 Task: Look for space in Karlsruhe, Germany from 9th June, 2023 to 16th June, 2023 for 2 adults in price range Rs.8000 to Rs.16000. Place can be entire place with 2 bedrooms having 2 beds and 1 bathroom. Property type can be house, flat, guest house. Booking option can be shelf check-in. Required host language is English.
Action: Mouse moved to (534, 130)
Screenshot: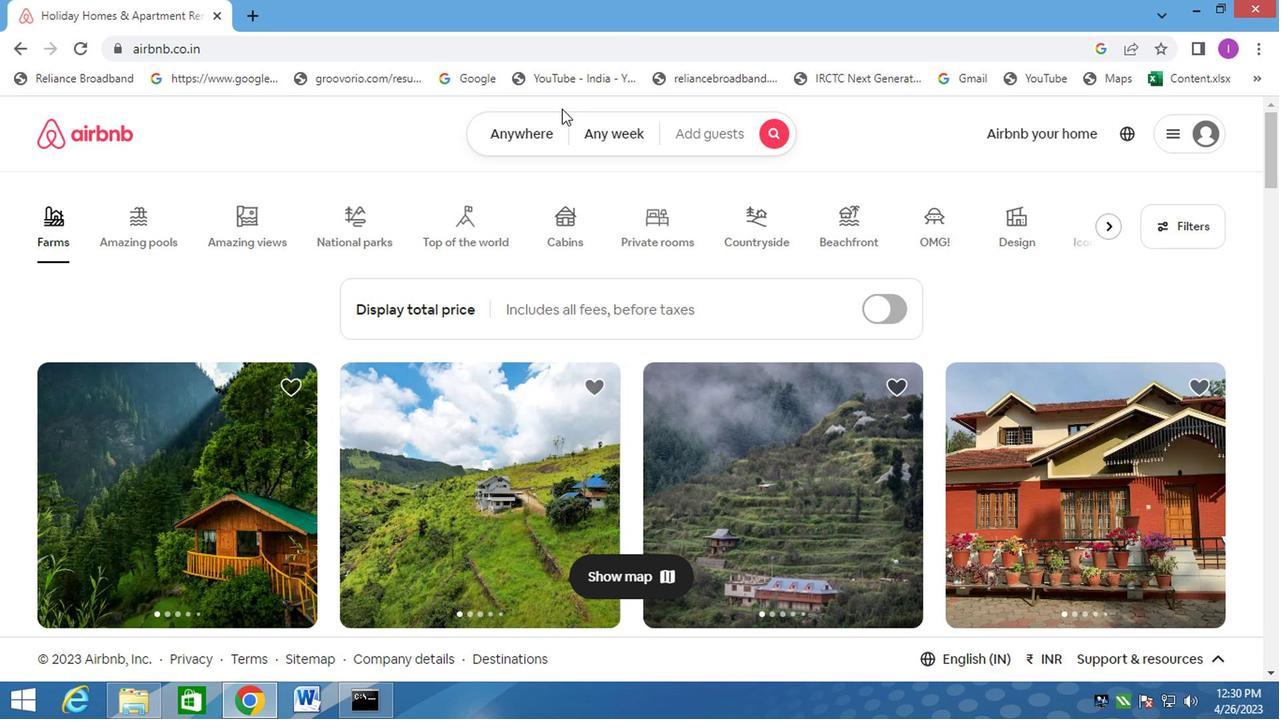 
Action: Mouse pressed left at (534, 130)
Screenshot: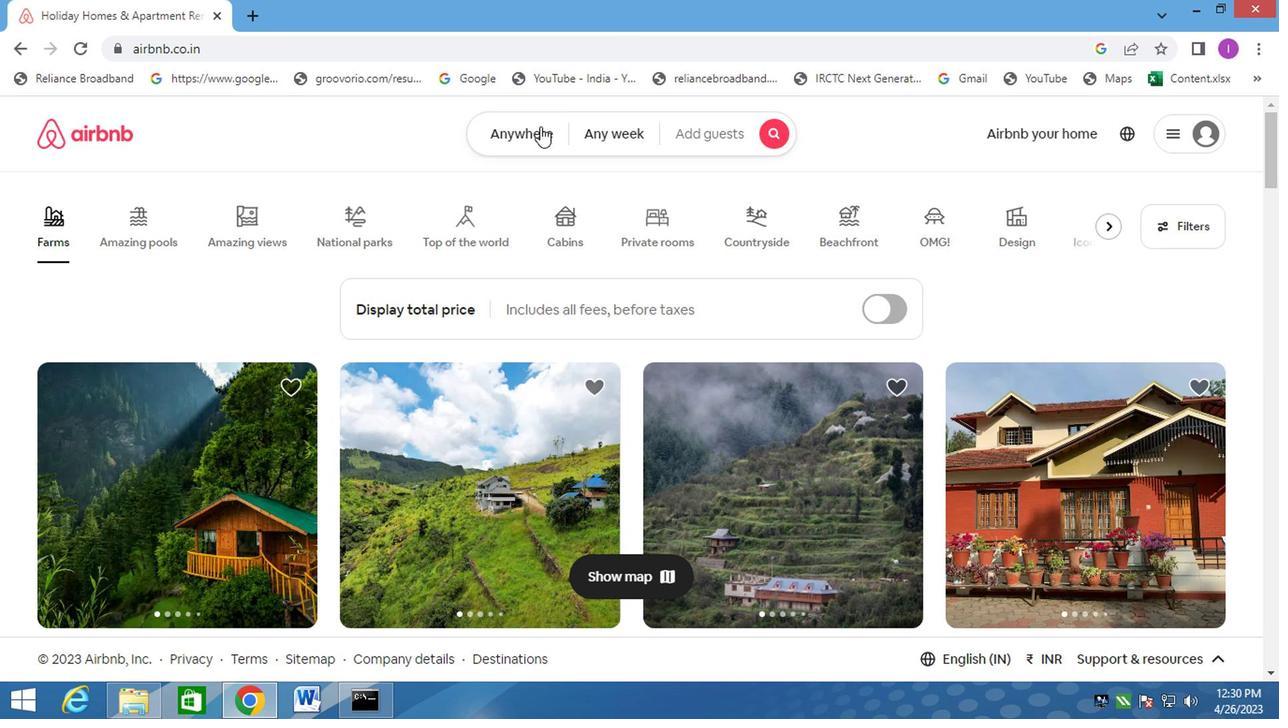 
Action: Mouse moved to (355, 207)
Screenshot: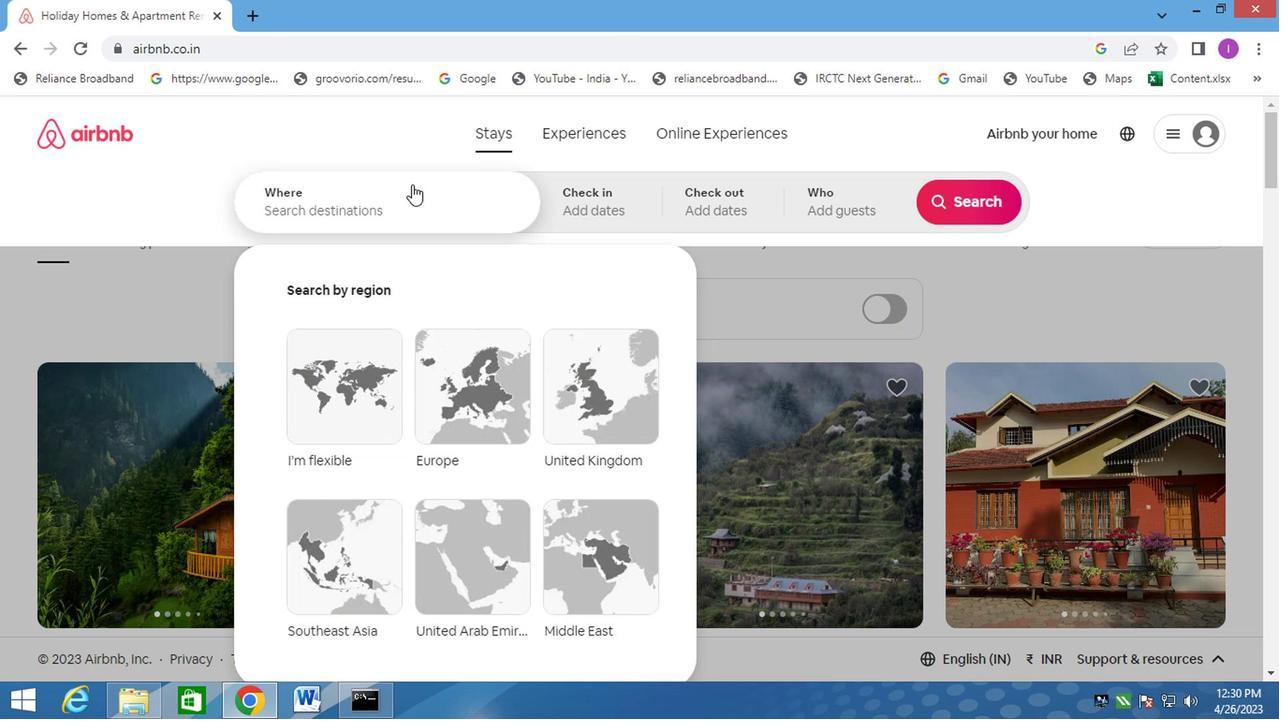 
Action: Mouse pressed left at (355, 207)
Screenshot: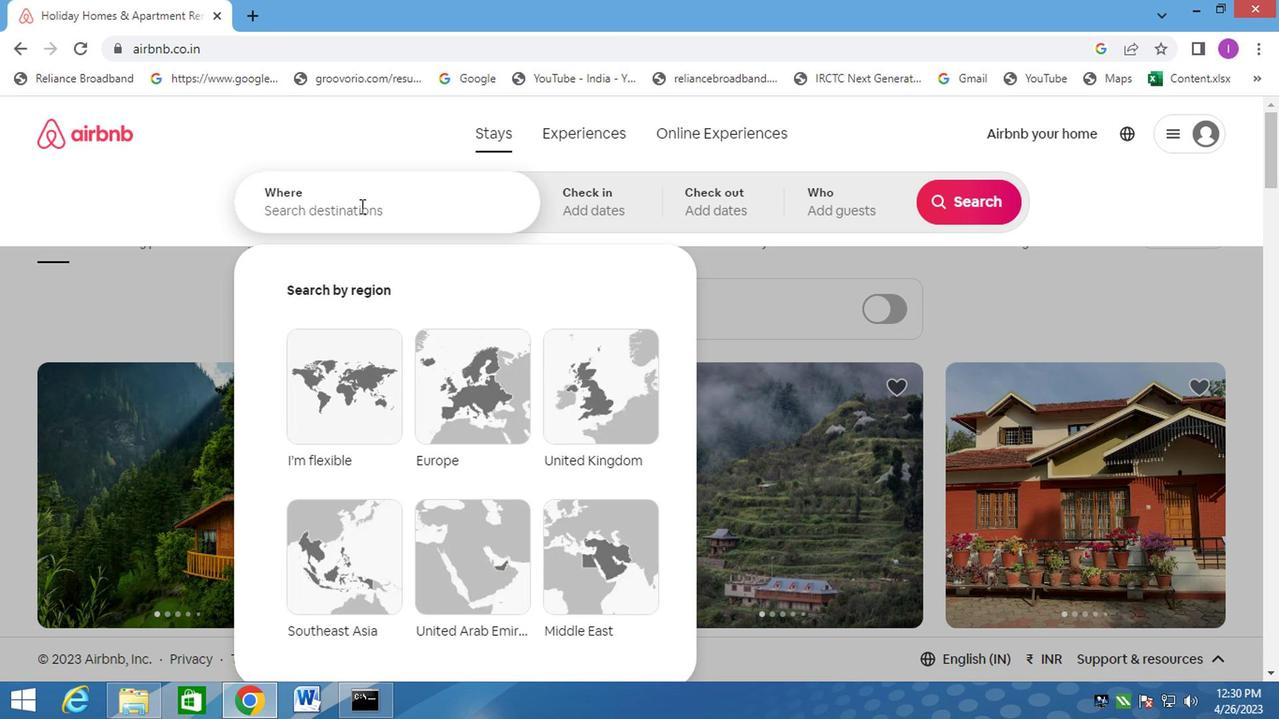 
Action: Mouse moved to (380, 189)
Screenshot: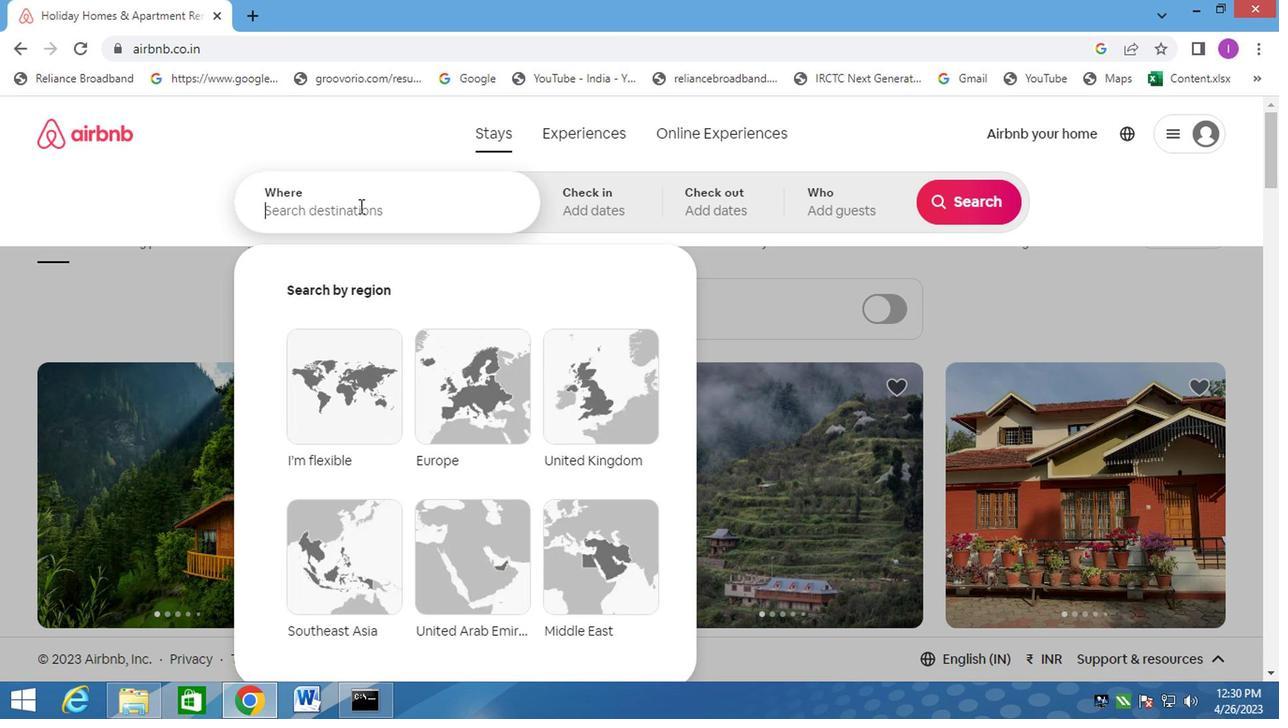 
Action: Key pressed karlshruhe,germany
Screenshot: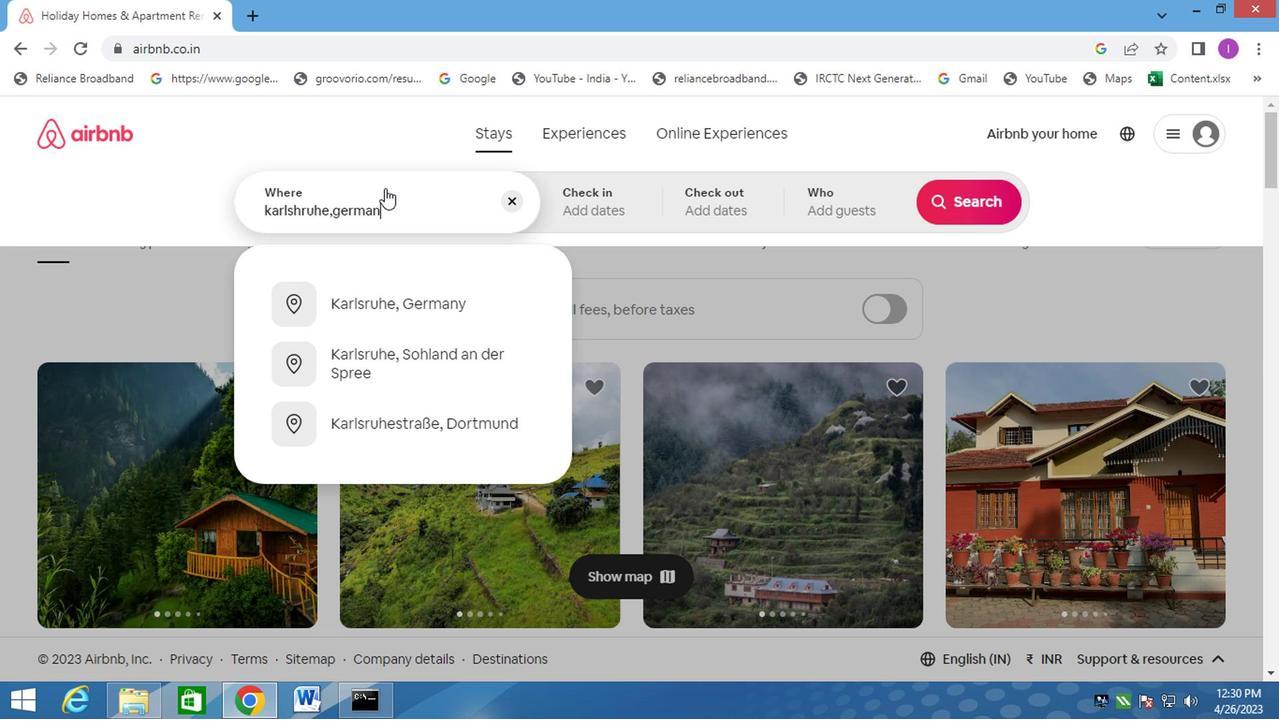 
Action: Mouse moved to (455, 305)
Screenshot: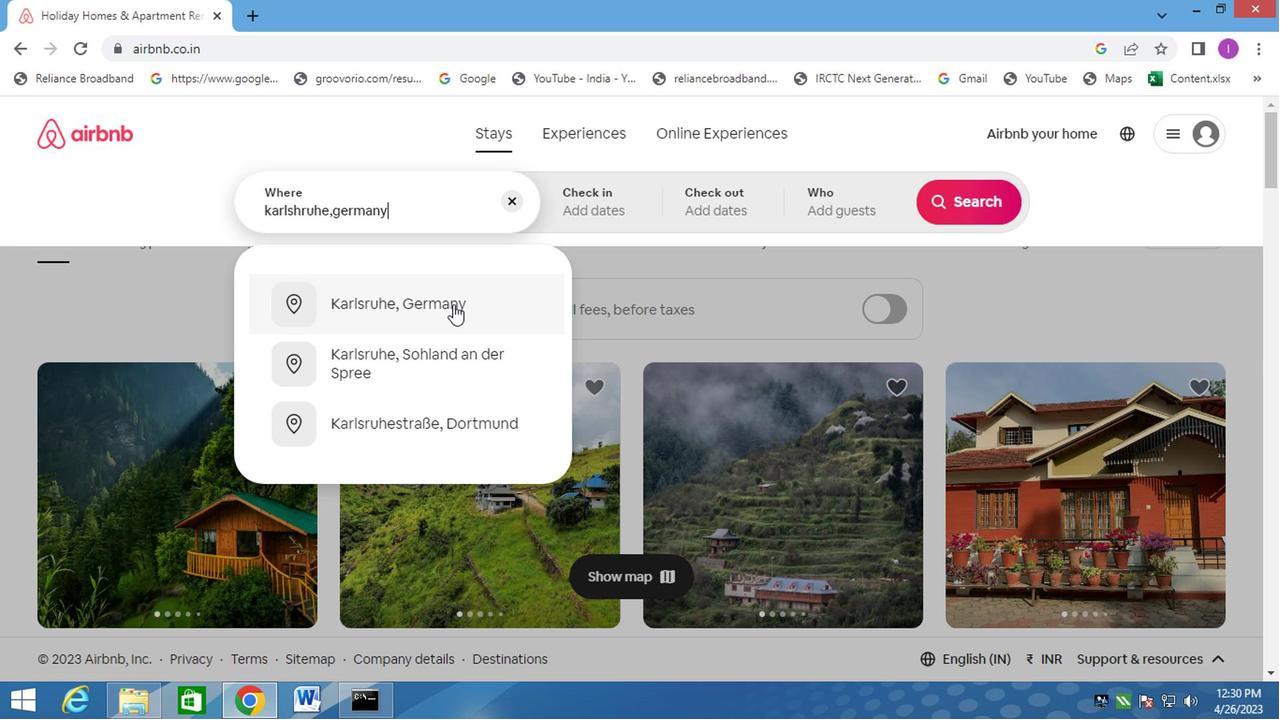 
Action: Mouse pressed left at (455, 305)
Screenshot: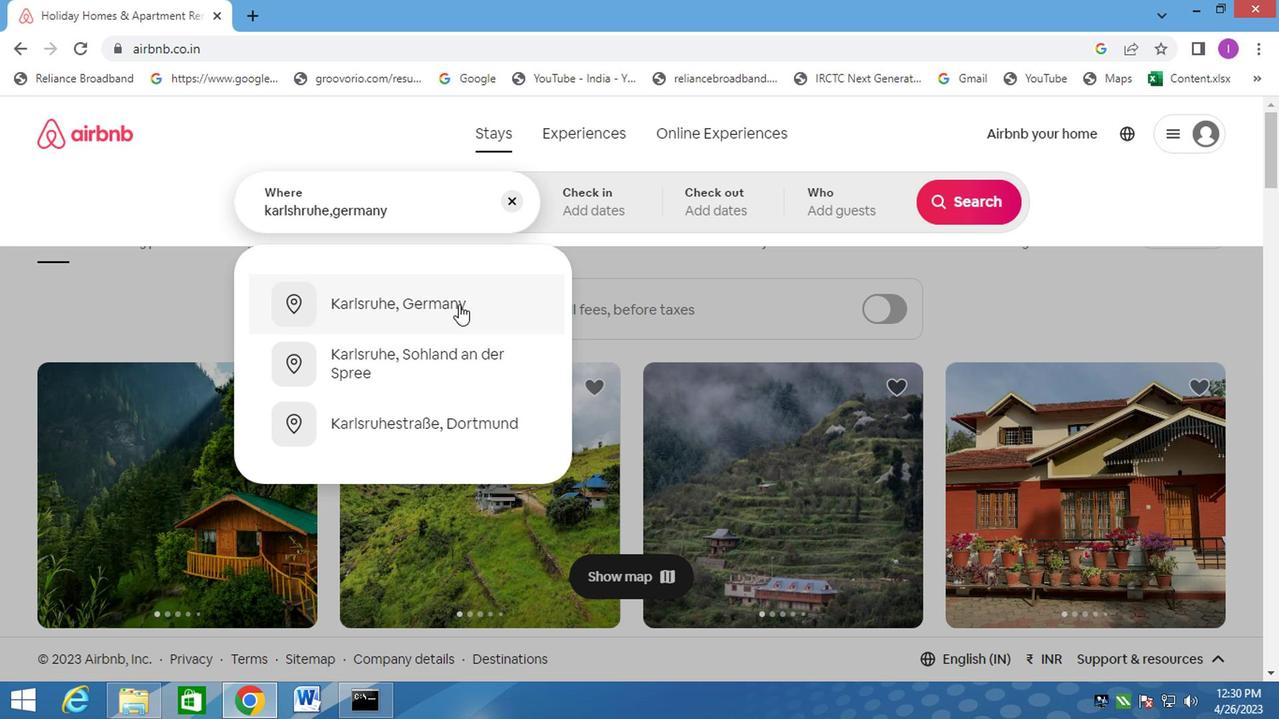 
Action: Mouse moved to (957, 359)
Screenshot: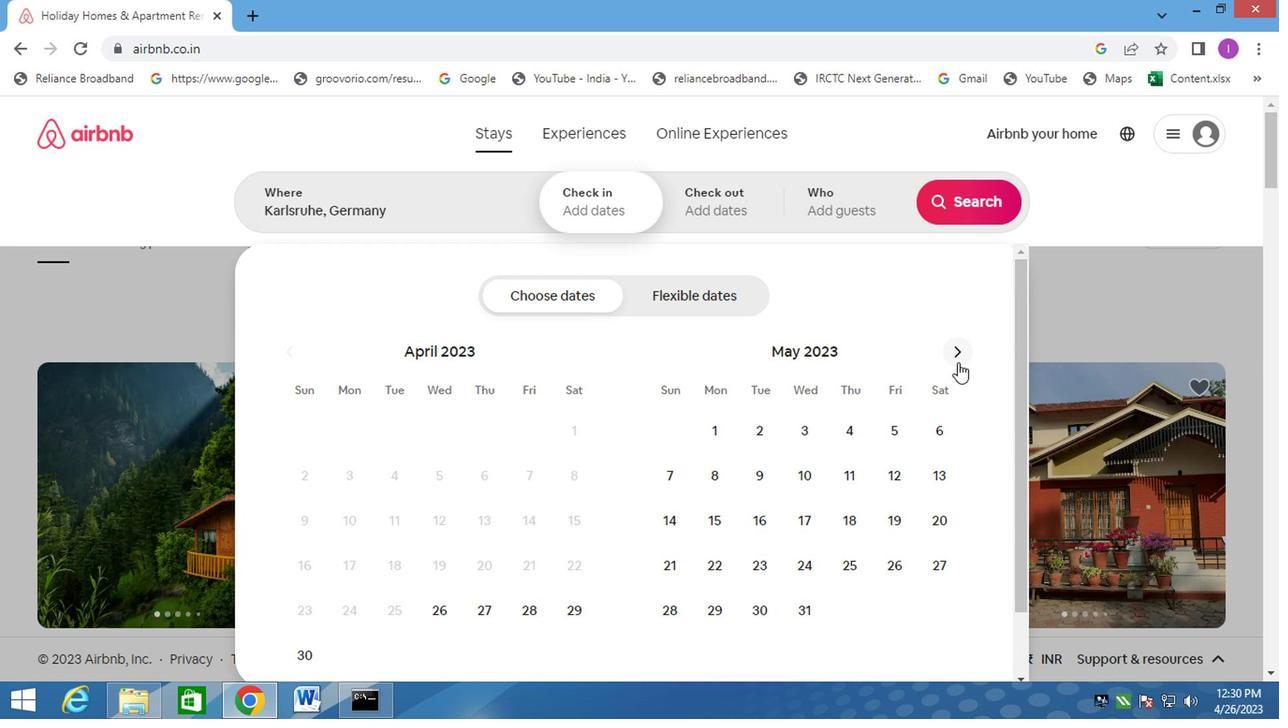 
Action: Mouse pressed left at (957, 359)
Screenshot: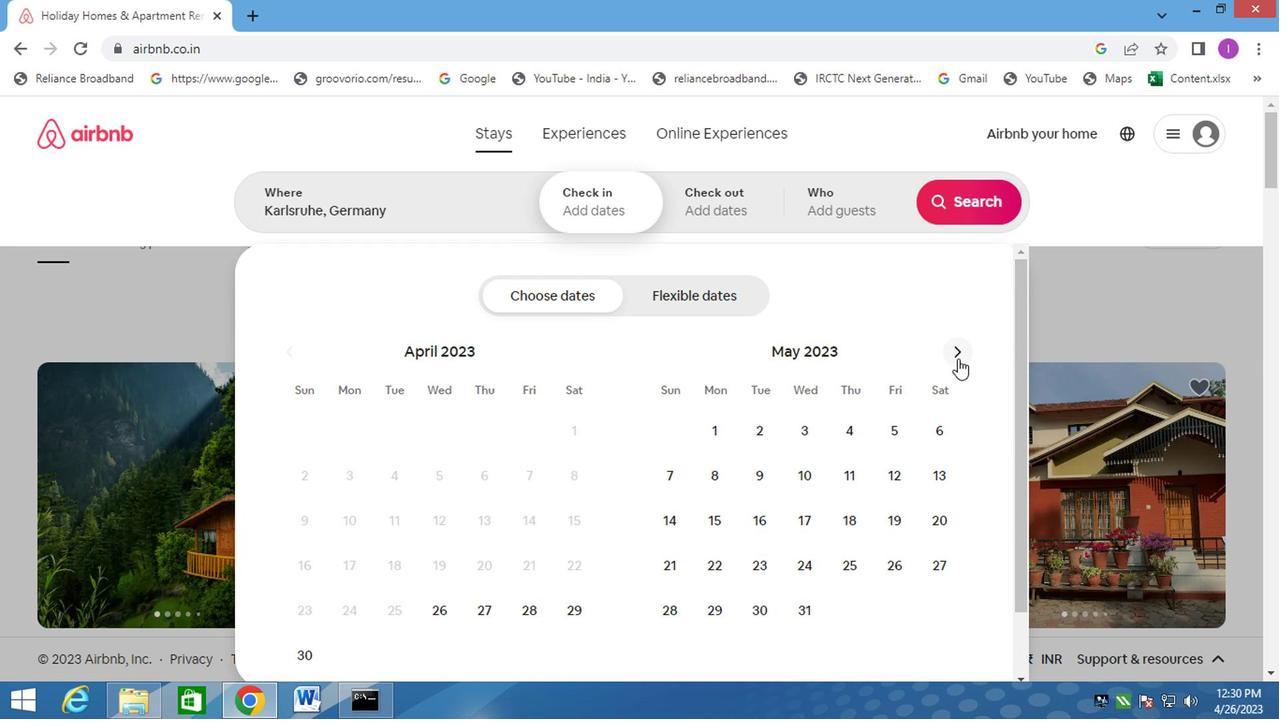 
Action: Mouse moved to (957, 357)
Screenshot: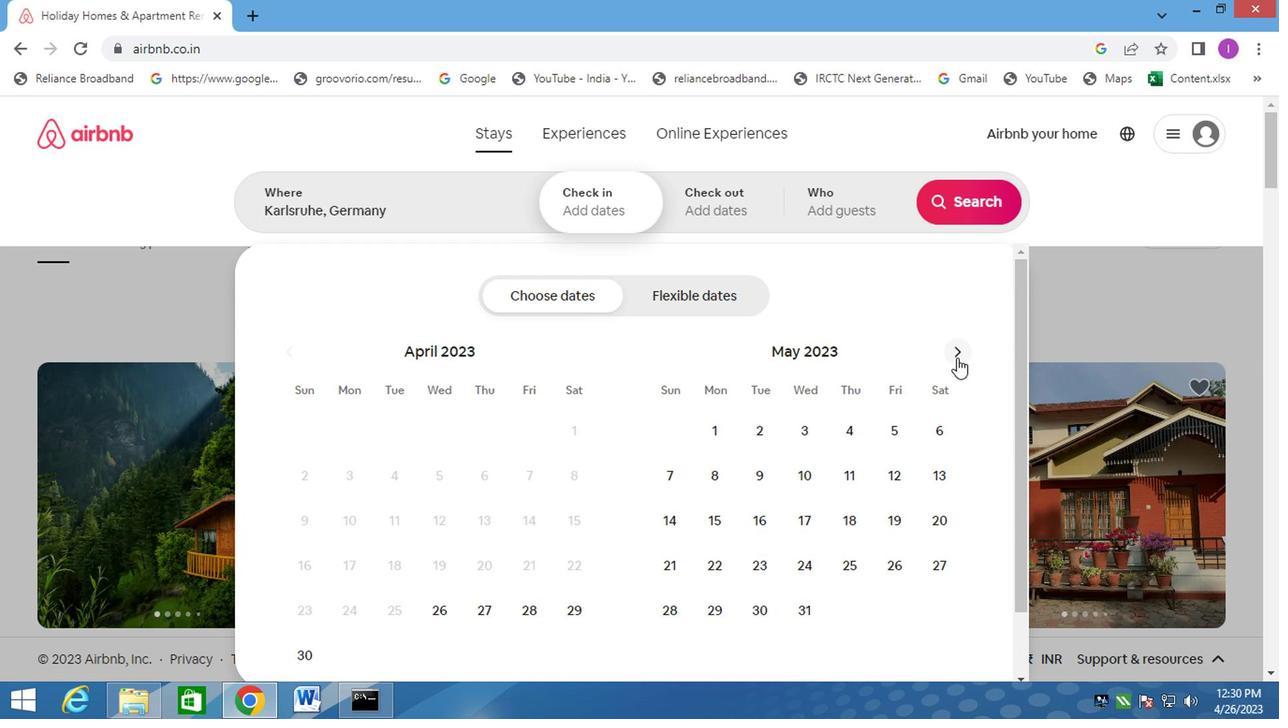 
Action: Mouse pressed left at (957, 357)
Screenshot: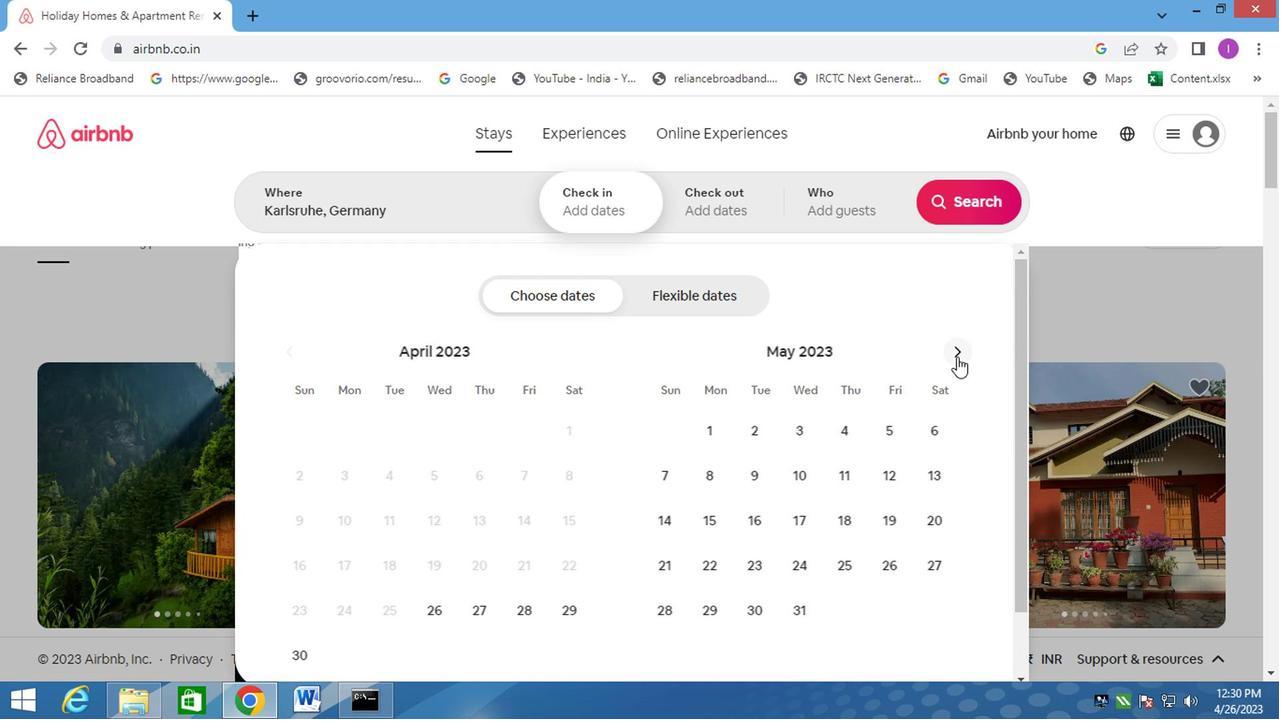 
Action: Mouse moved to (527, 480)
Screenshot: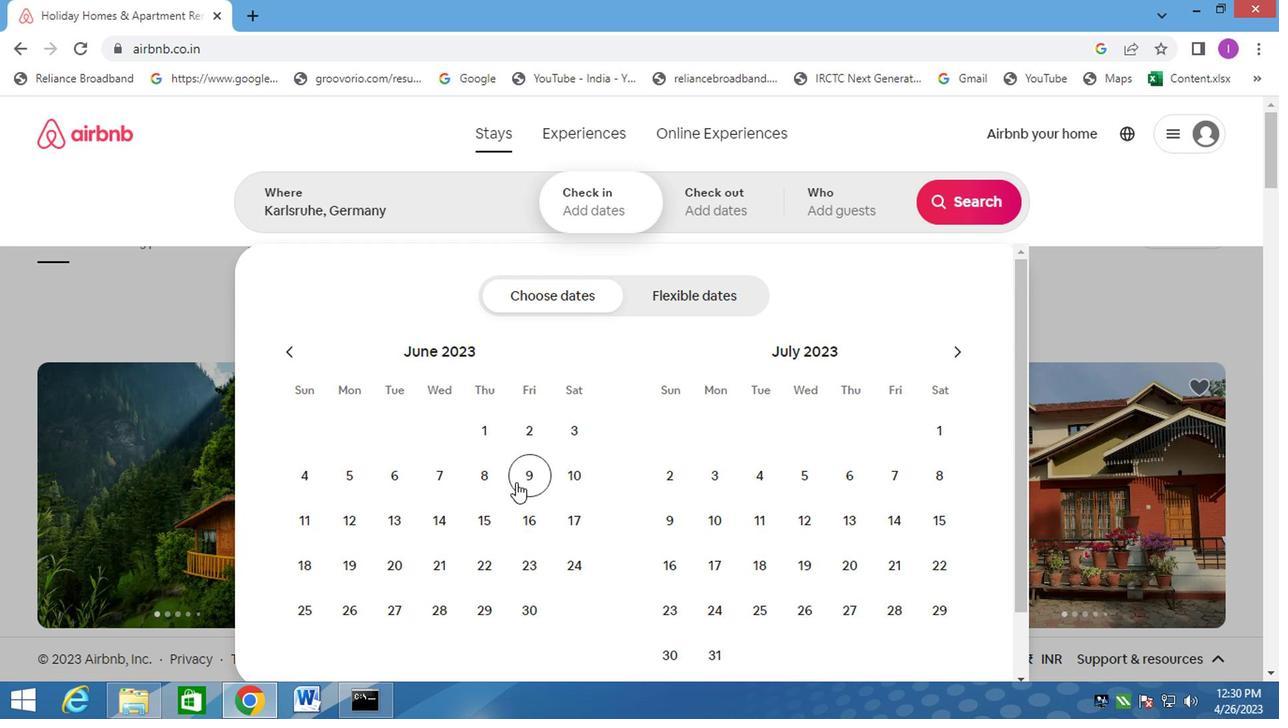 
Action: Mouse pressed left at (527, 480)
Screenshot: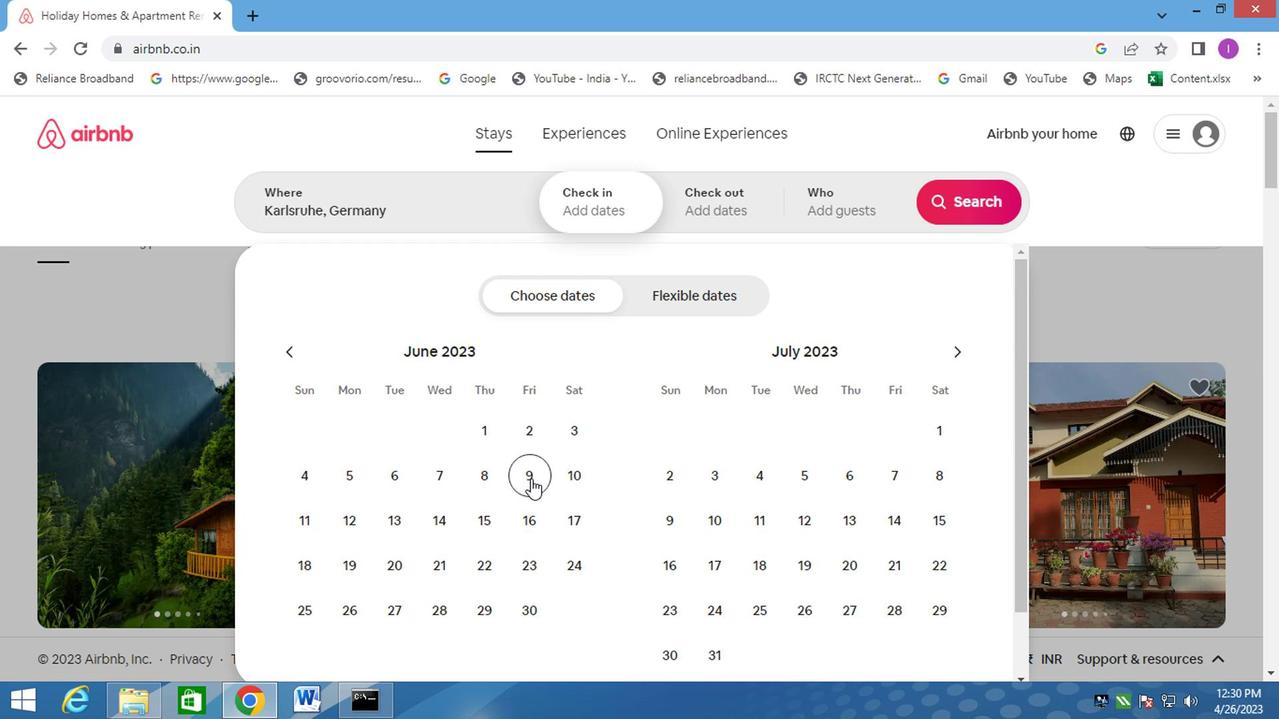 
Action: Mouse moved to (522, 524)
Screenshot: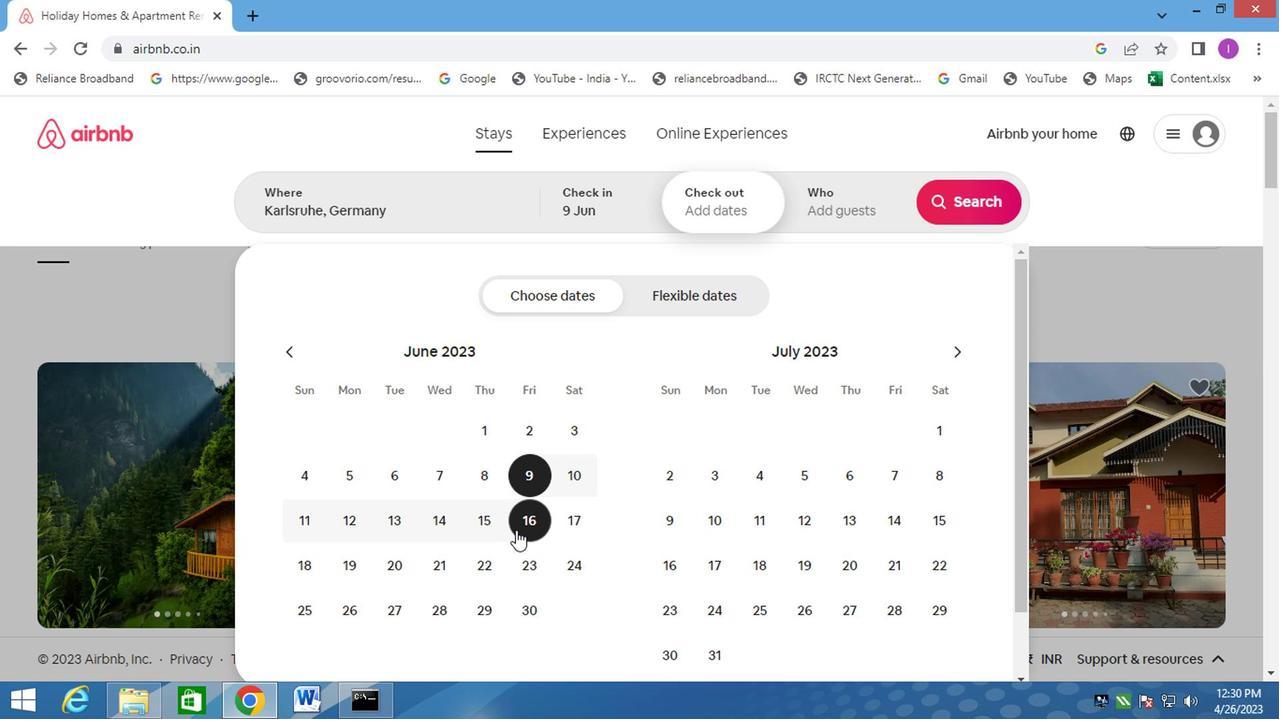 
Action: Mouse pressed left at (522, 524)
Screenshot: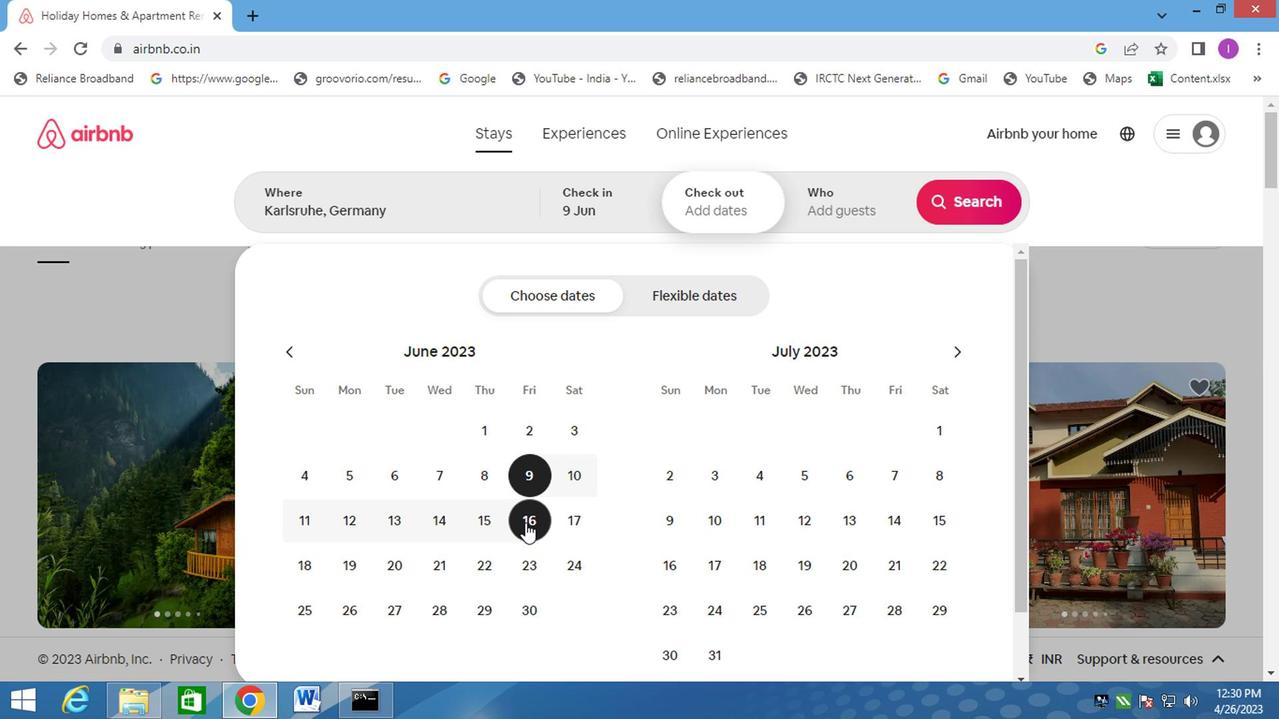
Action: Mouse moved to (856, 207)
Screenshot: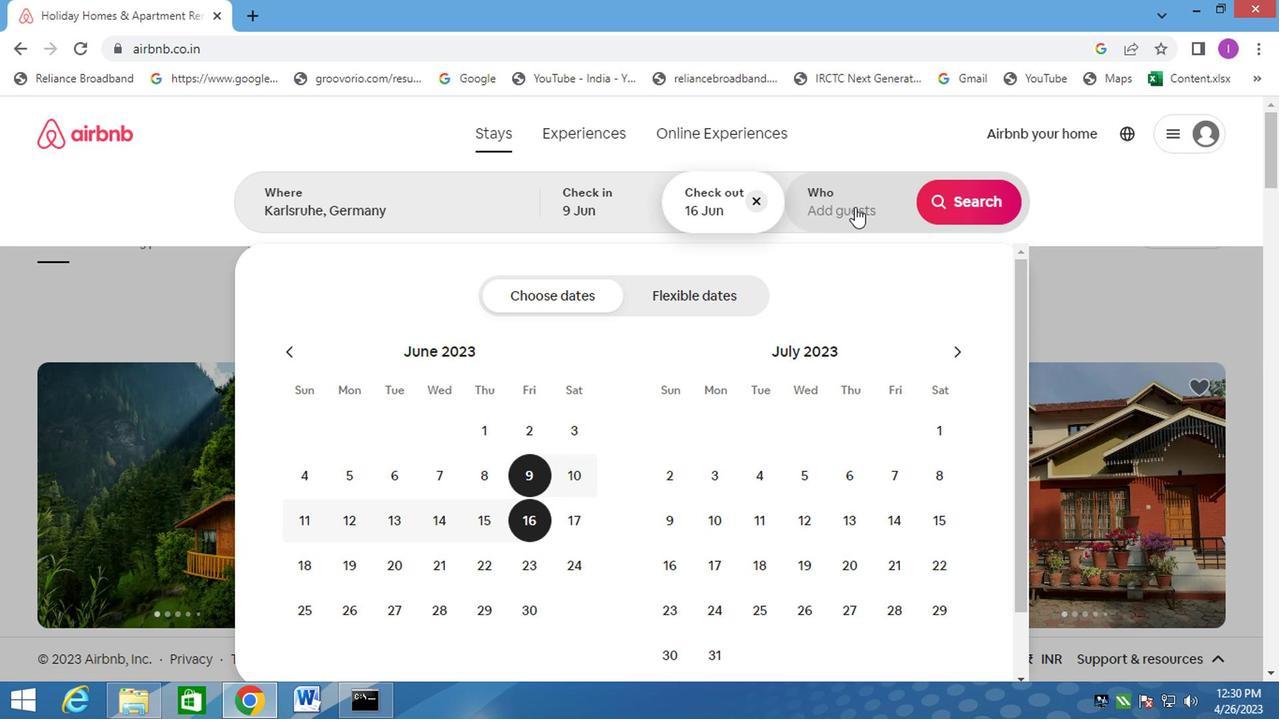 
Action: Mouse pressed left at (856, 207)
Screenshot: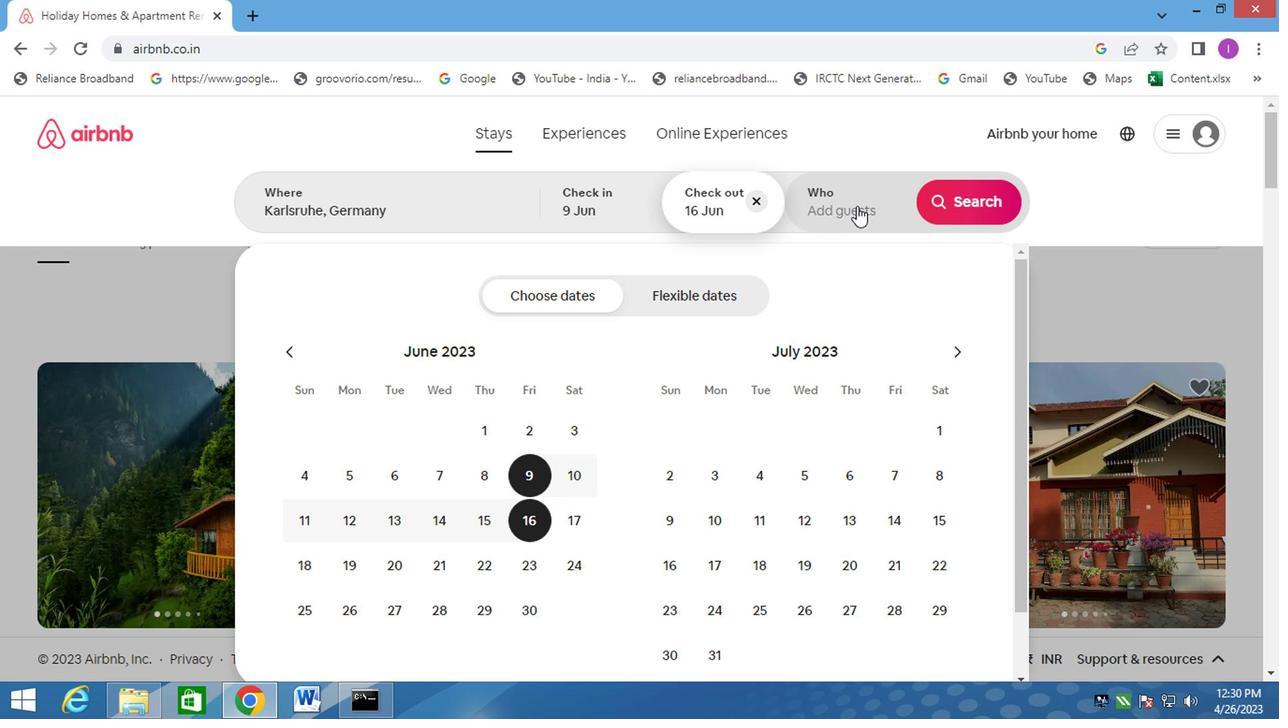 
Action: Mouse moved to (976, 313)
Screenshot: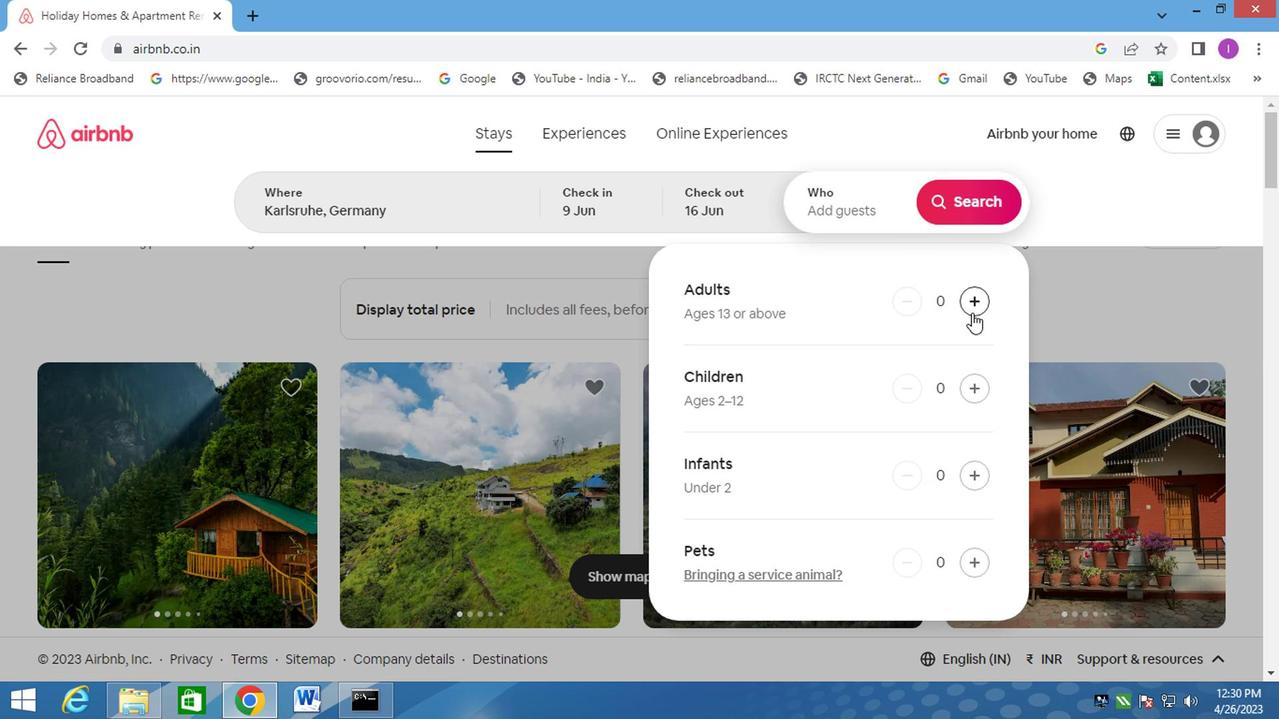 
Action: Mouse pressed left at (976, 313)
Screenshot: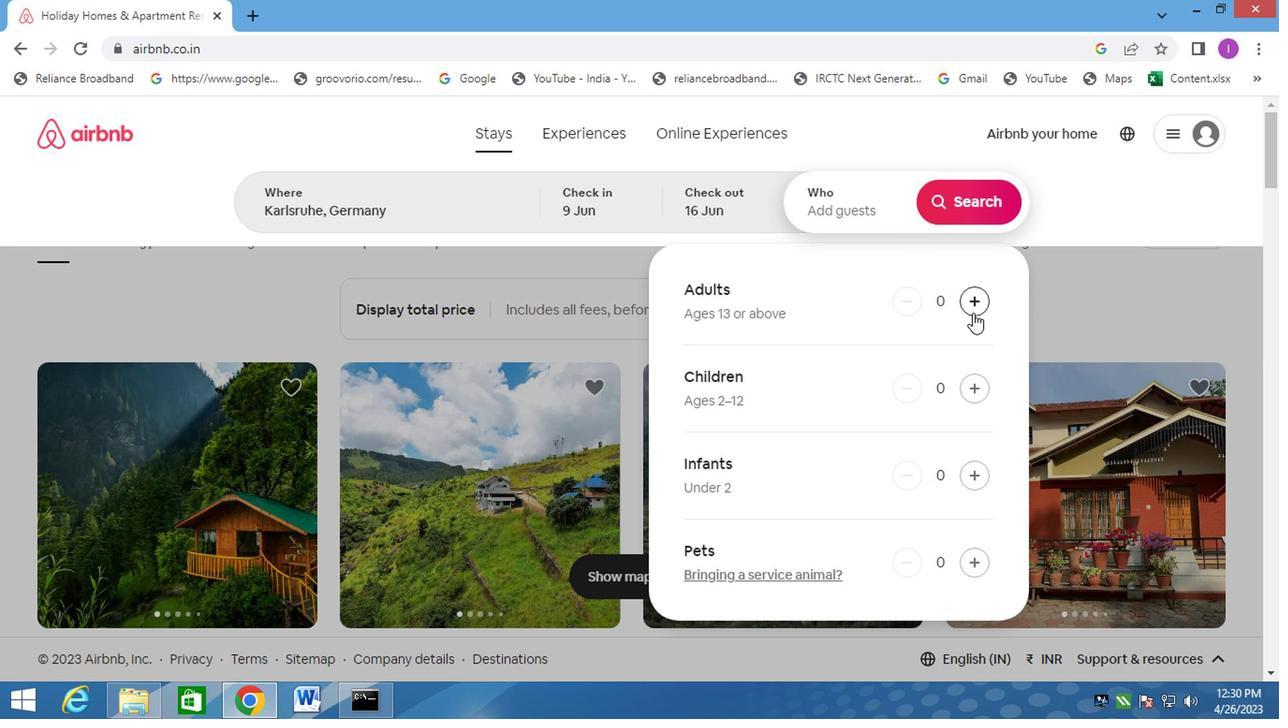 
Action: Mouse pressed left at (976, 313)
Screenshot: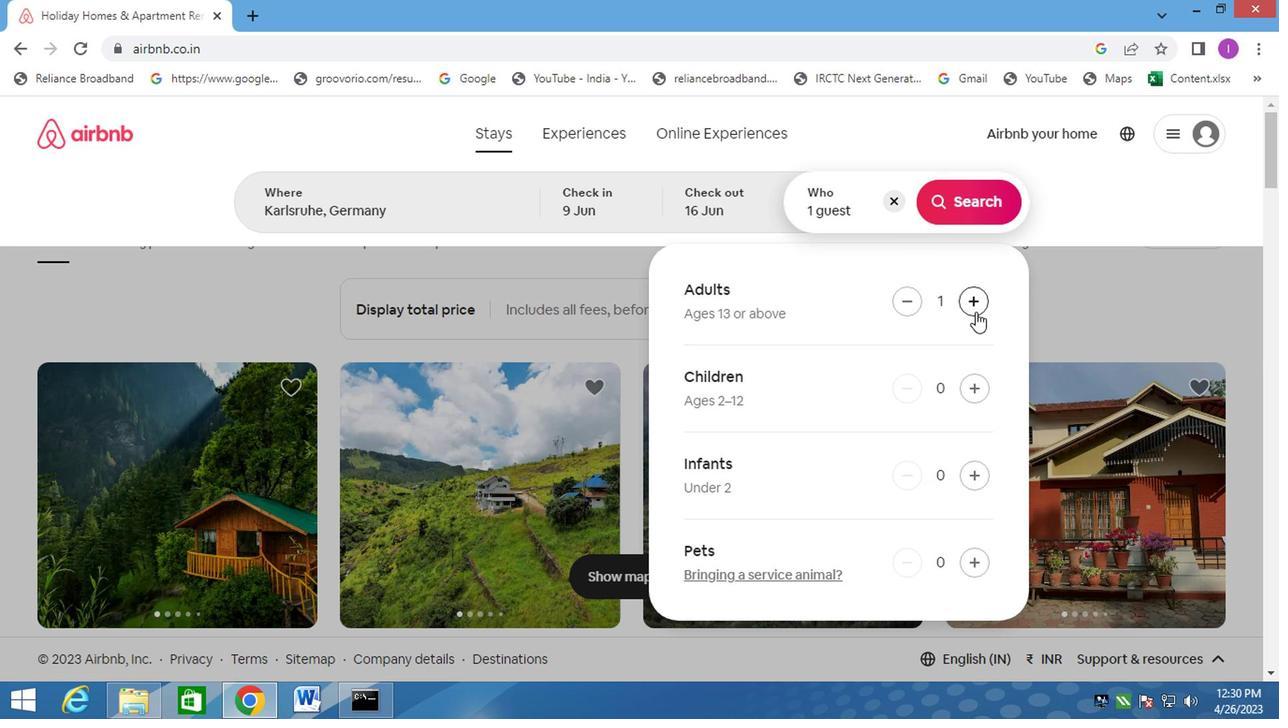 
Action: Mouse moved to (976, 213)
Screenshot: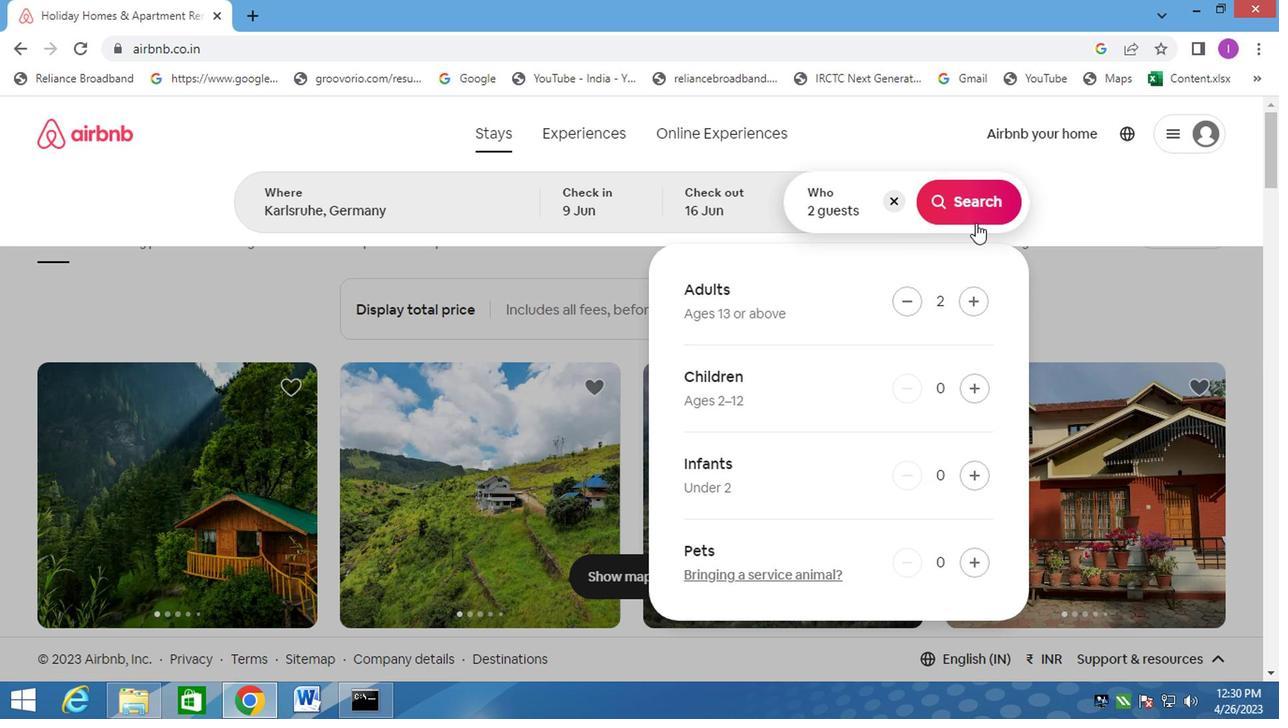 
Action: Mouse pressed left at (976, 213)
Screenshot: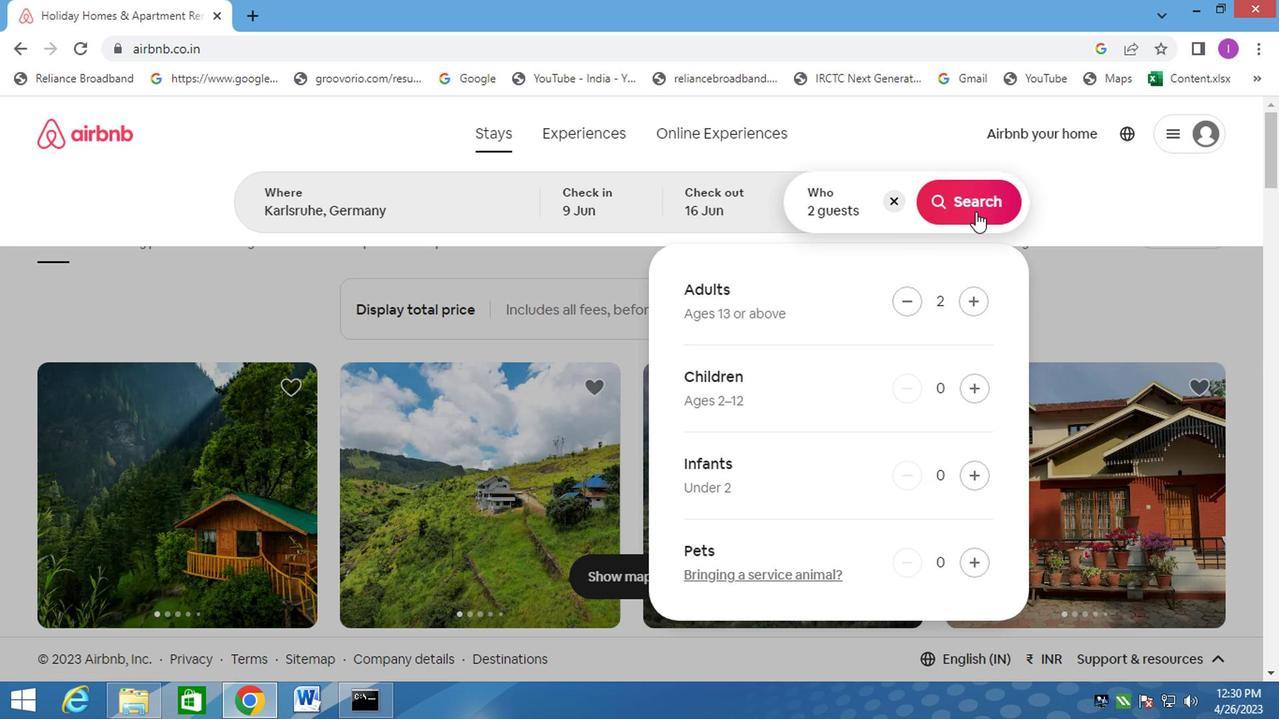 
Action: Mouse moved to (1207, 208)
Screenshot: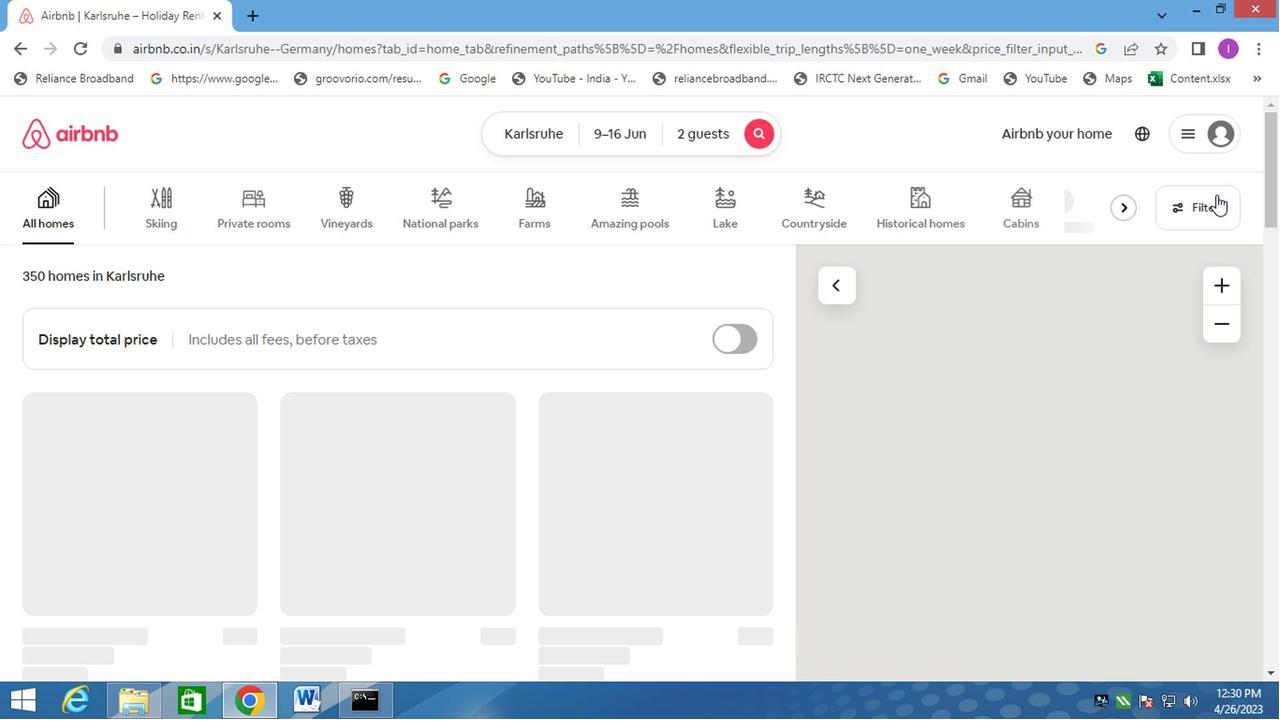 
Action: Mouse pressed left at (1207, 208)
Screenshot: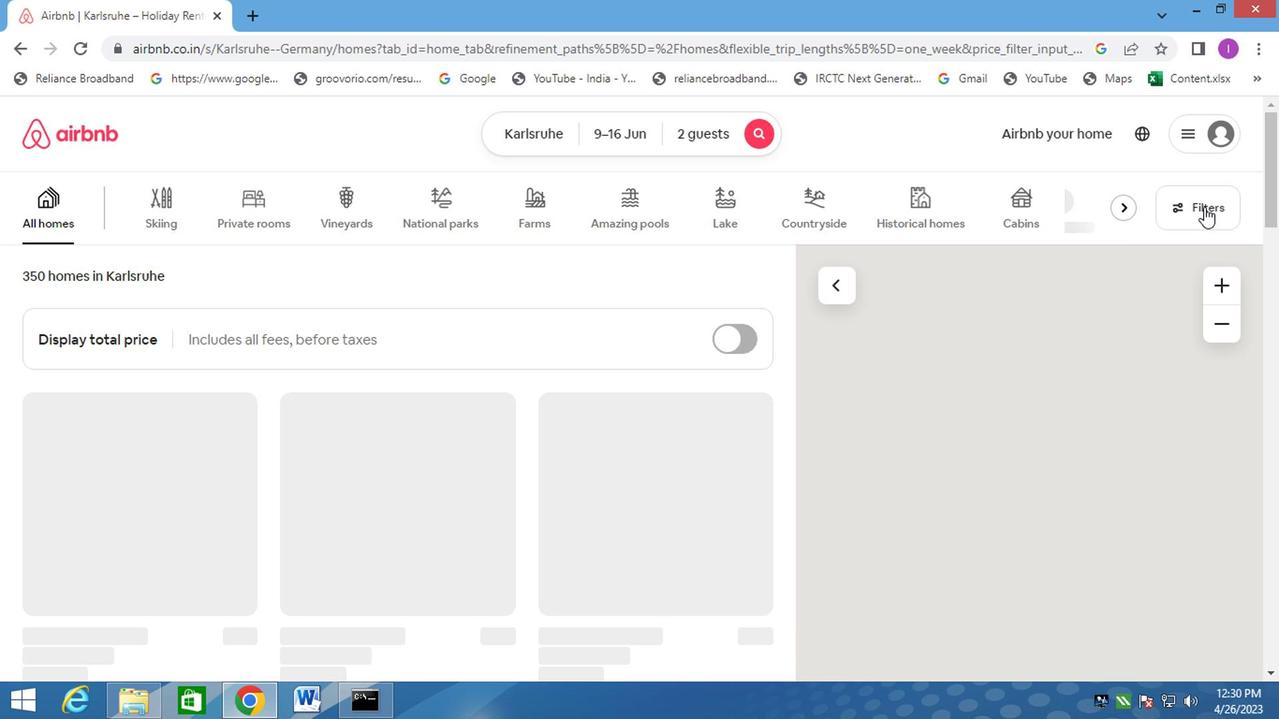 
Action: Mouse moved to (375, 447)
Screenshot: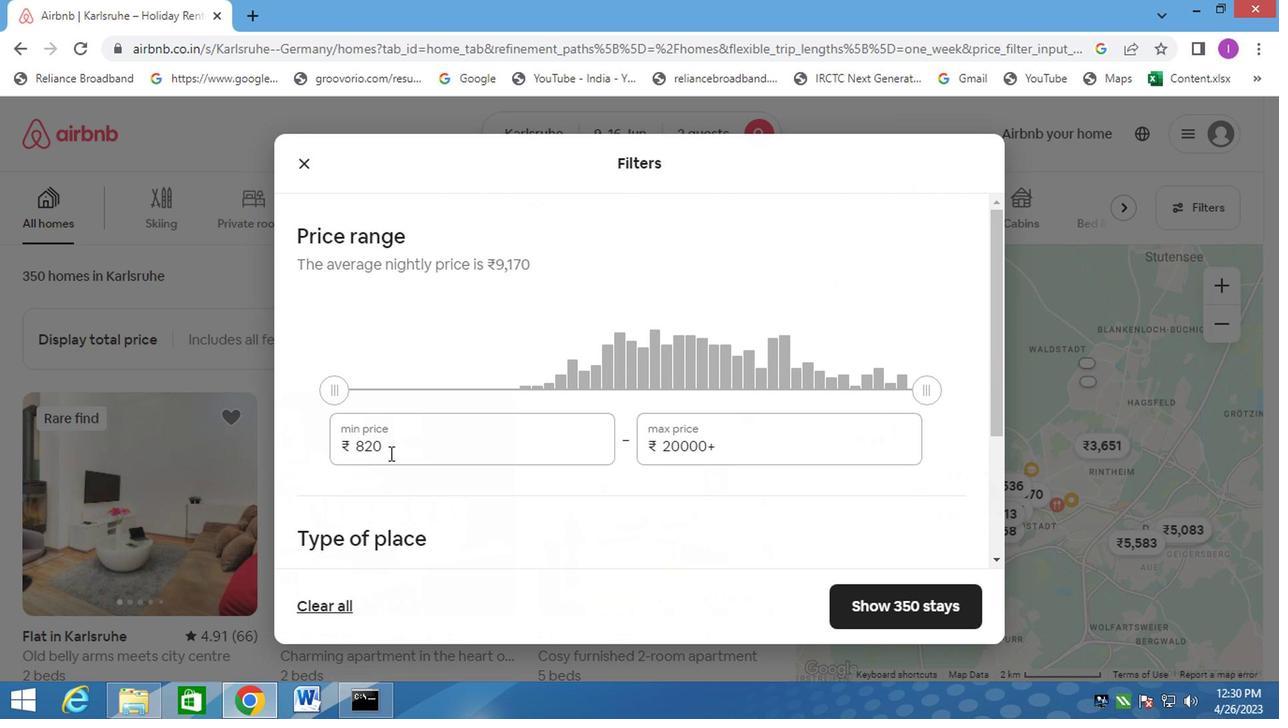 
Action: Mouse pressed left at (387, 453)
Screenshot: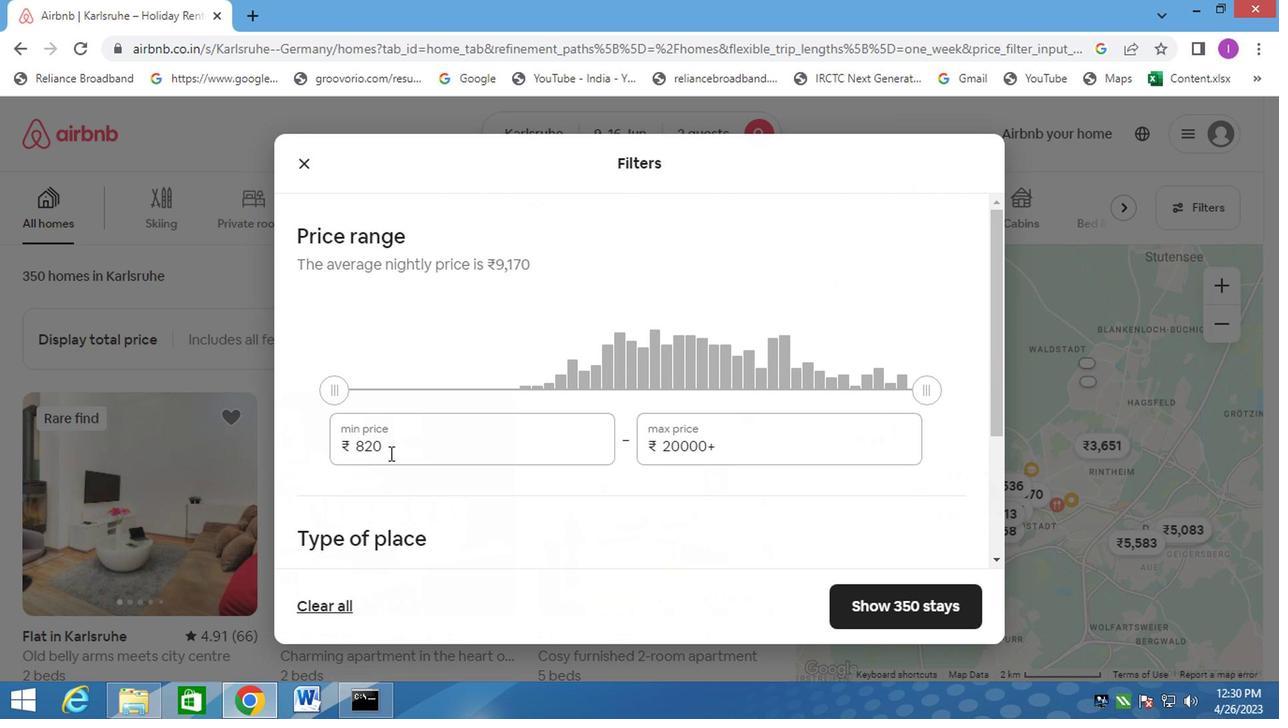 
Action: Mouse moved to (312, 447)
Screenshot: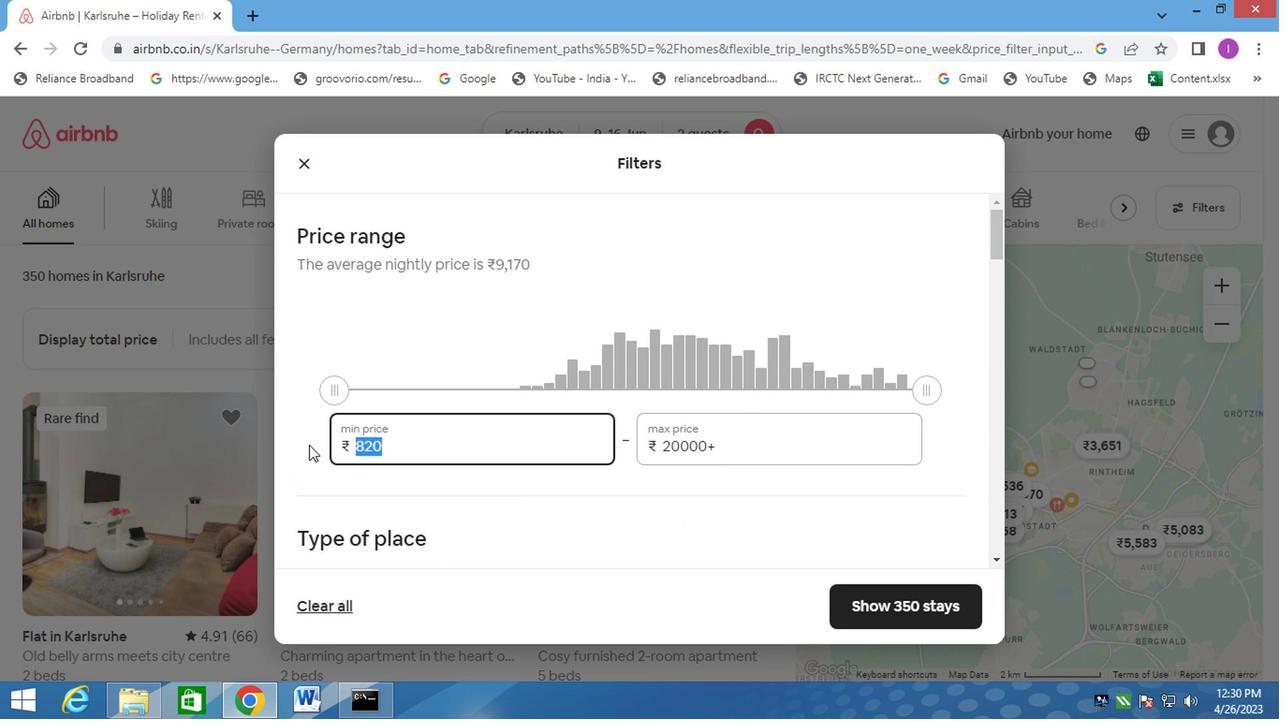 
Action: Key pressed 8000
Screenshot: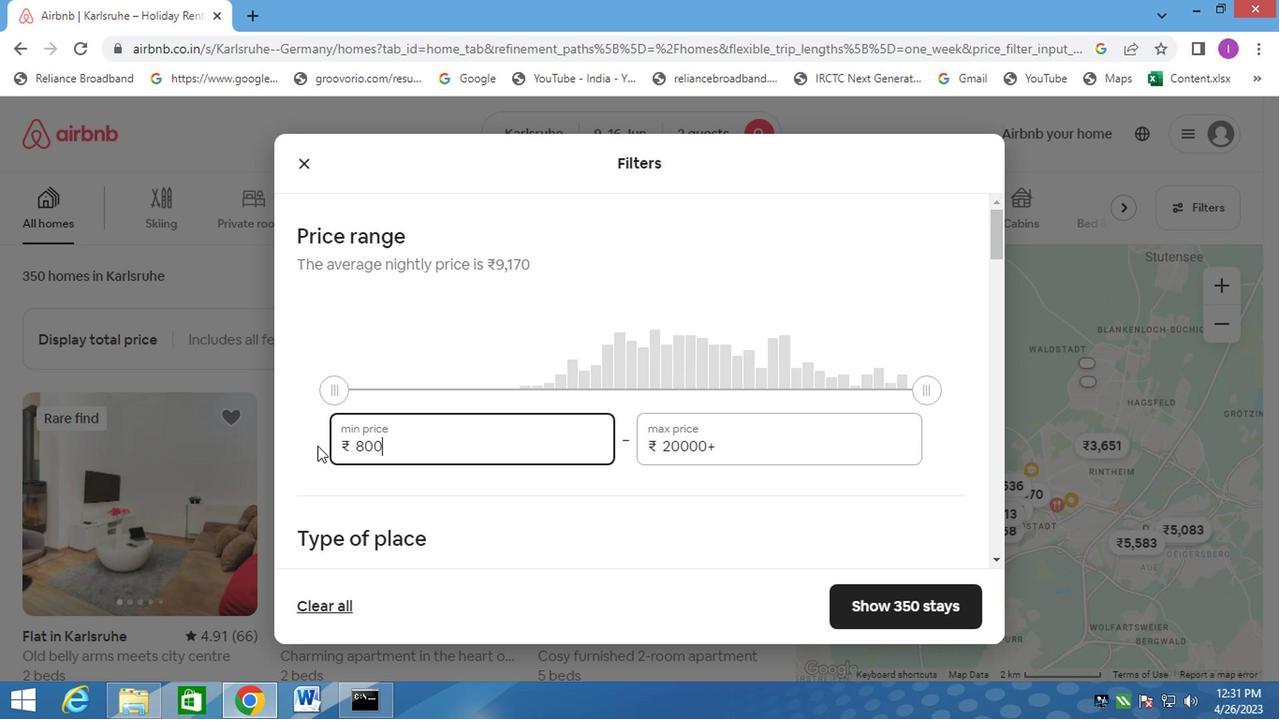 
Action: Mouse moved to (742, 452)
Screenshot: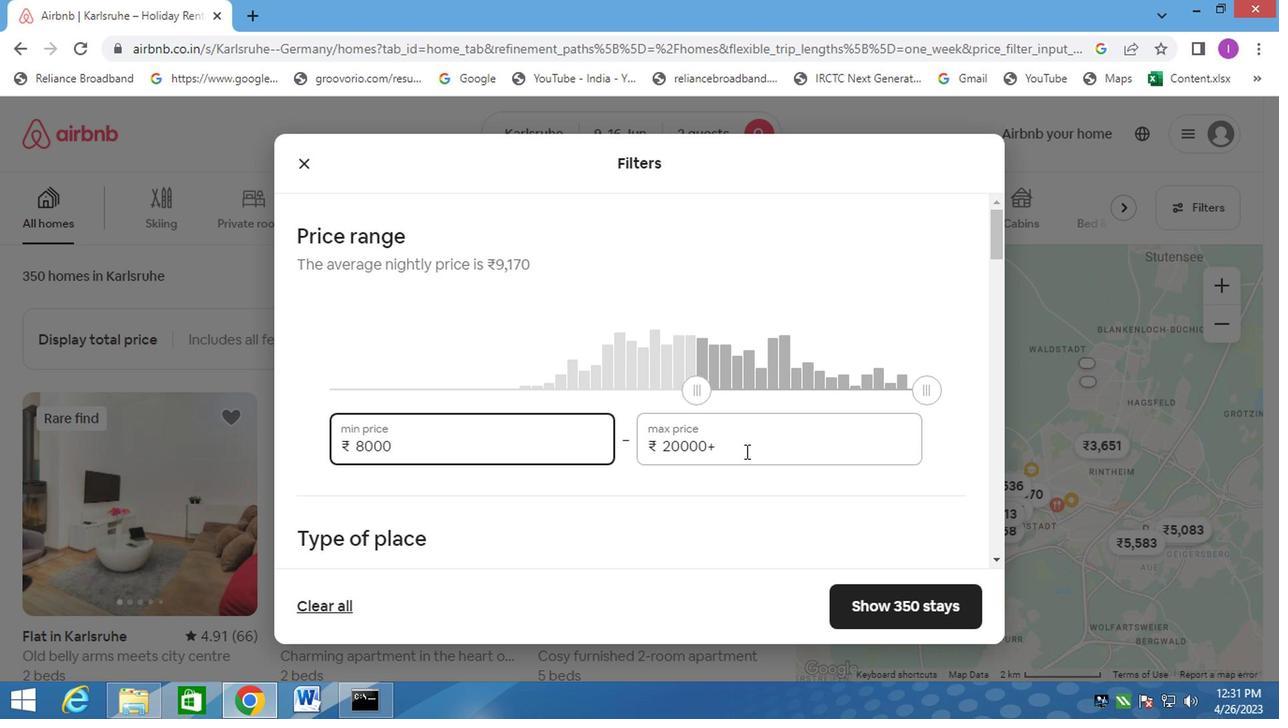 
Action: Mouse pressed left at (742, 452)
Screenshot: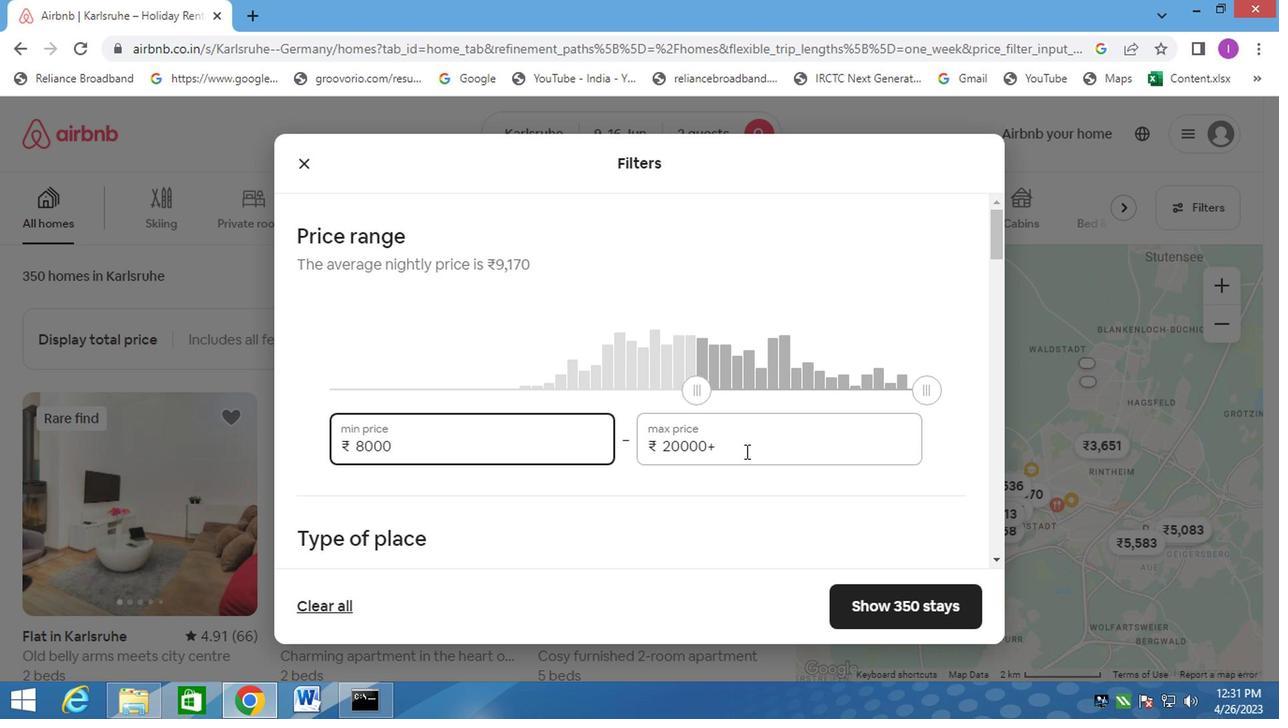 
Action: Mouse moved to (644, 443)
Screenshot: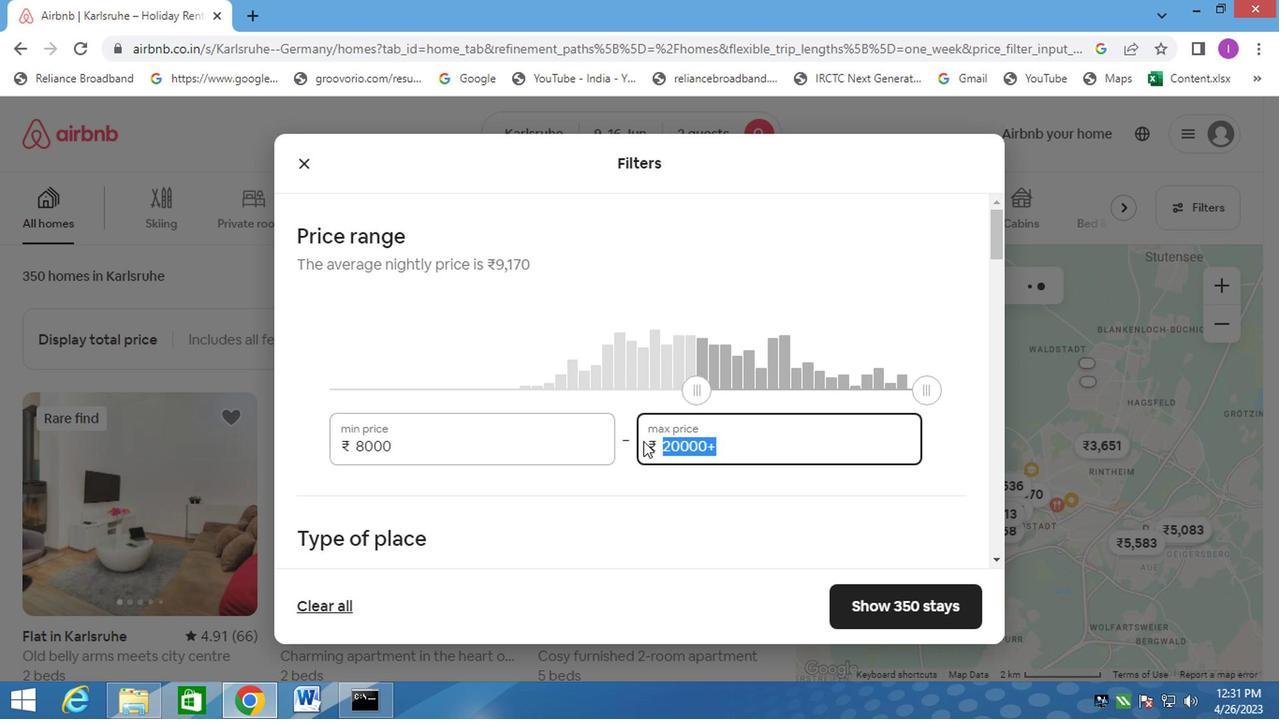
Action: Key pressed 16000
Screenshot: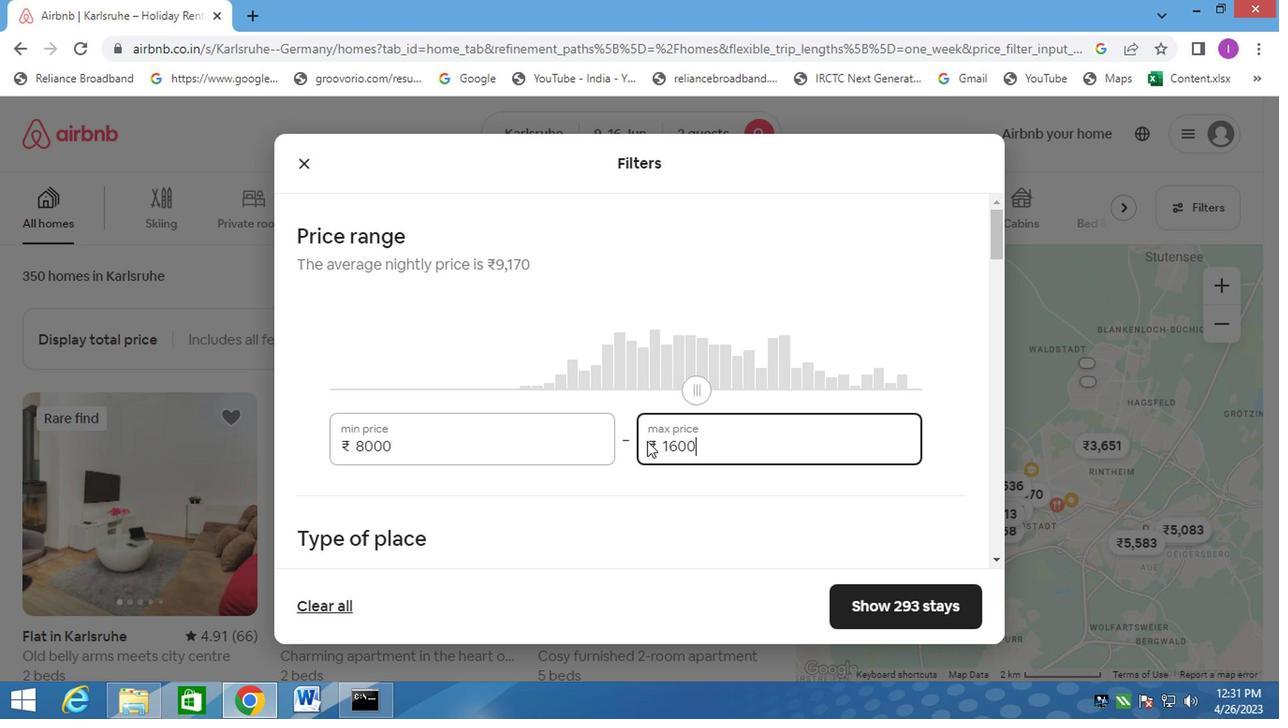 
Action: Mouse moved to (632, 448)
Screenshot: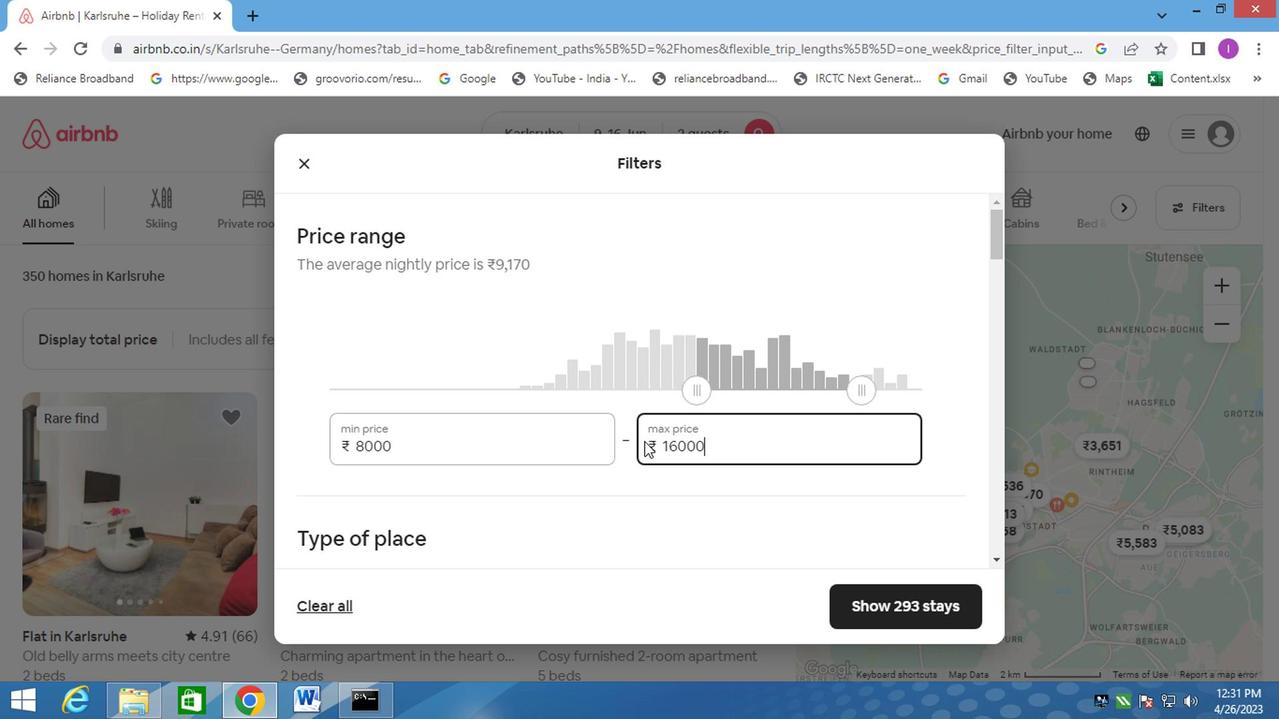 
Action: Mouse scrolled (632, 447) with delta (0, 0)
Screenshot: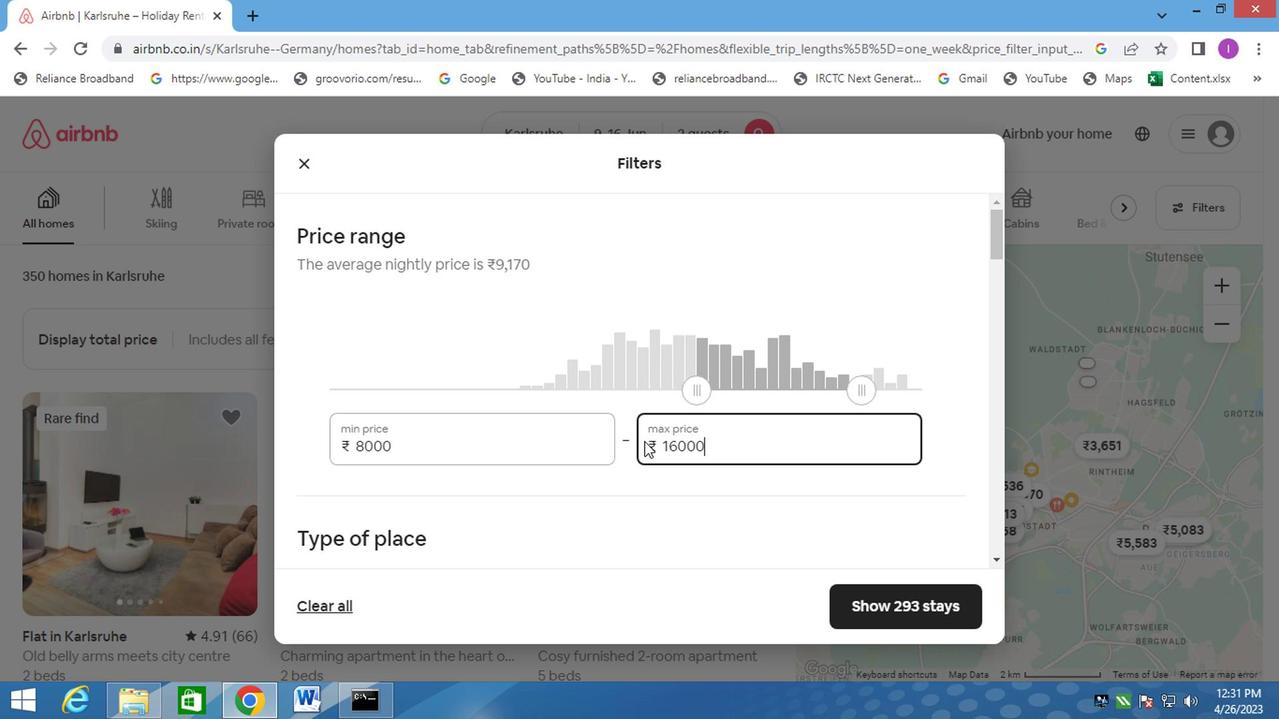 
Action: Mouse moved to (630, 449)
Screenshot: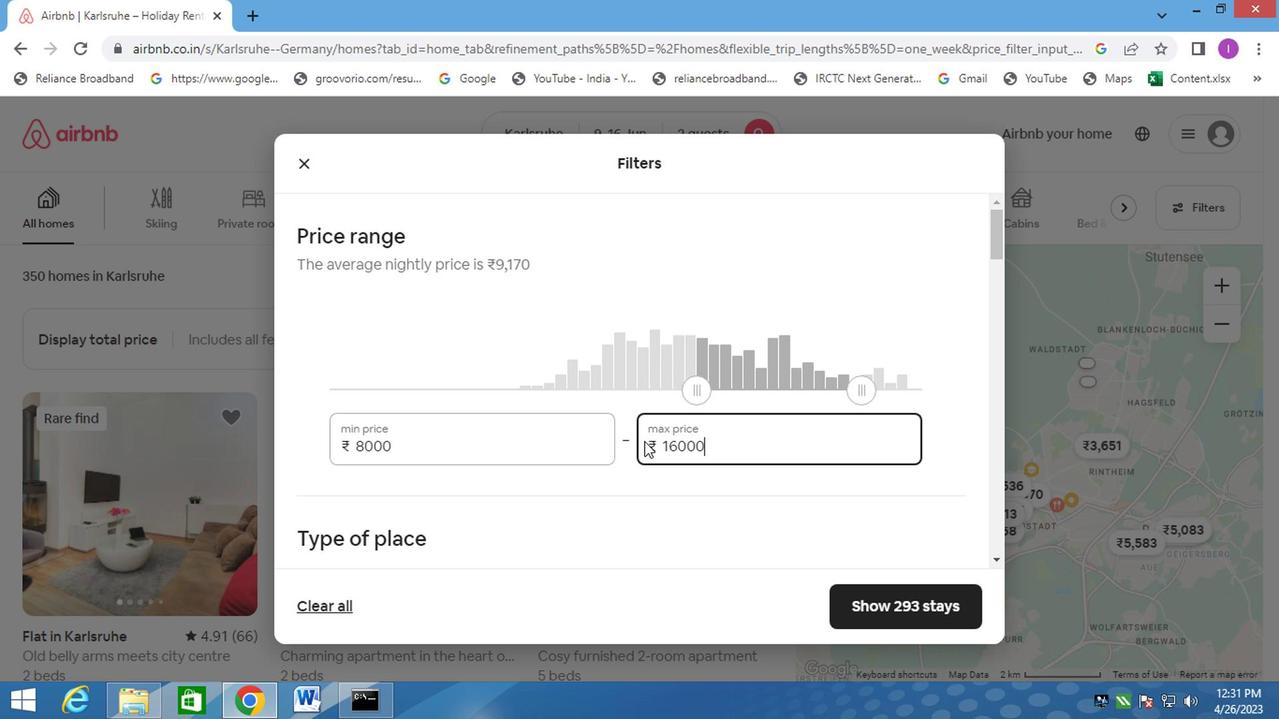 
Action: Mouse scrolled (630, 448) with delta (0, 0)
Screenshot: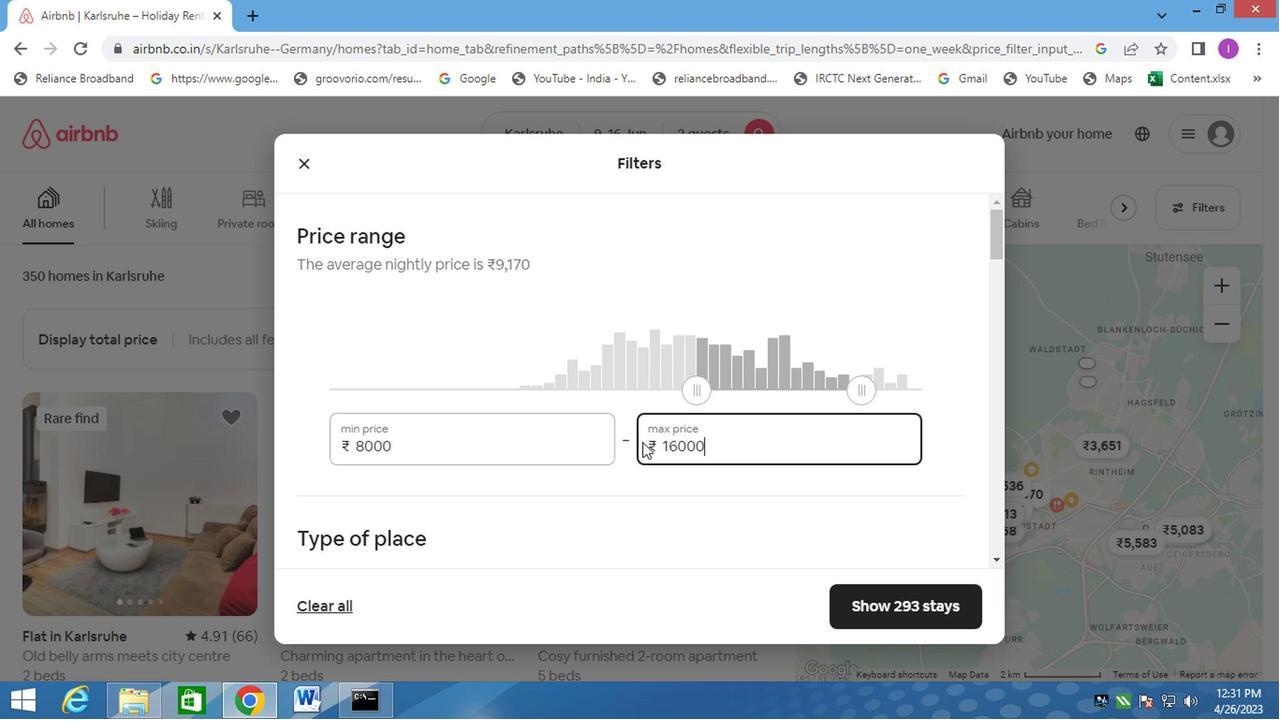 
Action: Mouse scrolled (630, 448) with delta (0, 0)
Screenshot: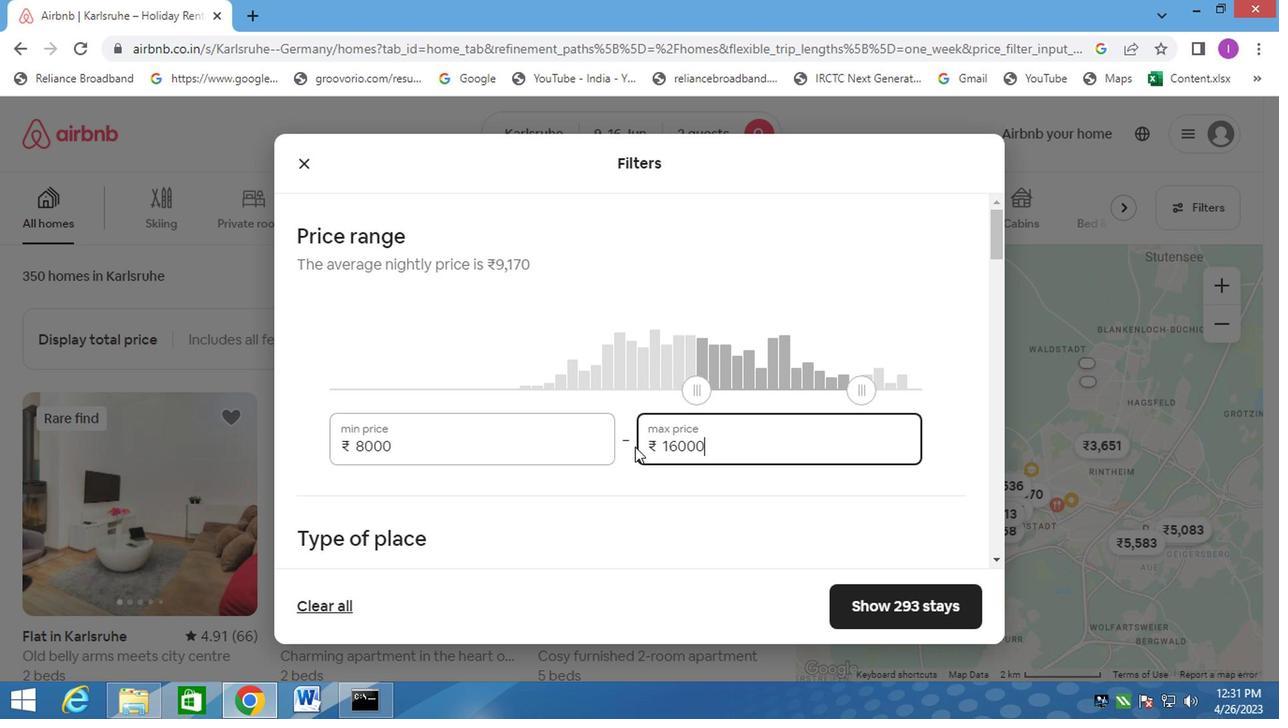 
Action: Mouse moved to (310, 319)
Screenshot: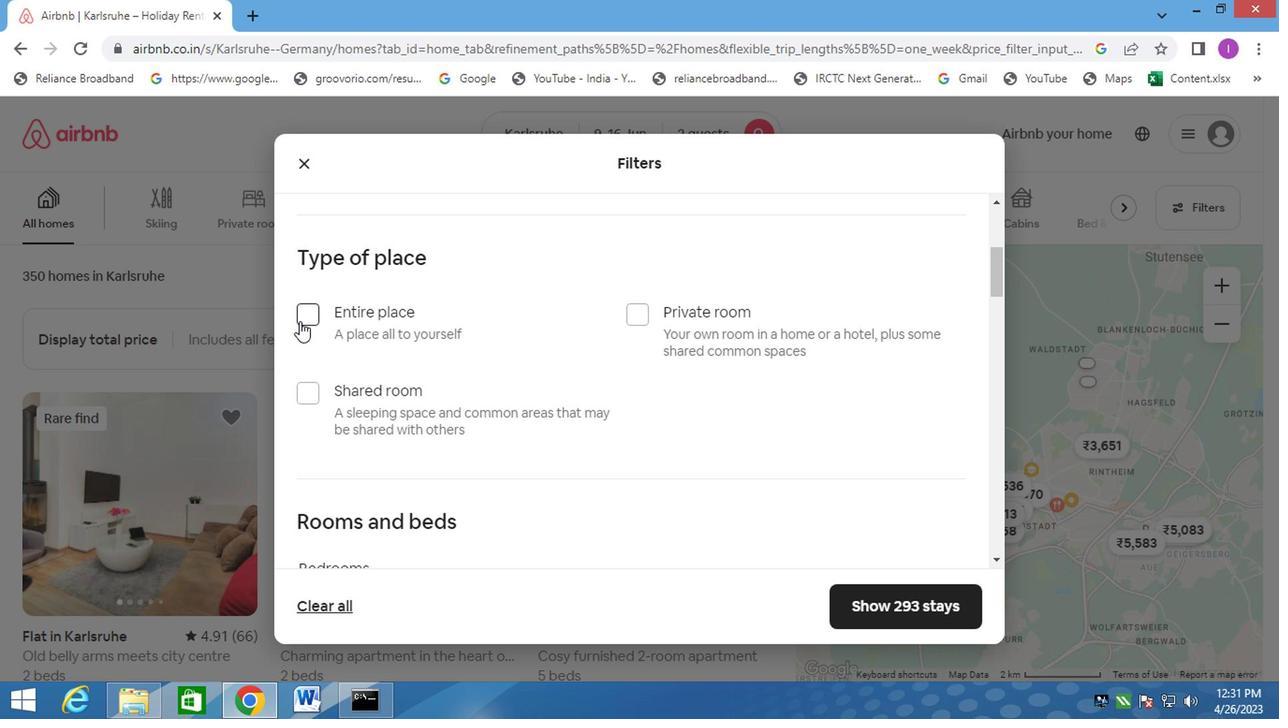 
Action: Mouse pressed left at (310, 319)
Screenshot: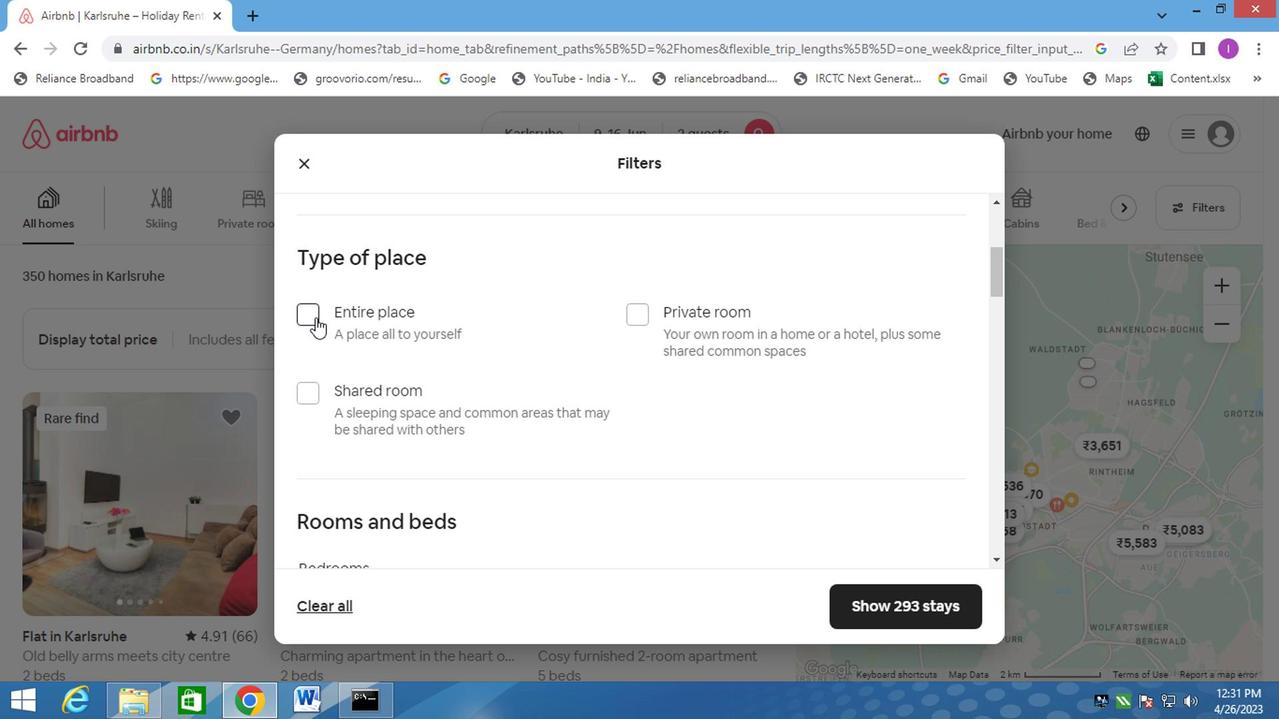 
Action: Mouse moved to (329, 345)
Screenshot: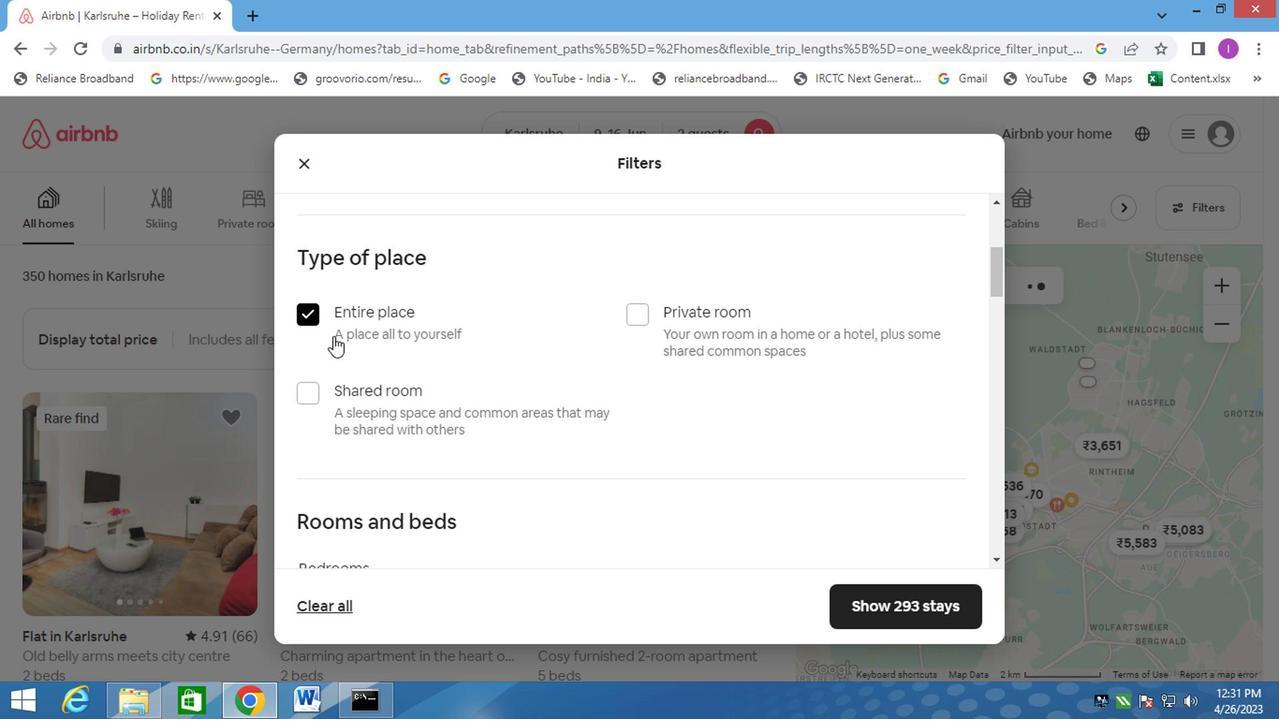 
Action: Mouse scrolled (329, 344) with delta (0, 0)
Screenshot: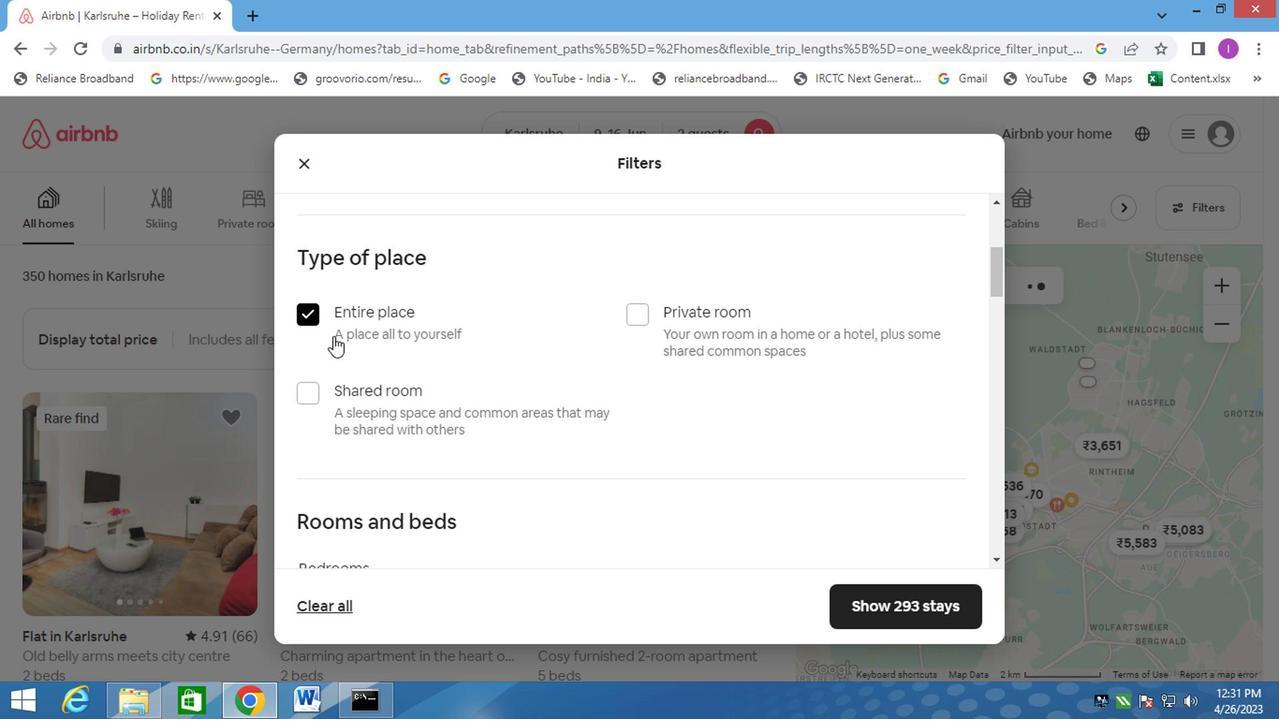 
Action: Mouse moved to (330, 347)
Screenshot: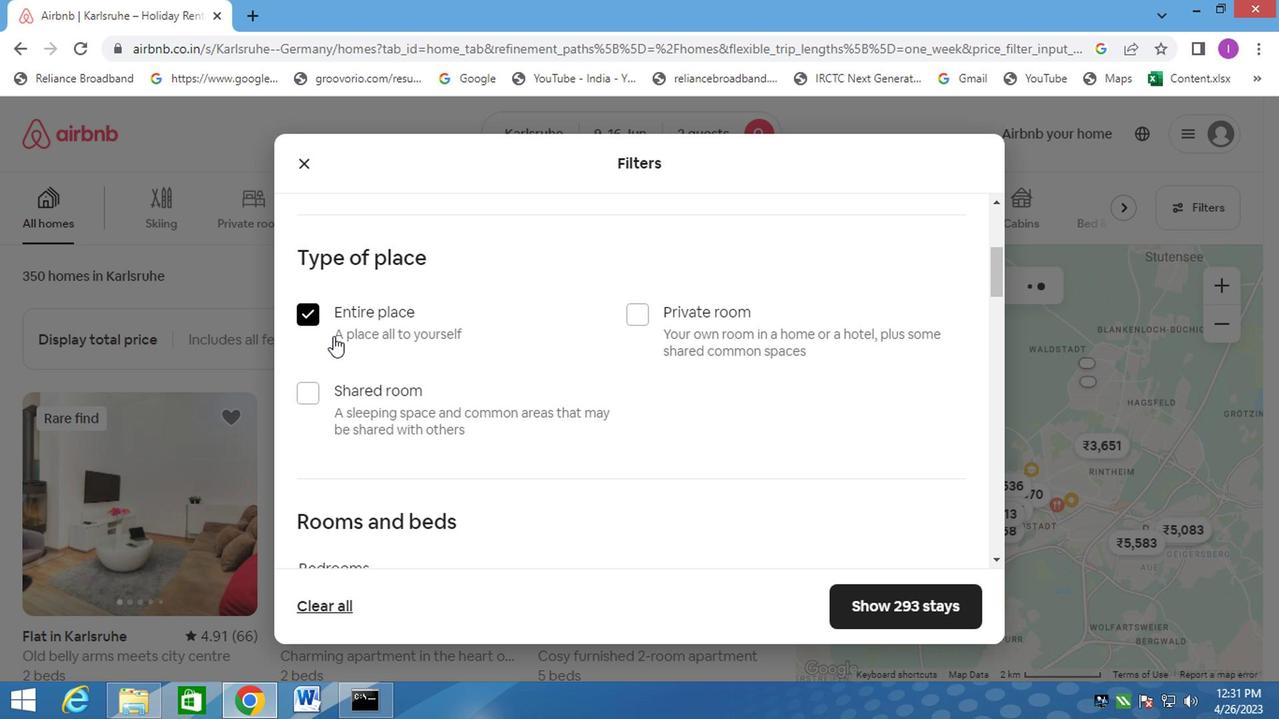 
Action: Mouse scrolled (330, 346) with delta (0, 0)
Screenshot: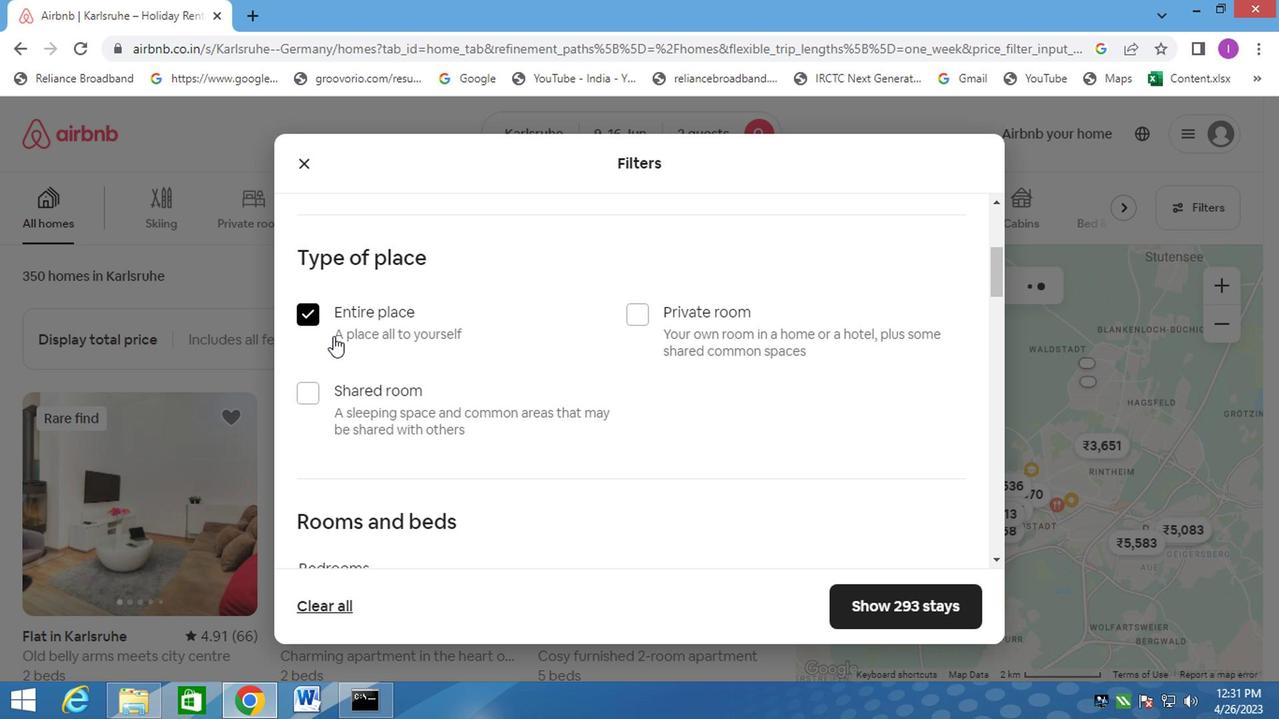 
Action: Mouse scrolled (330, 346) with delta (0, 0)
Screenshot: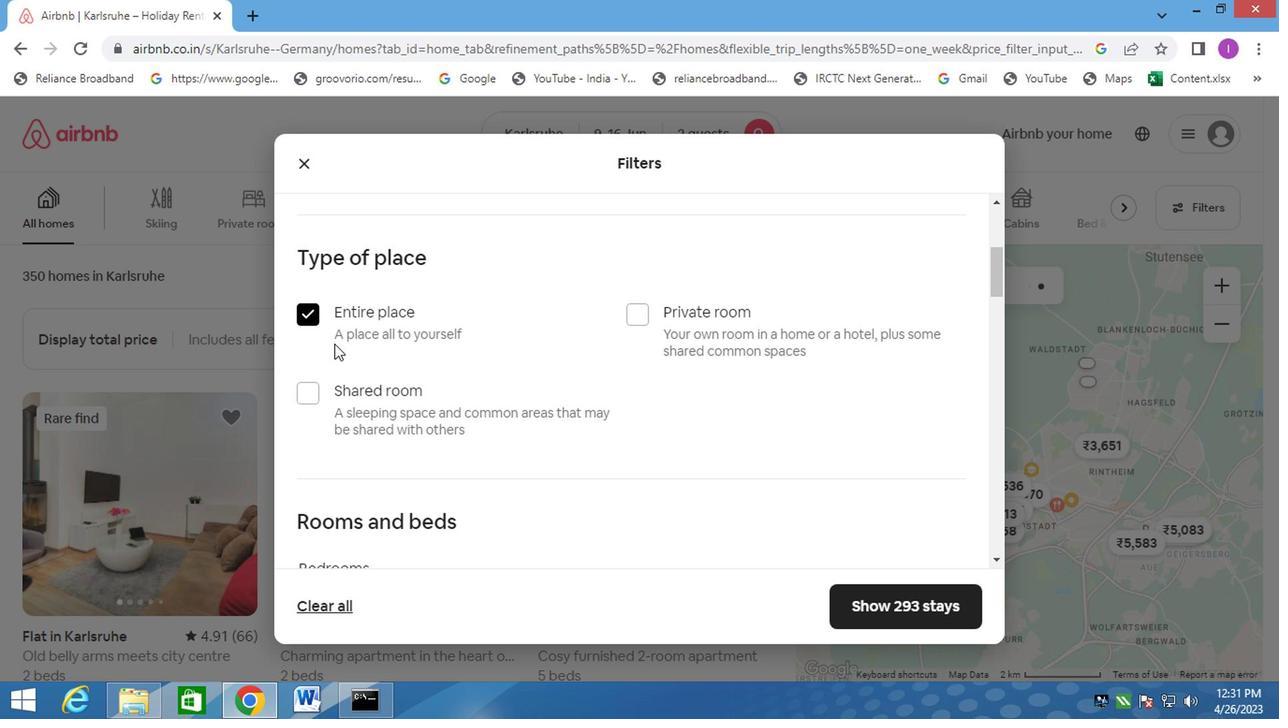 
Action: Mouse moved to (447, 346)
Screenshot: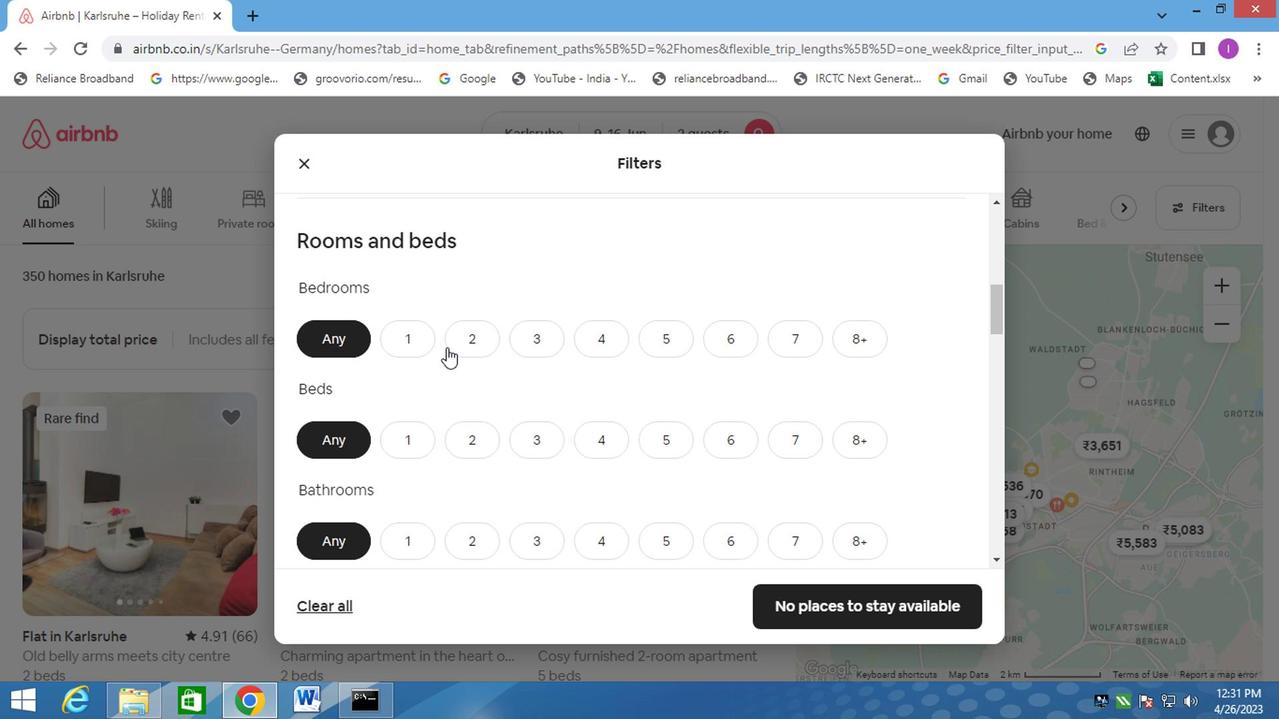 
Action: Mouse pressed left at (447, 346)
Screenshot: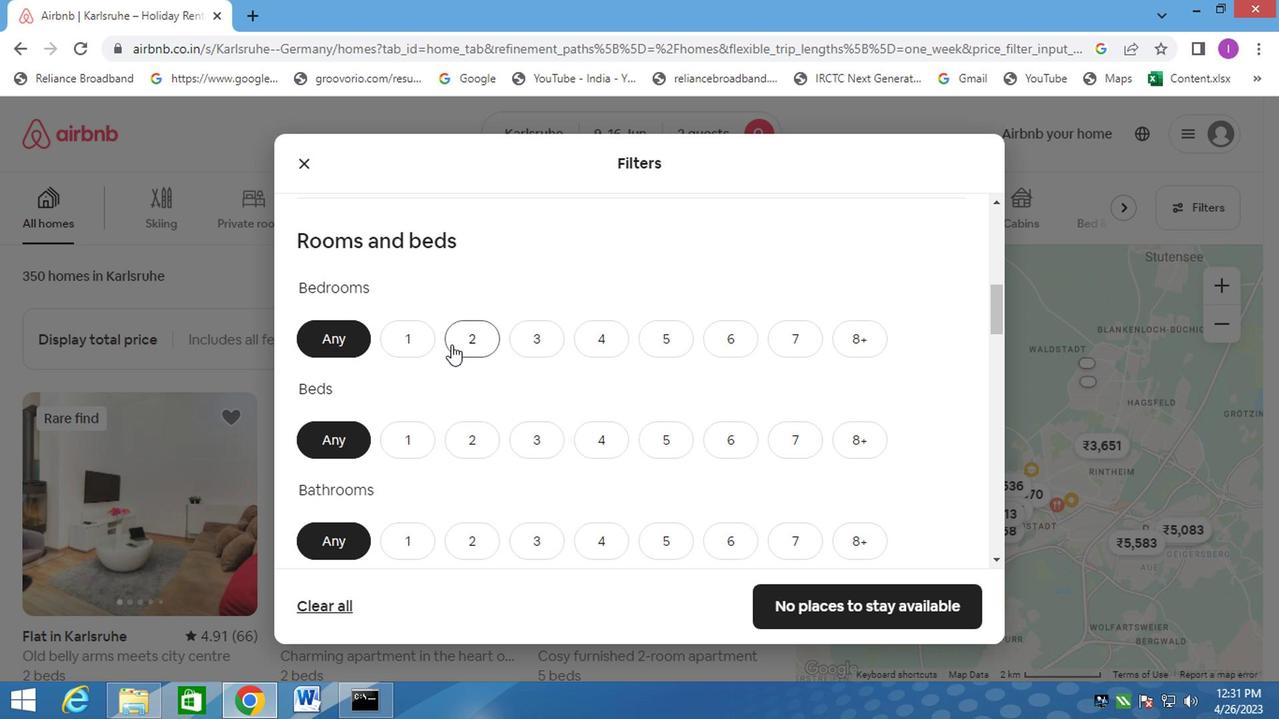 
Action: Mouse moved to (470, 435)
Screenshot: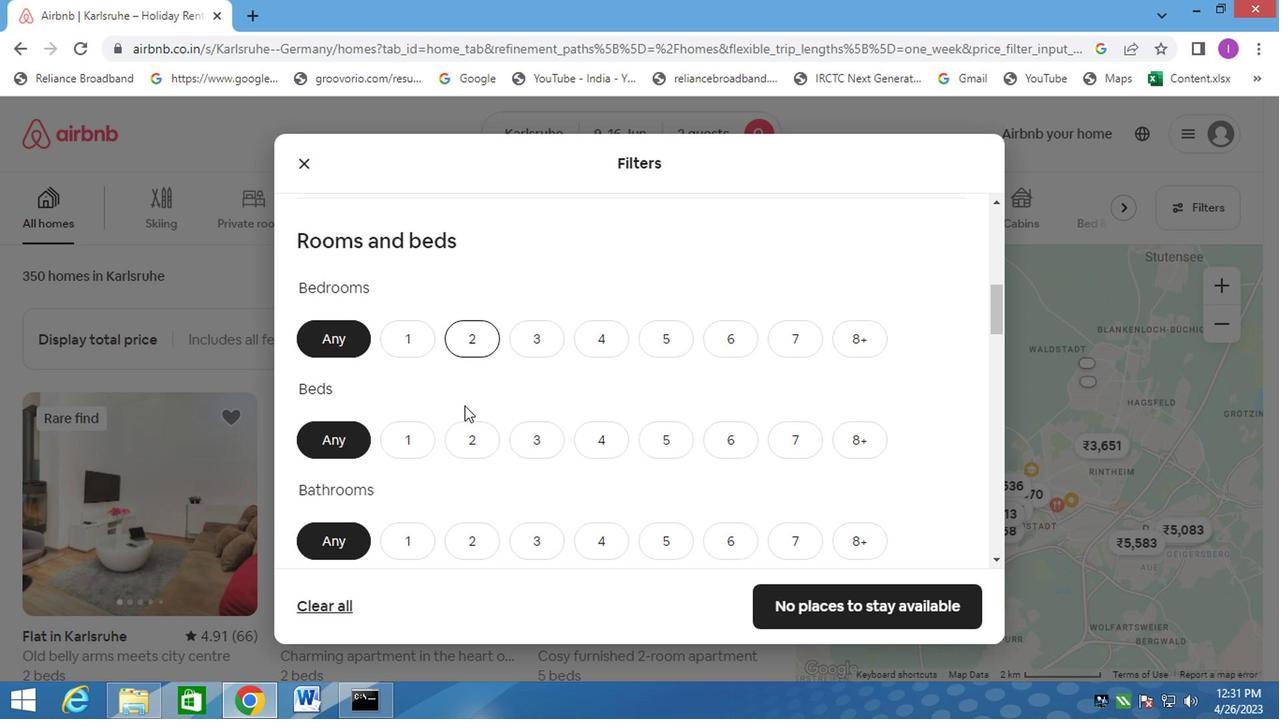 
Action: Mouse pressed left at (470, 435)
Screenshot: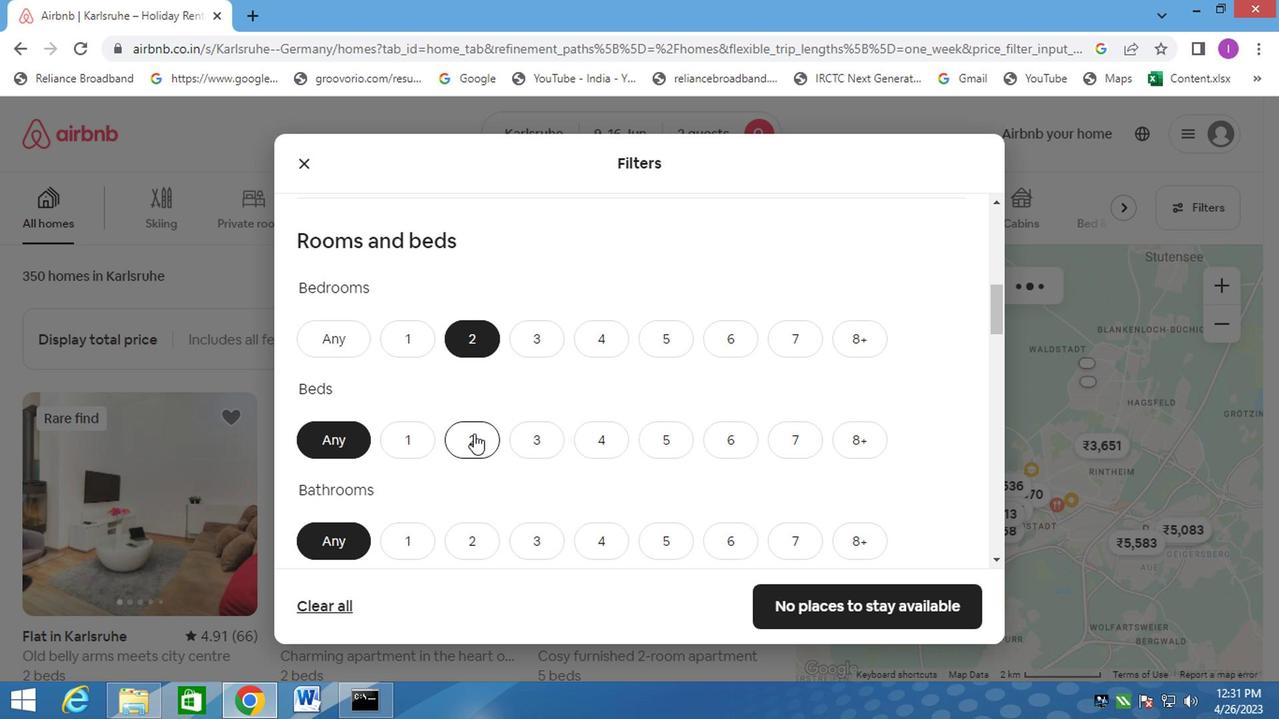 
Action: Mouse moved to (410, 542)
Screenshot: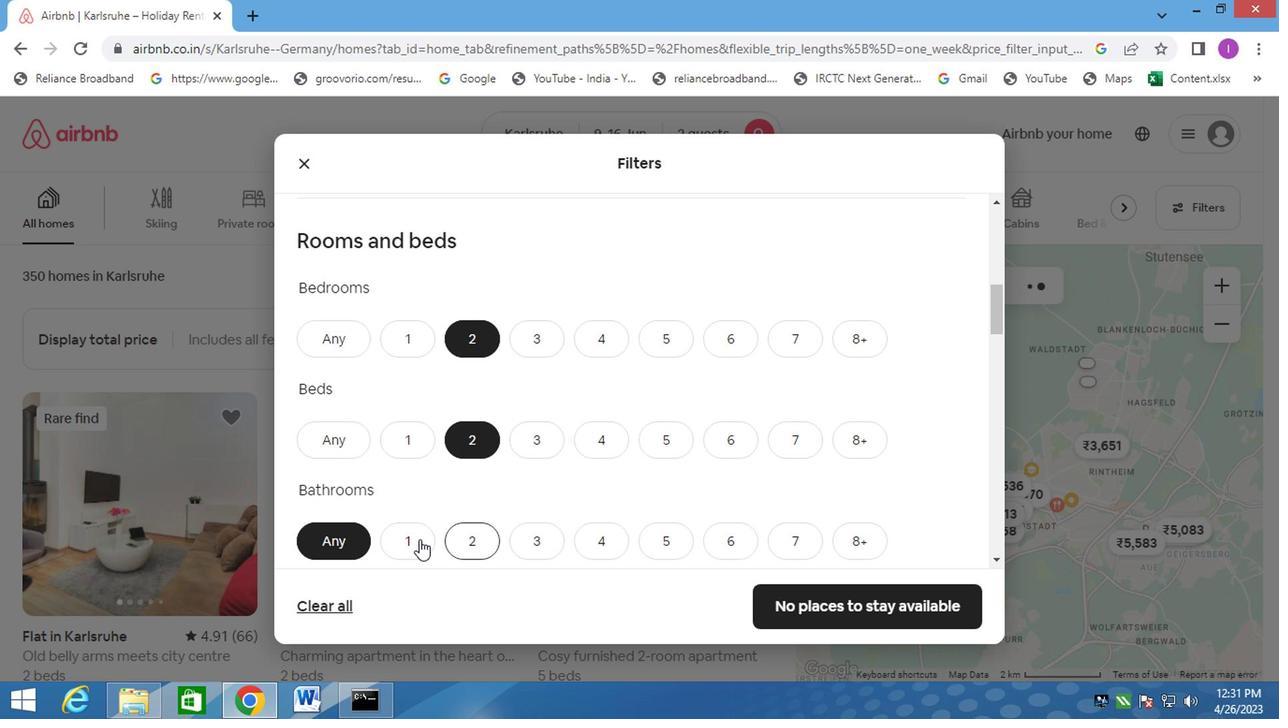 
Action: Mouse pressed left at (410, 542)
Screenshot: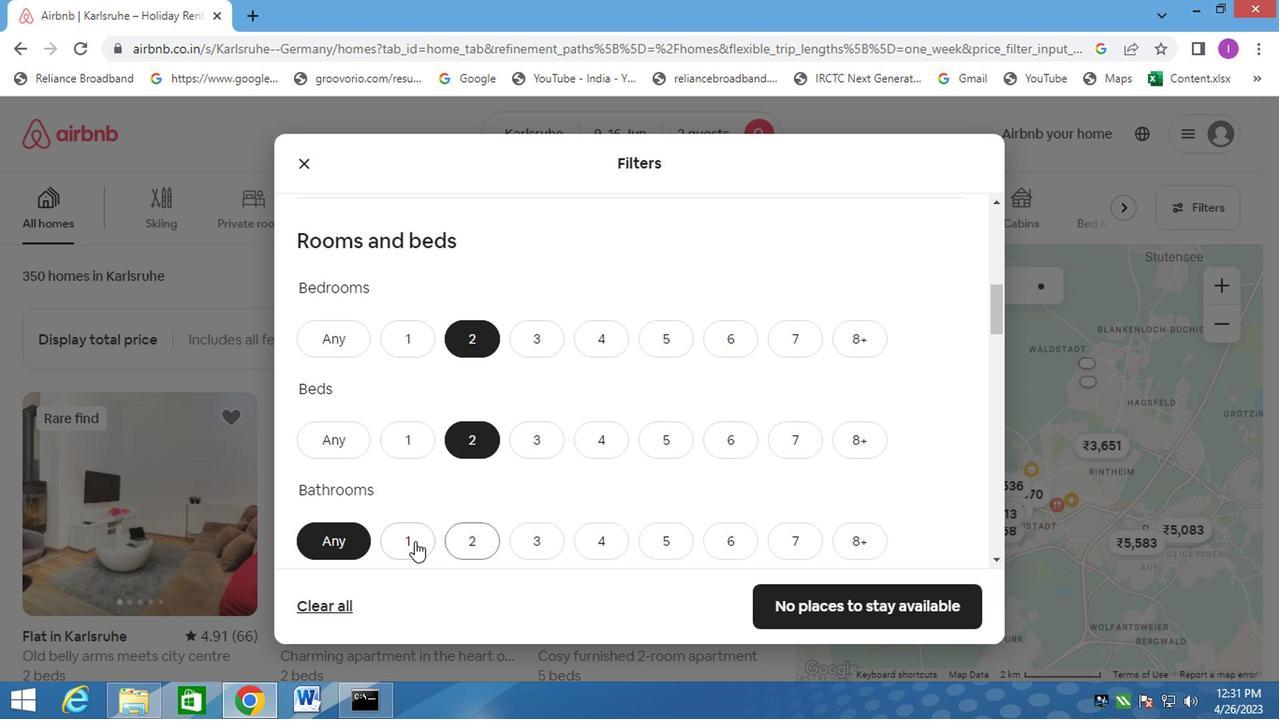 
Action: Mouse moved to (454, 493)
Screenshot: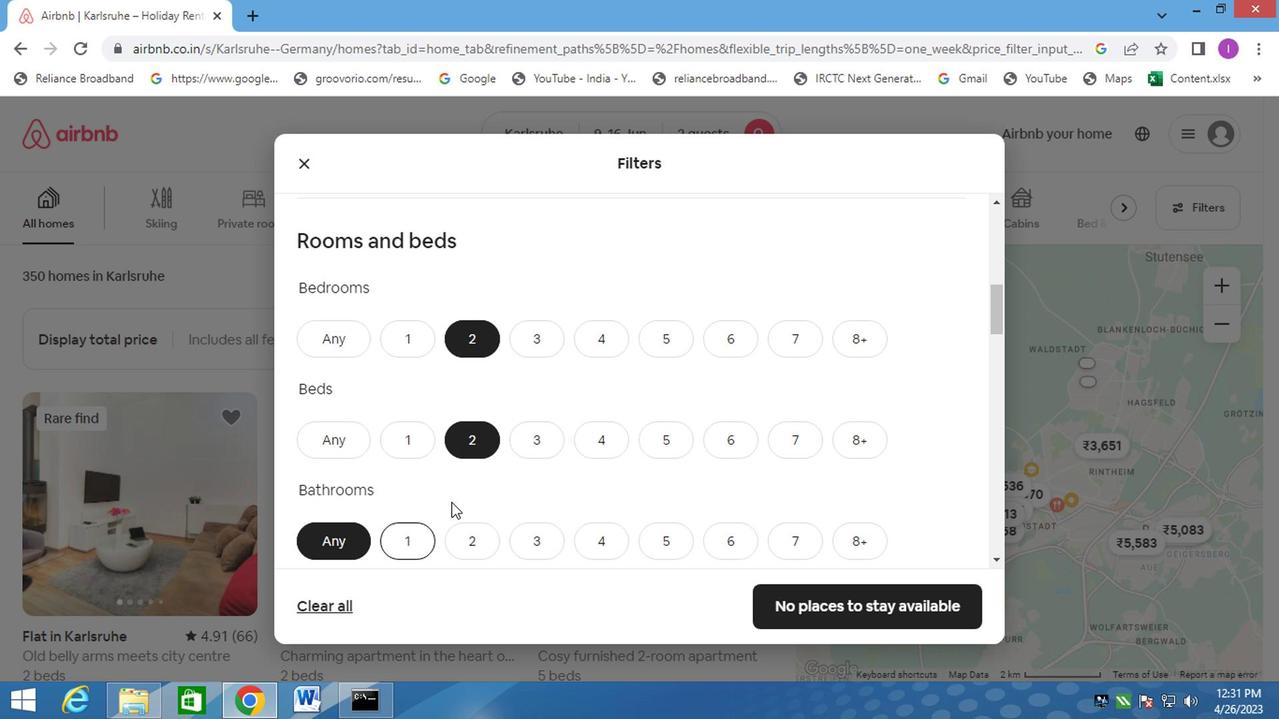
Action: Mouse scrolled (454, 492) with delta (0, -1)
Screenshot: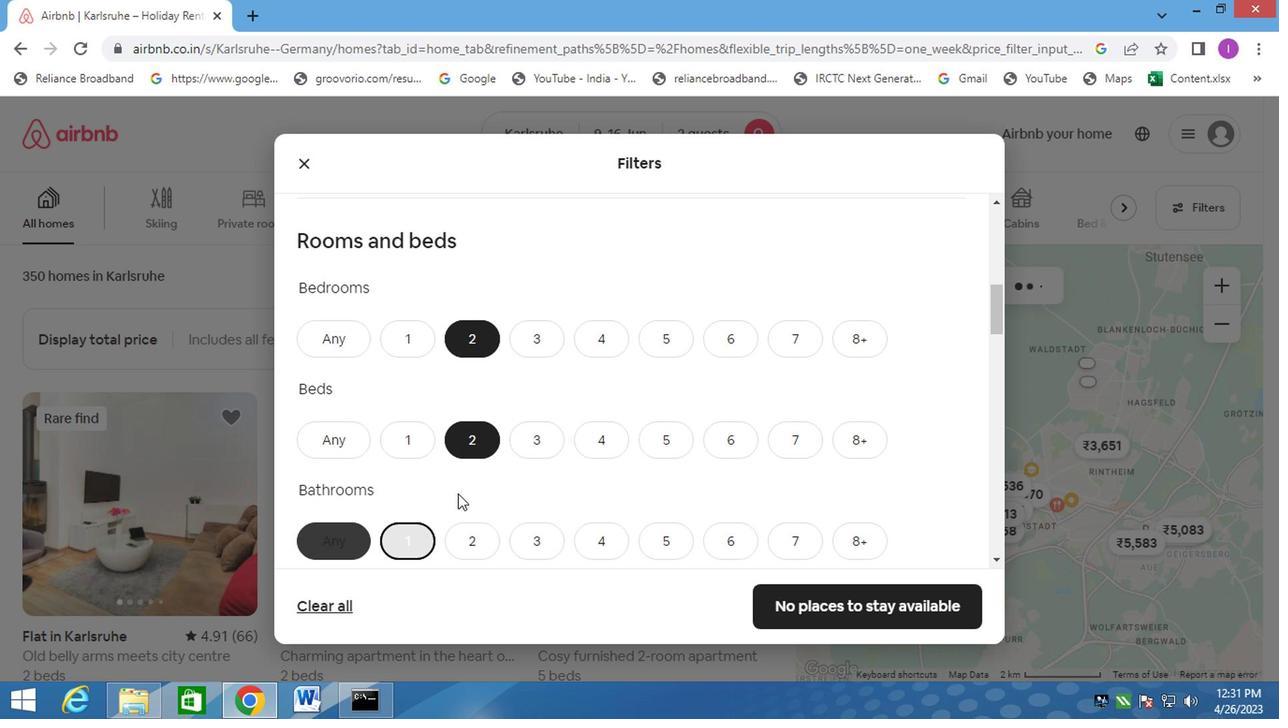 
Action: Mouse moved to (465, 477)
Screenshot: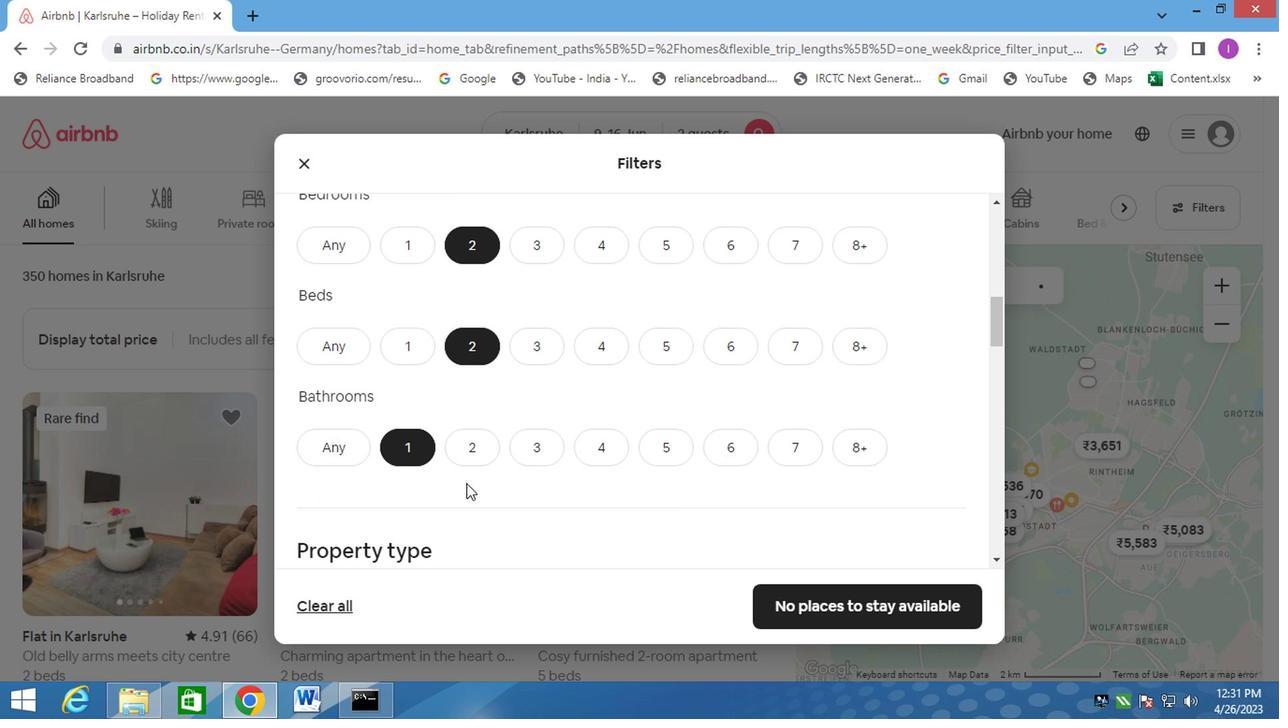 
Action: Mouse scrolled (465, 476) with delta (0, -1)
Screenshot: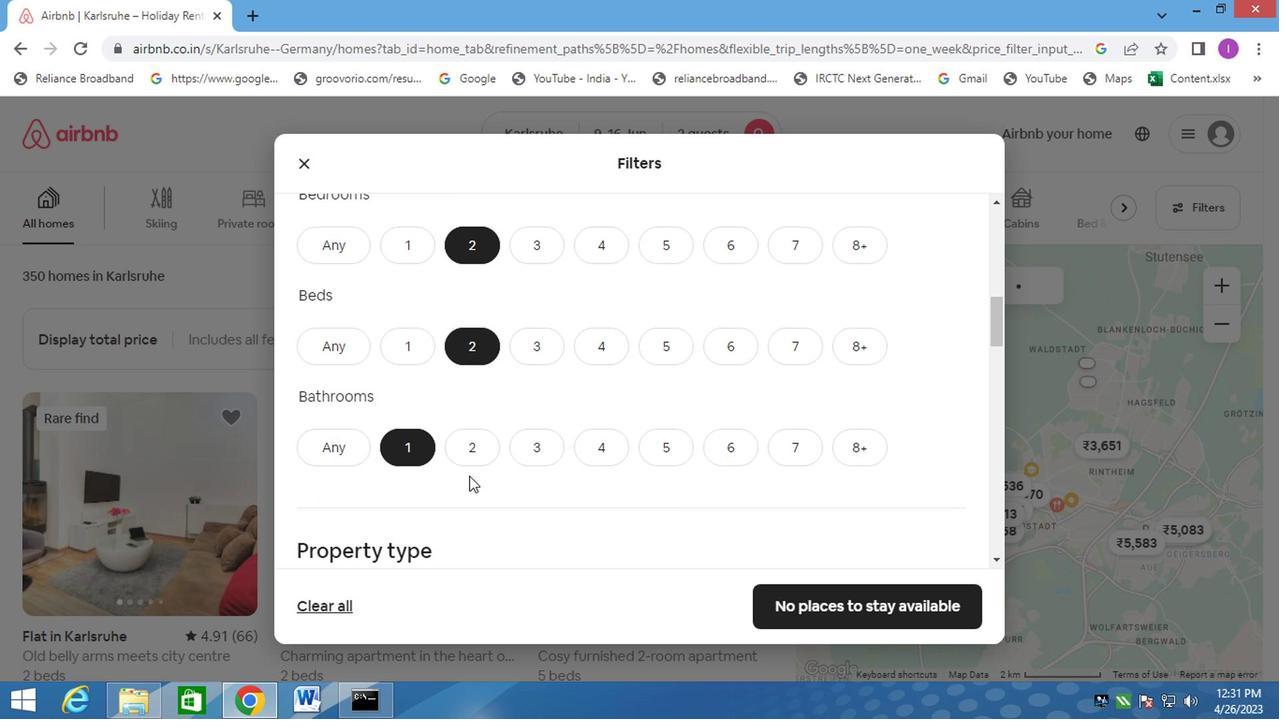 
Action: Mouse moved to (466, 476)
Screenshot: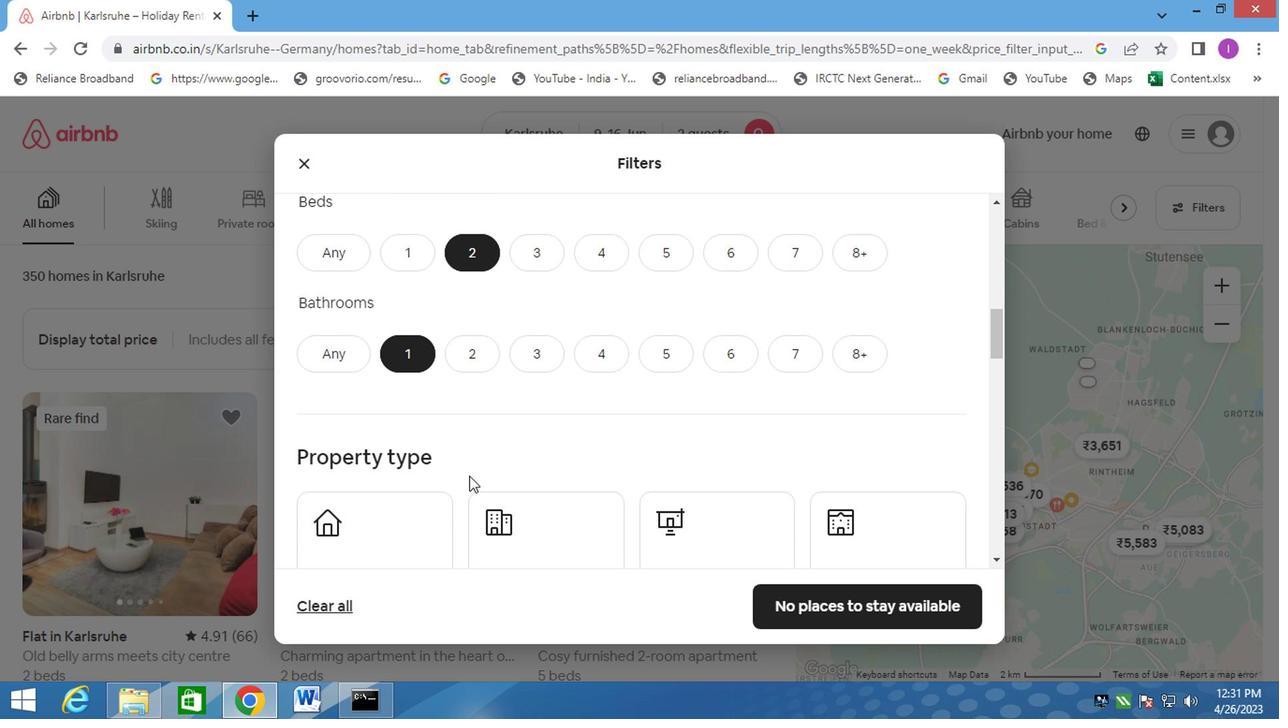 
Action: Mouse scrolled (466, 475) with delta (0, 0)
Screenshot: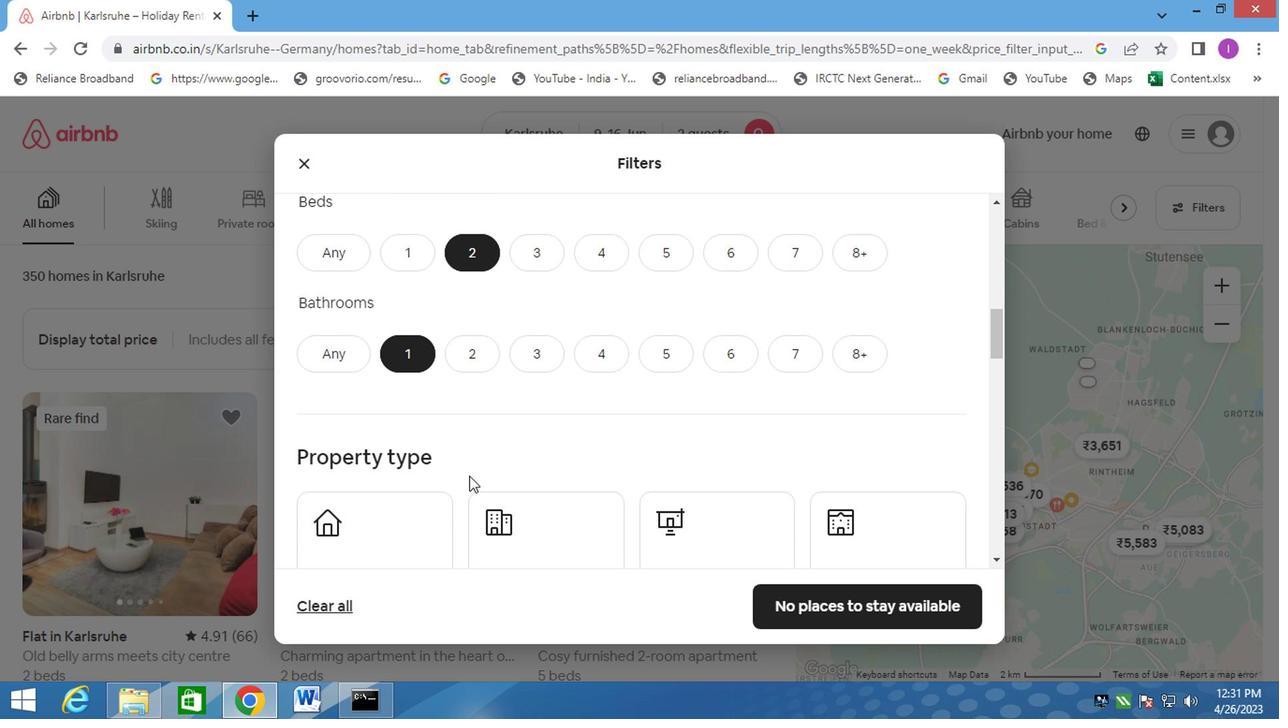 
Action: Mouse moved to (545, 452)
Screenshot: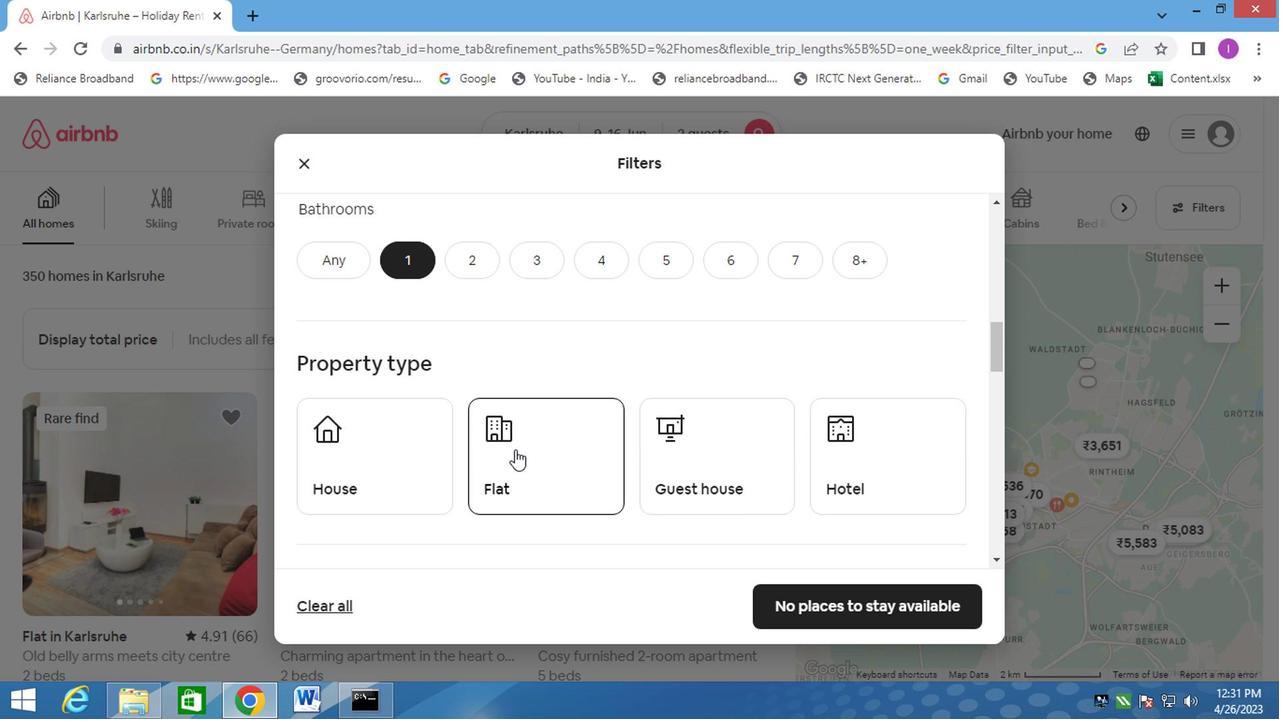 
Action: Mouse scrolled (545, 451) with delta (0, -1)
Screenshot: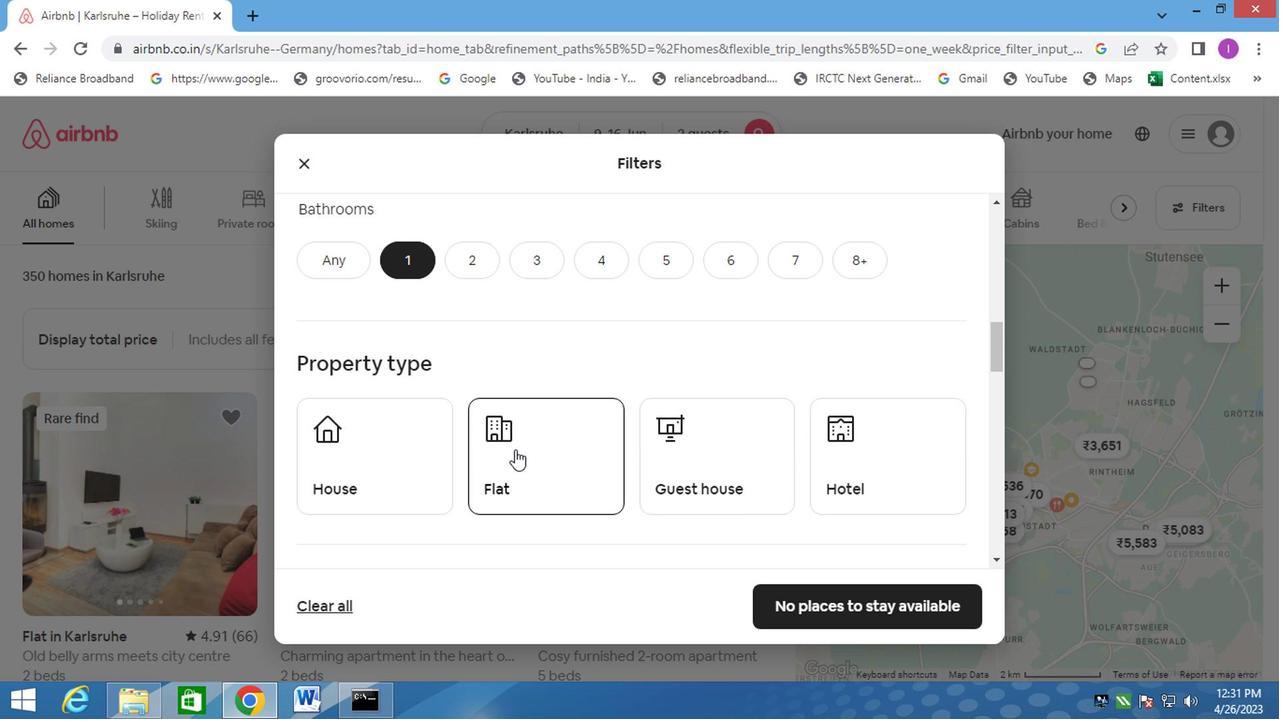 
Action: Mouse moved to (626, 457)
Screenshot: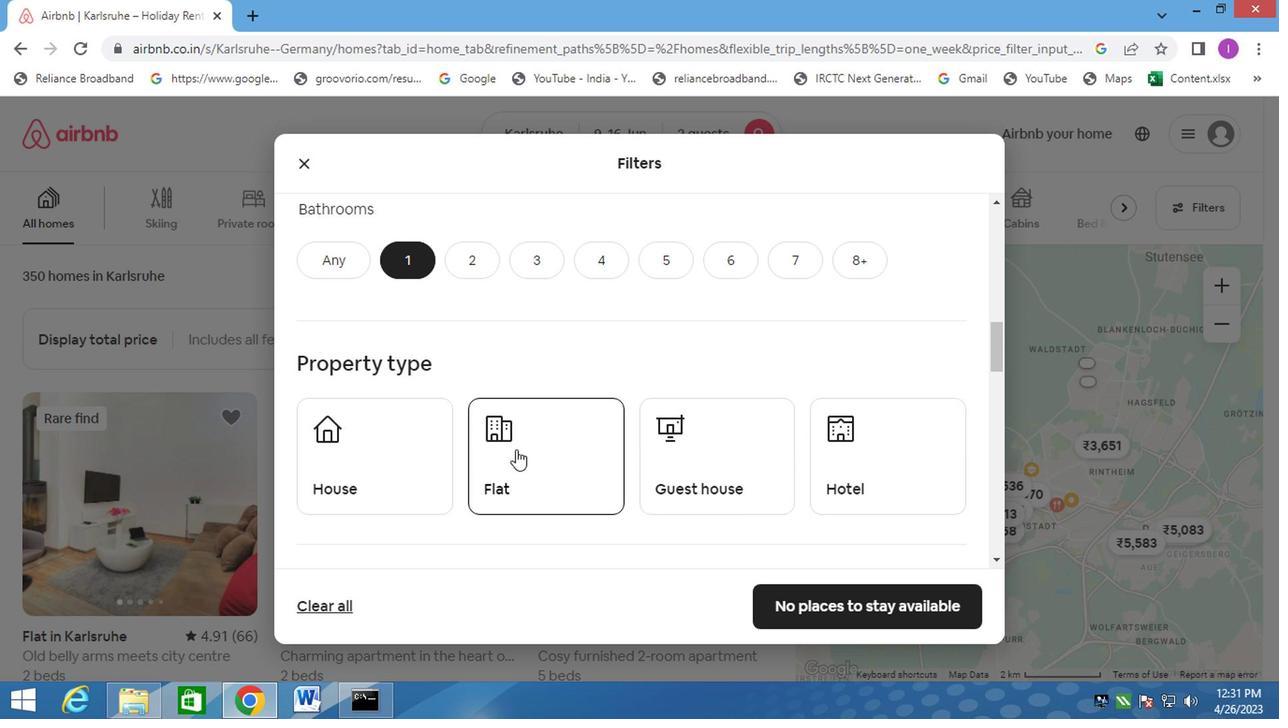 
Action: Mouse scrolled (626, 455) with delta (0, -1)
Screenshot: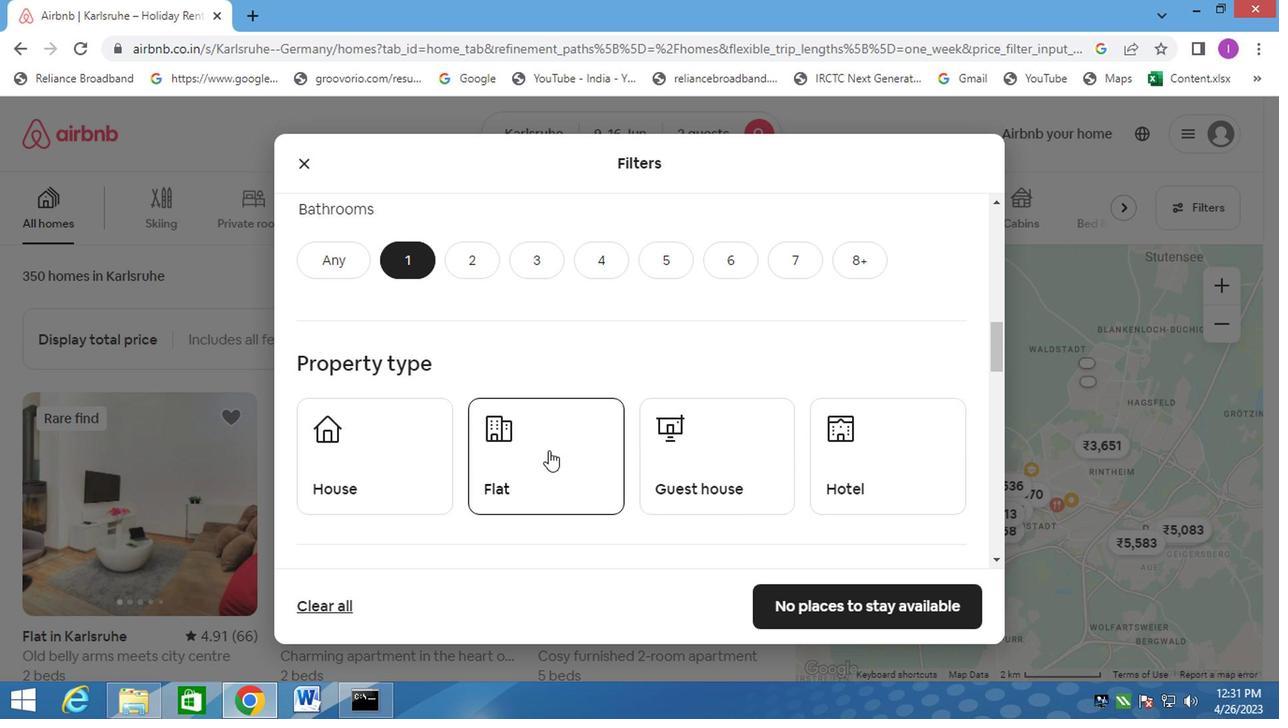 
Action: Mouse moved to (395, 312)
Screenshot: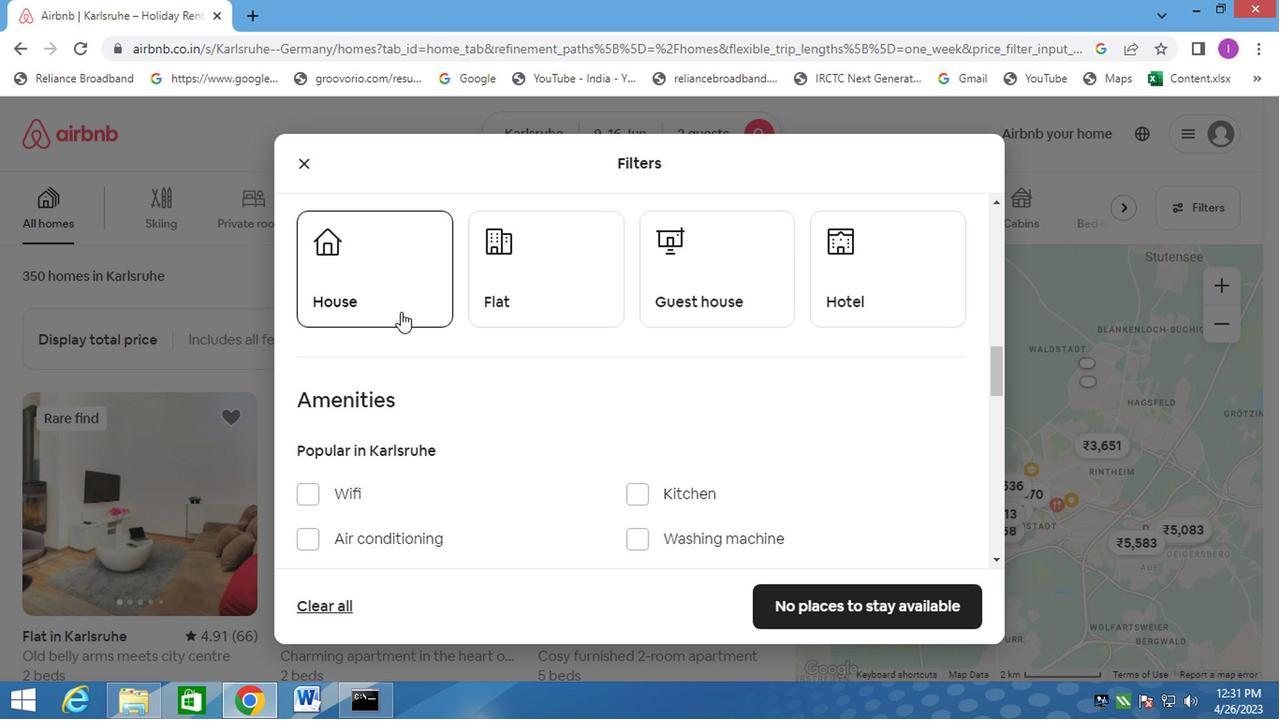 
Action: Mouse pressed left at (395, 312)
Screenshot: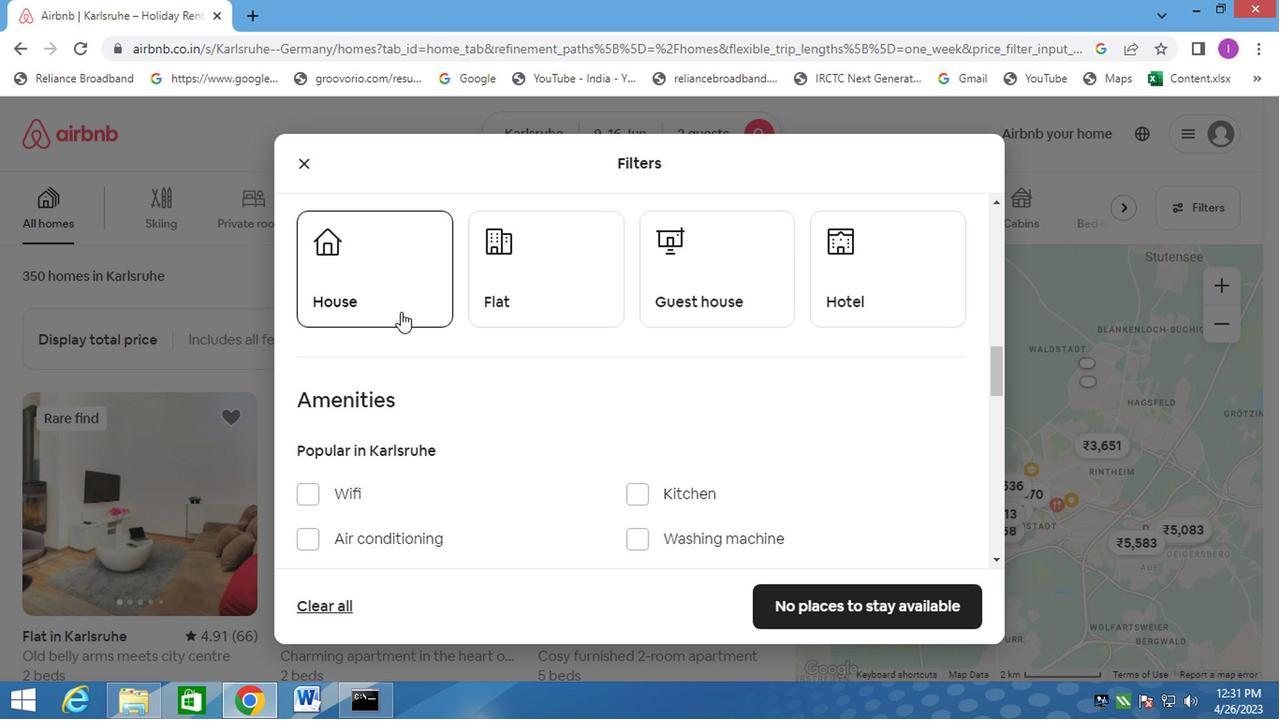 
Action: Mouse moved to (517, 305)
Screenshot: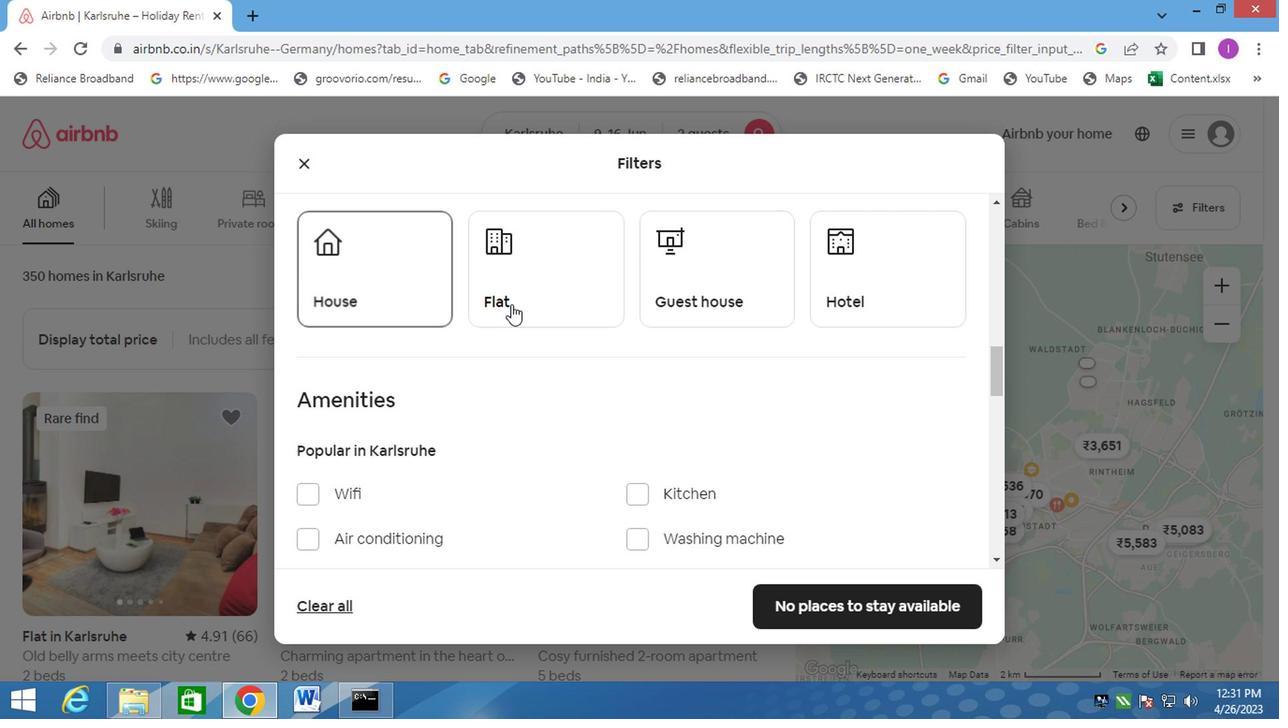 
Action: Mouse pressed left at (517, 305)
Screenshot: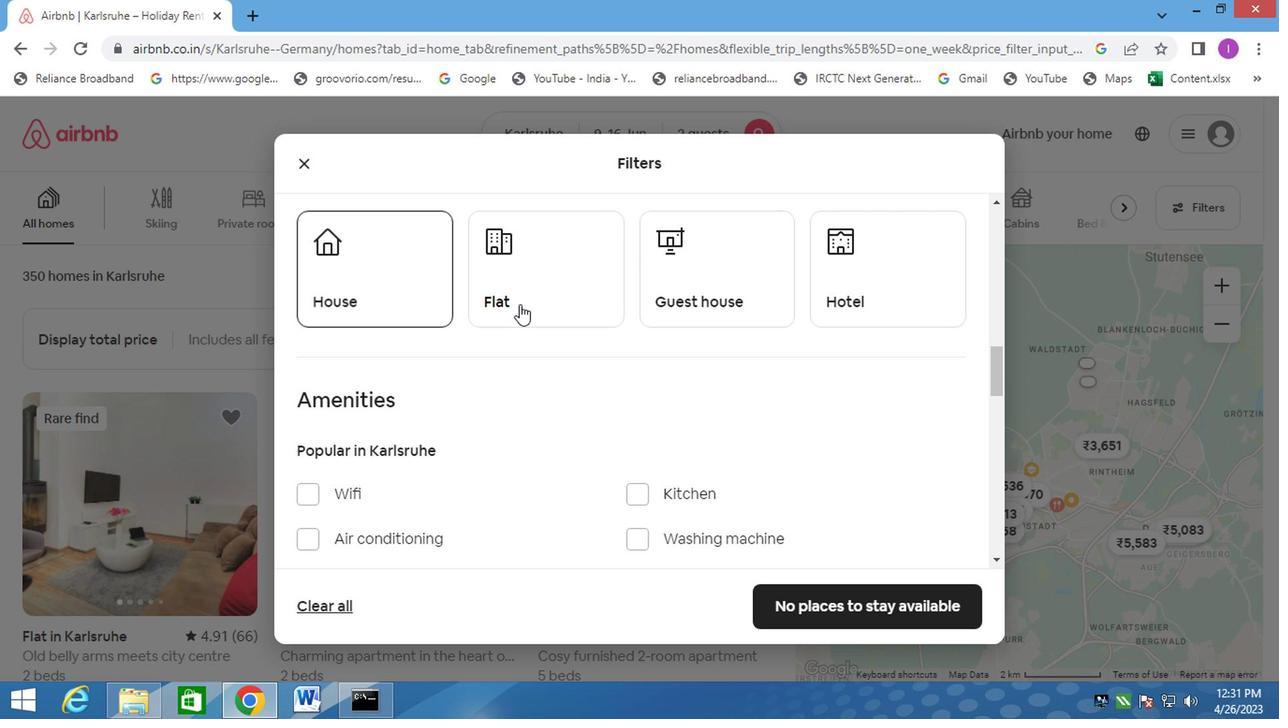 
Action: Mouse moved to (690, 305)
Screenshot: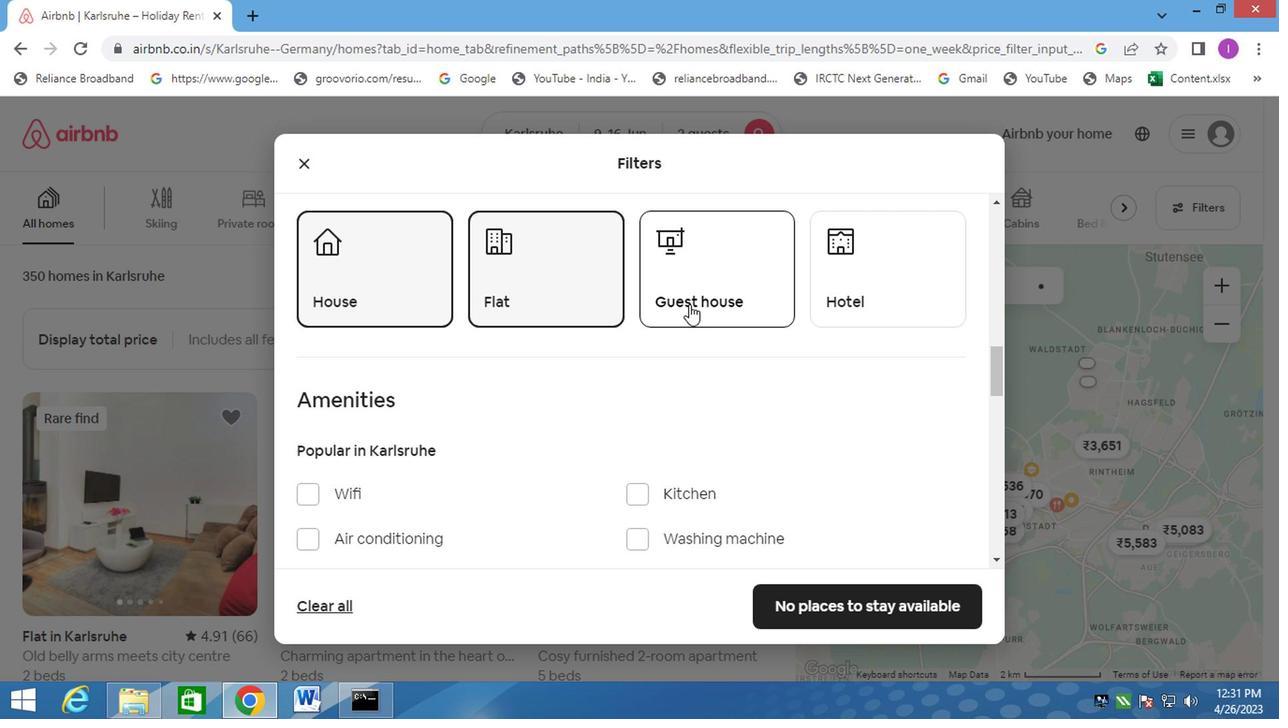 
Action: Mouse pressed left at (690, 305)
Screenshot: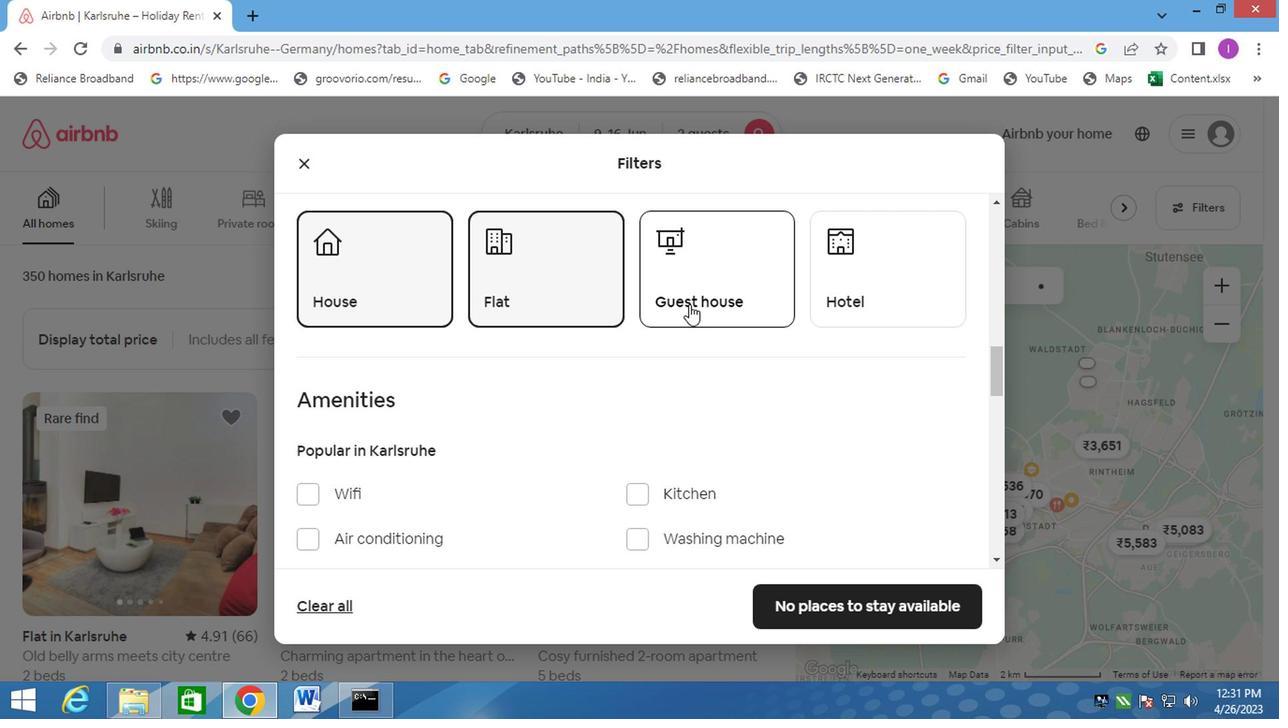 
Action: Mouse moved to (574, 455)
Screenshot: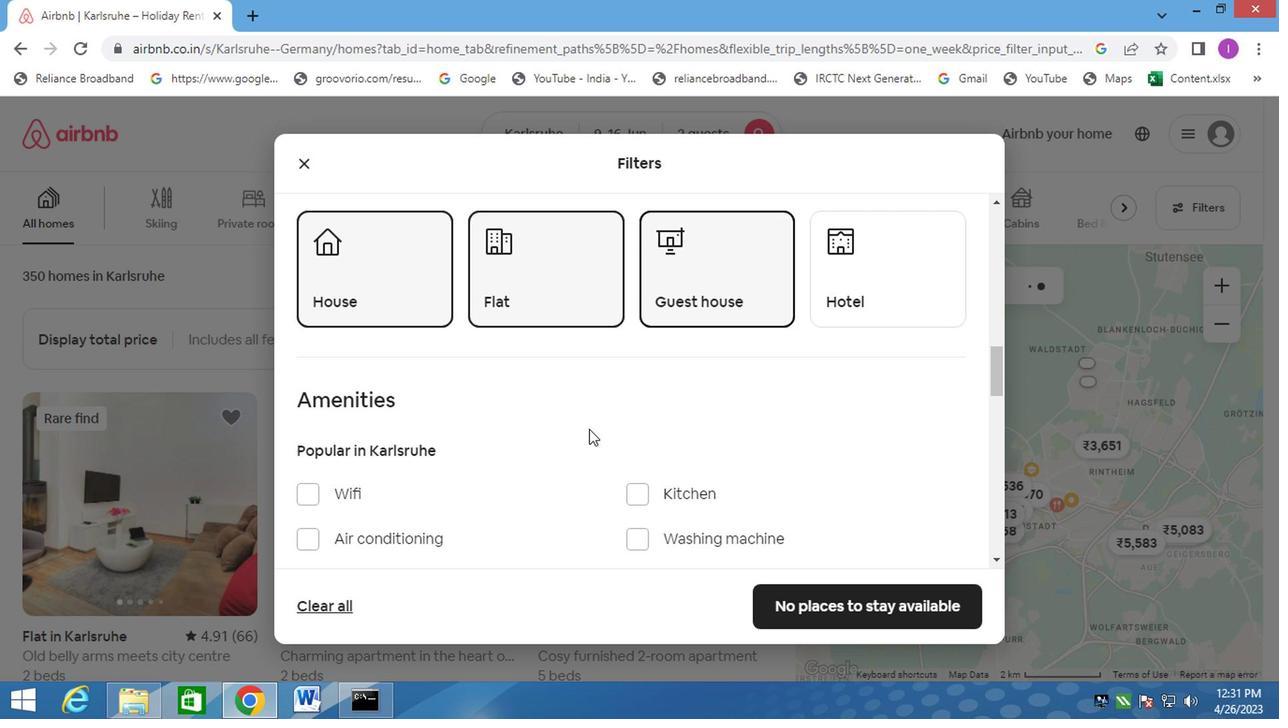 
Action: Mouse scrolled (574, 453) with delta (0, -1)
Screenshot: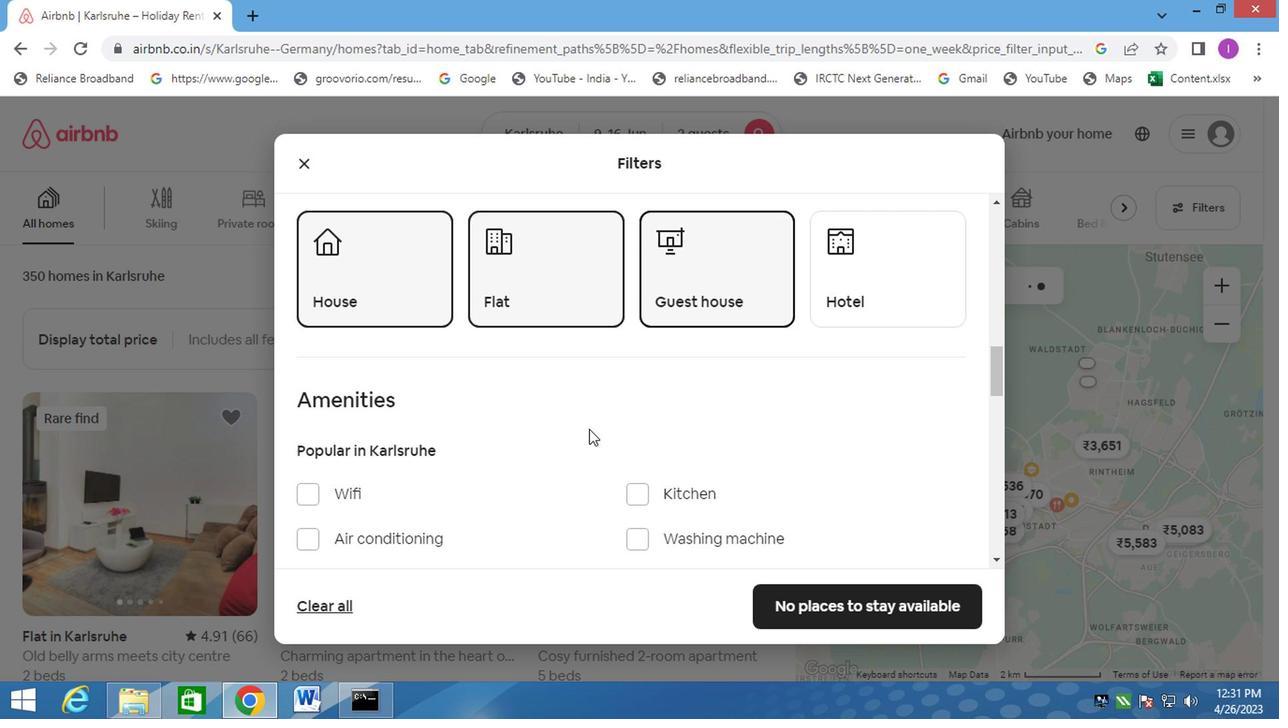 
Action: Mouse moved to (574, 455)
Screenshot: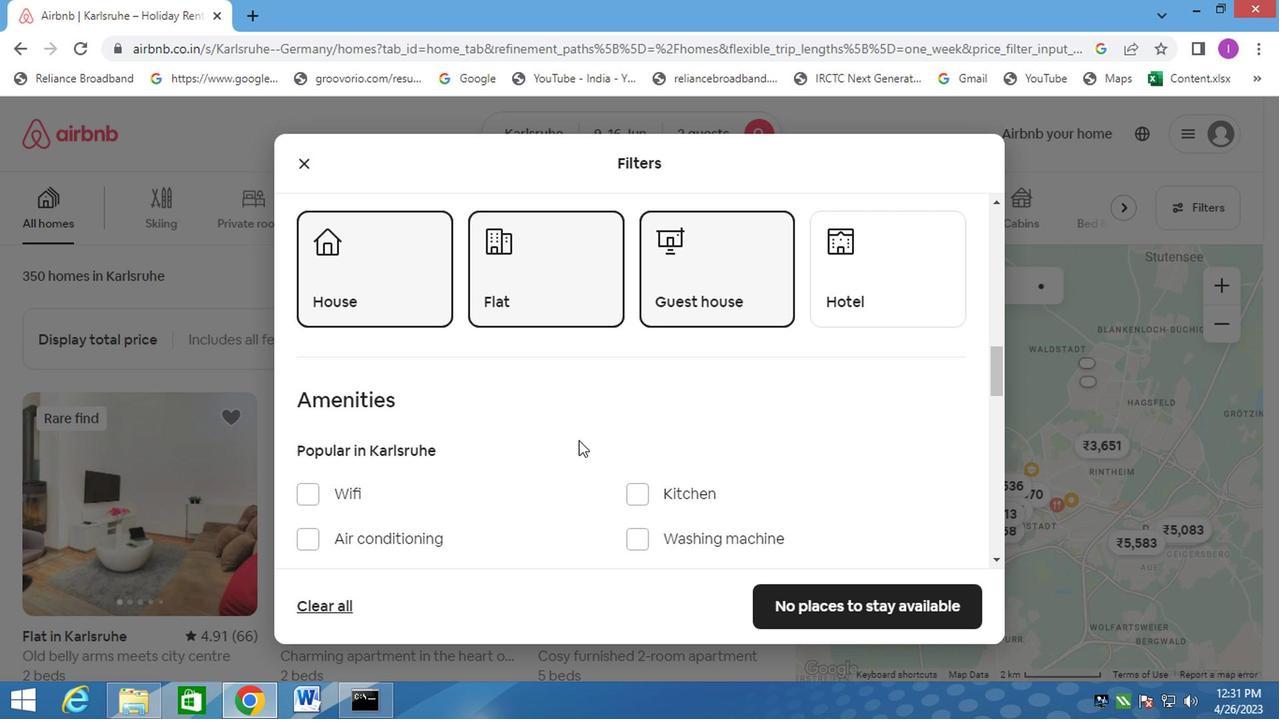 
Action: Mouse scrolled (574, 455) with delta (0, 0)
Screenshot: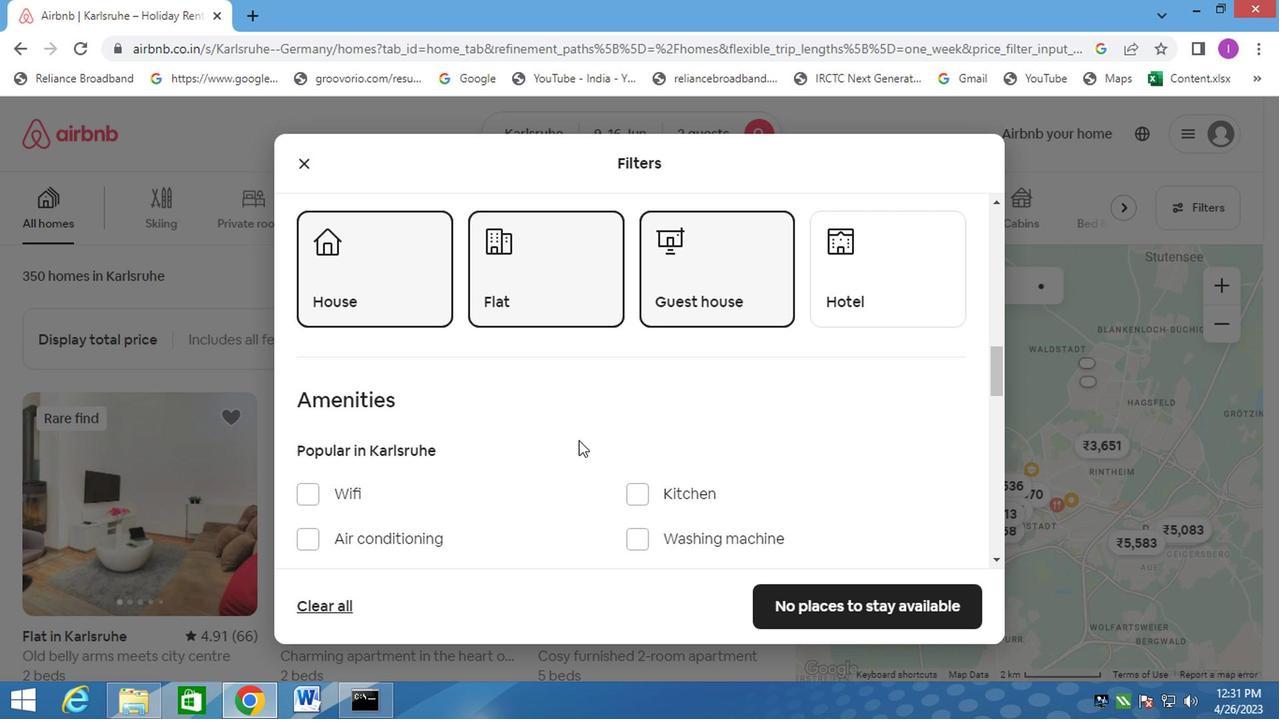 
Action: Mouse scrolled (574, 455) with delta (0, 0)
Screenshot: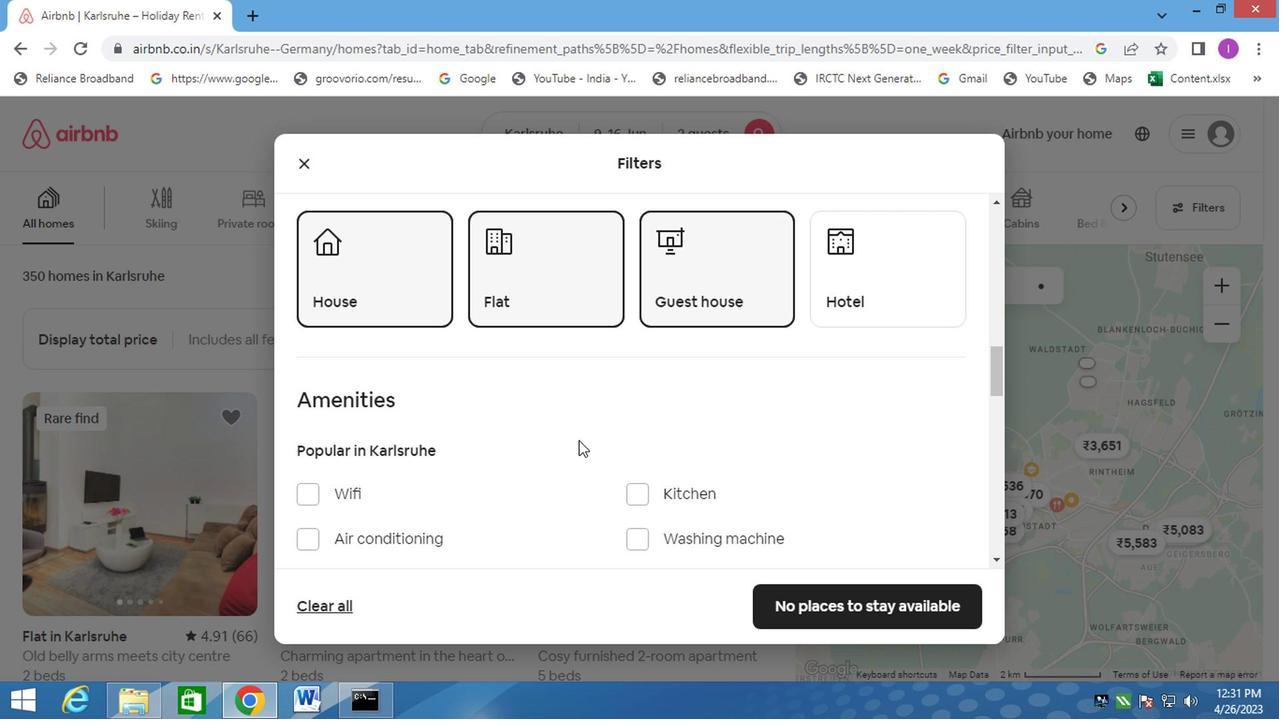 
Action: Mouse scrolled (574, 455) with delta (0, 0)
Screenshot: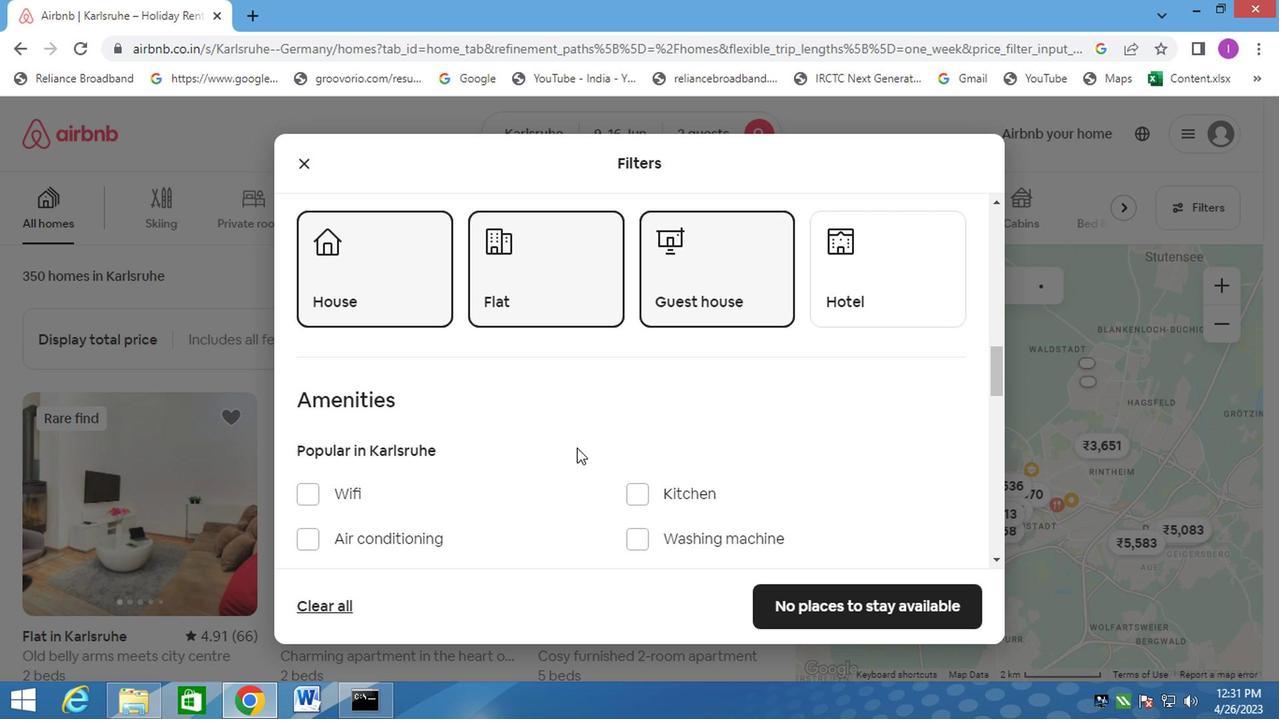 
Action: Mouse moved to (588, 432)
Screenshot: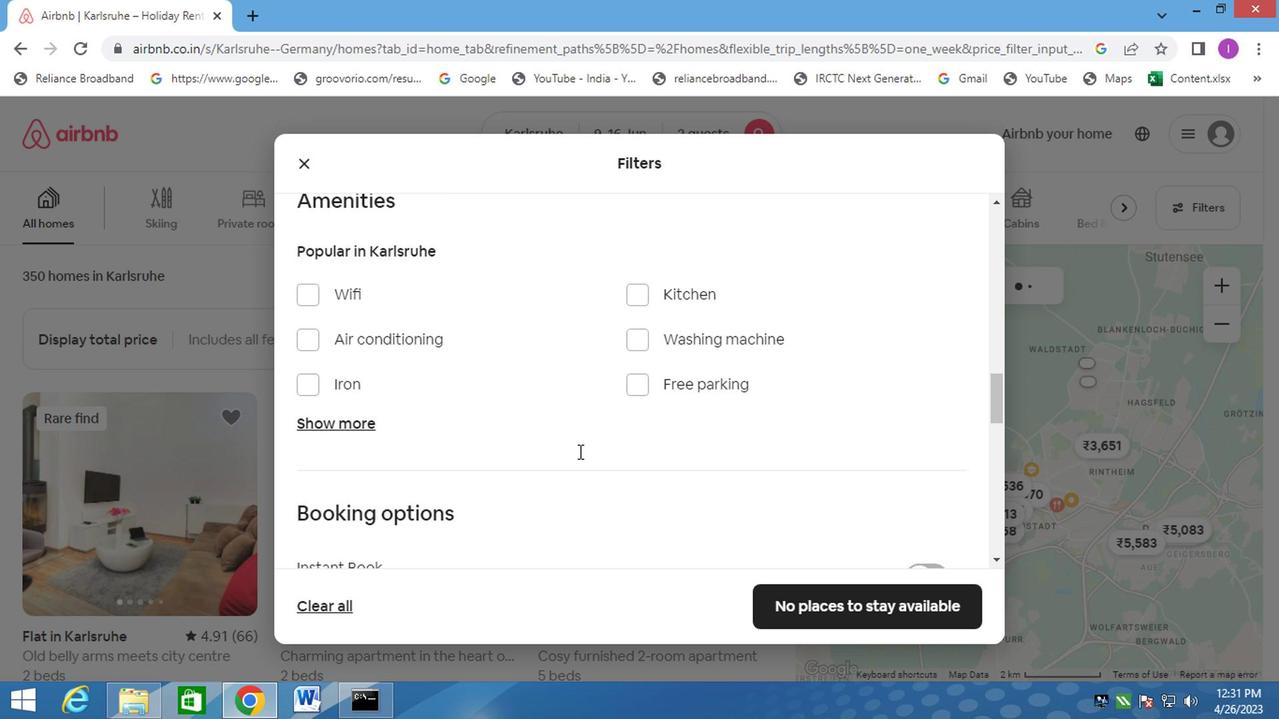 
Action: Mouse scrolled (588, 431) with delta (0, 0)
Screenshot: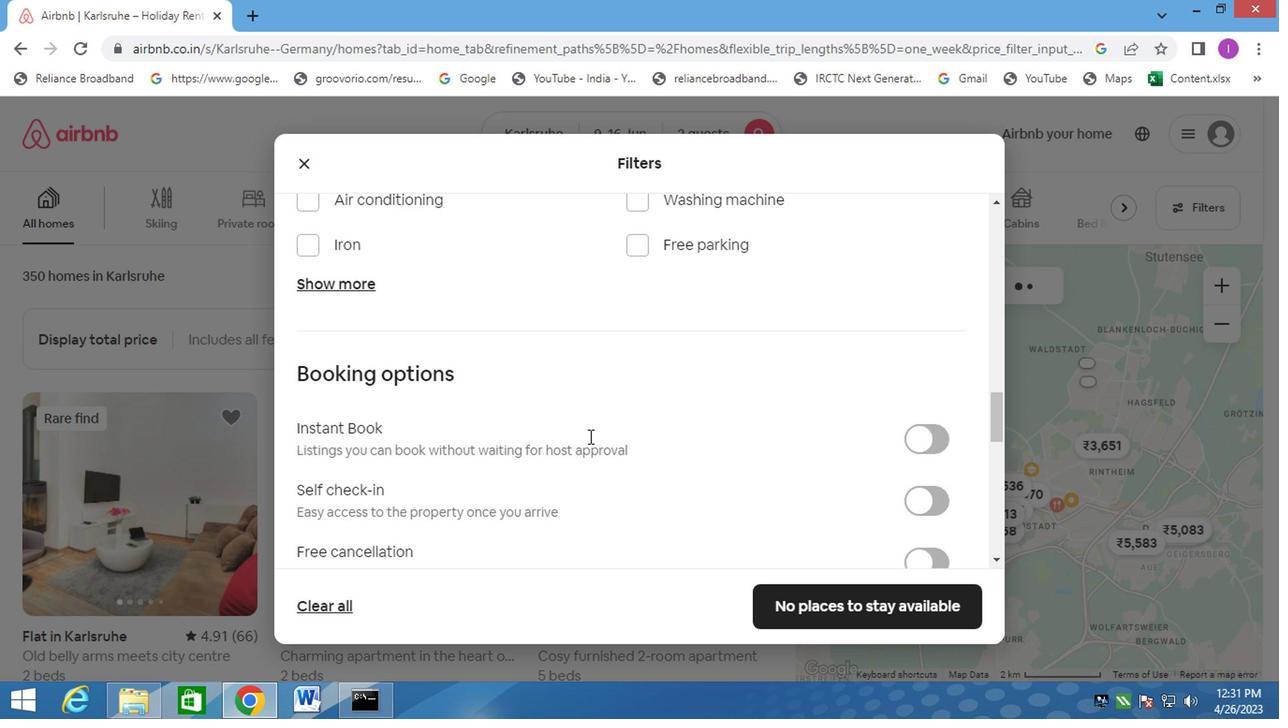 
Action: Mouse moved to (593, 432)
Screenshot: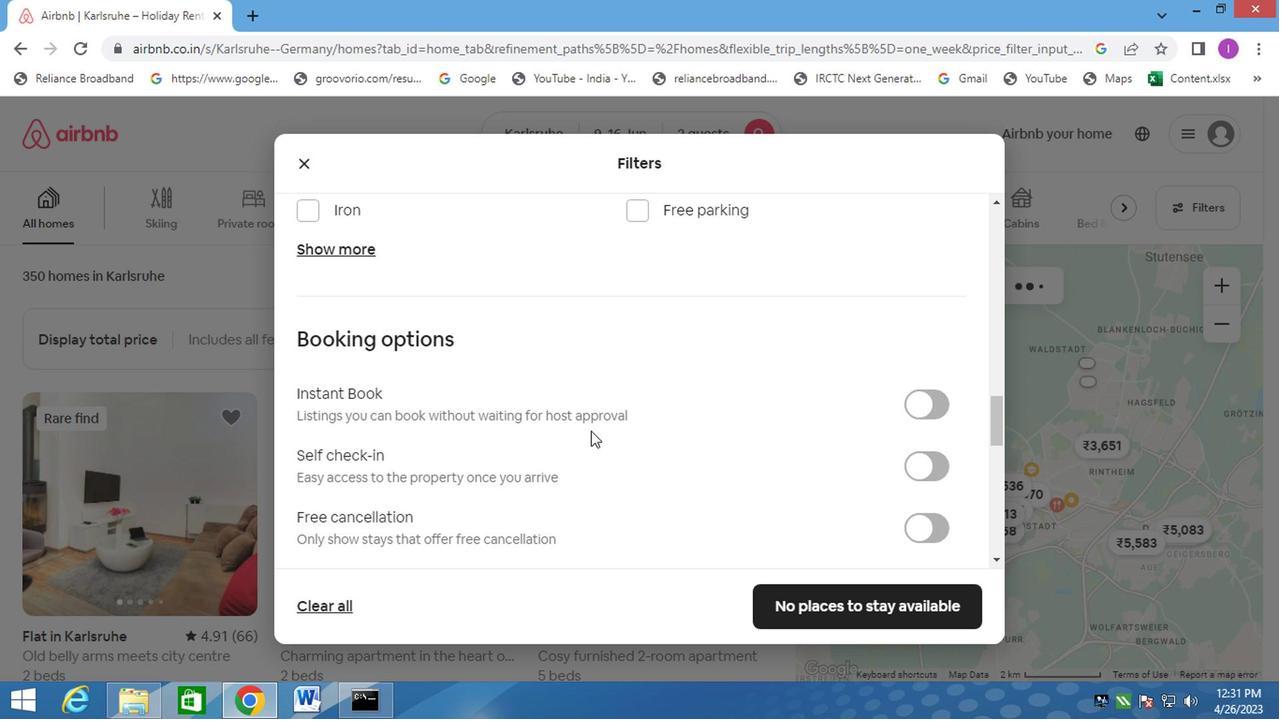 
Action: Mouse scrolled (590, 431) with delta (0, 0)
Screenshot: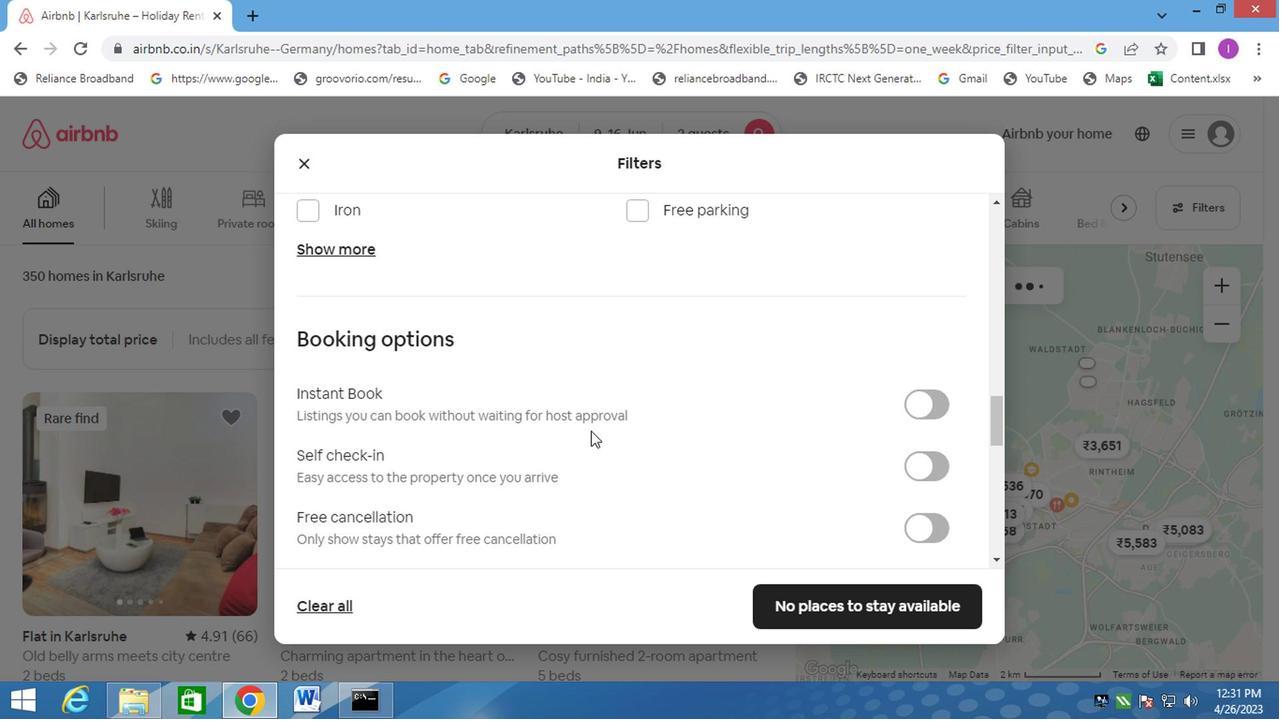 
Action: Mouse moved to (931, 275)
Screenshot: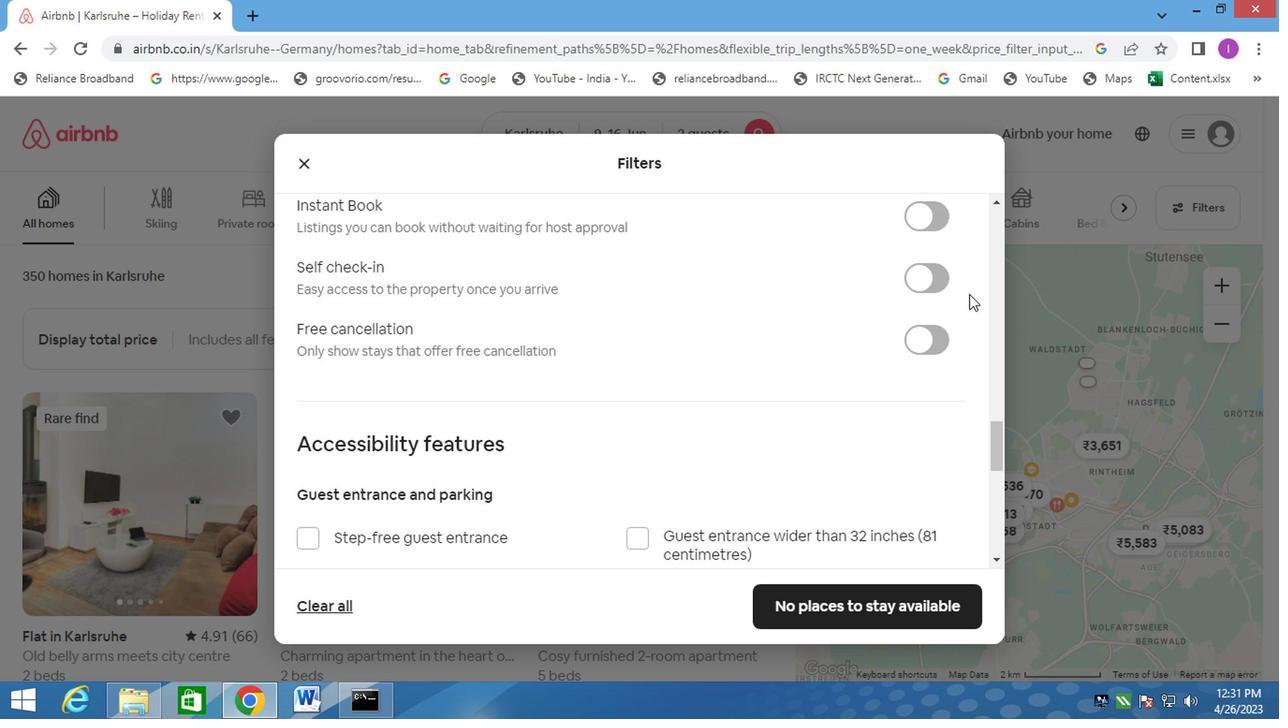 
Action: Mouse pressed left at (931, 275)
Screenshot: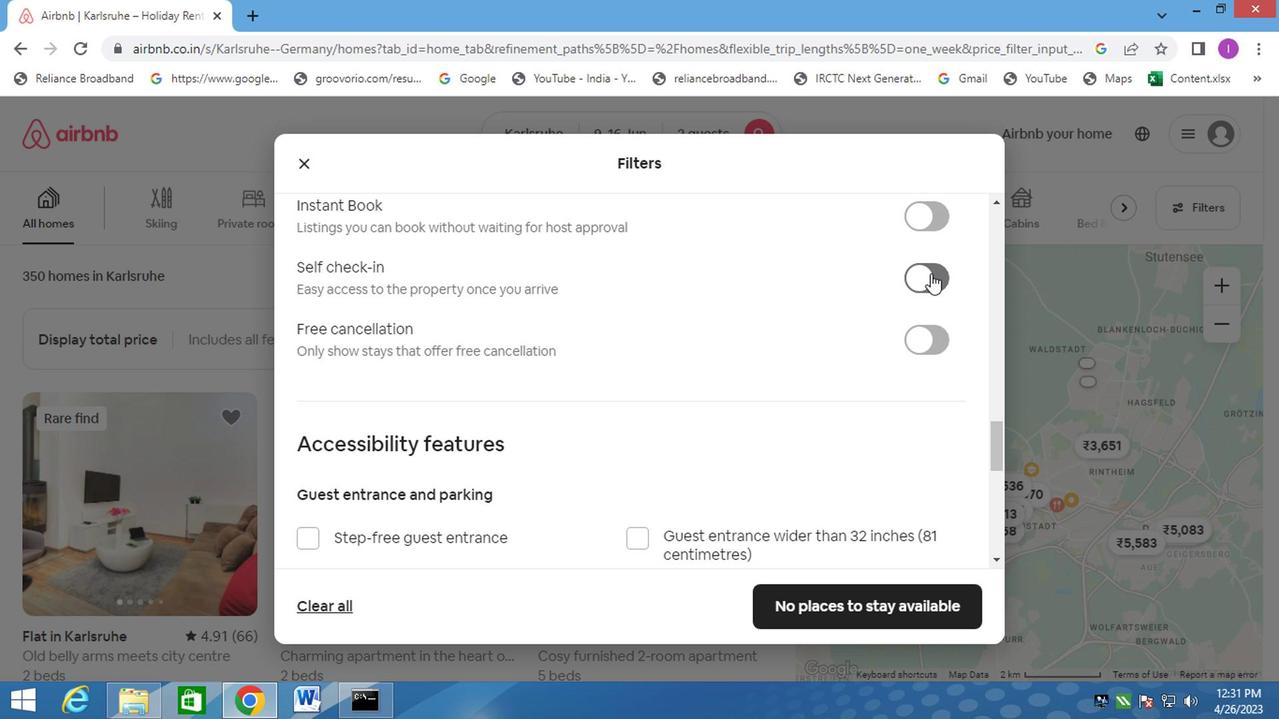 
Action: Mouse moved to (733, 333)
Screenshot: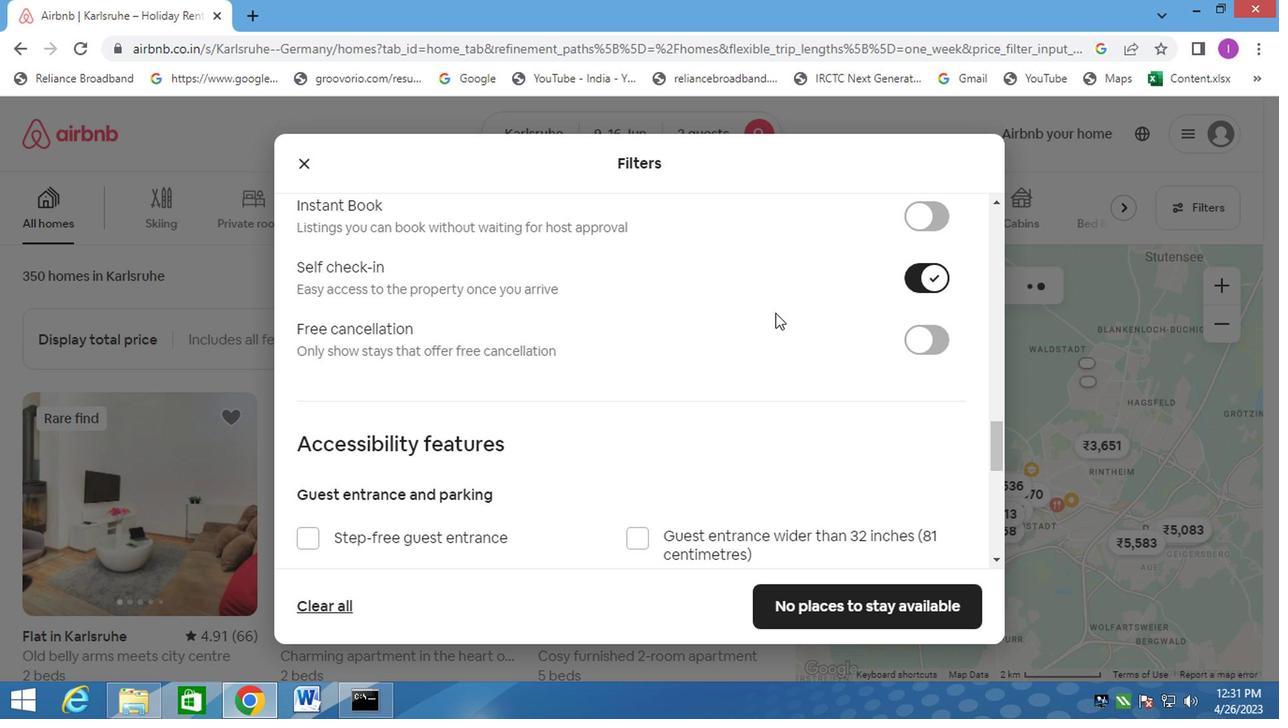 
Action: Mouse scrolled (733, 333) with delta (0, 0)
Screenshot: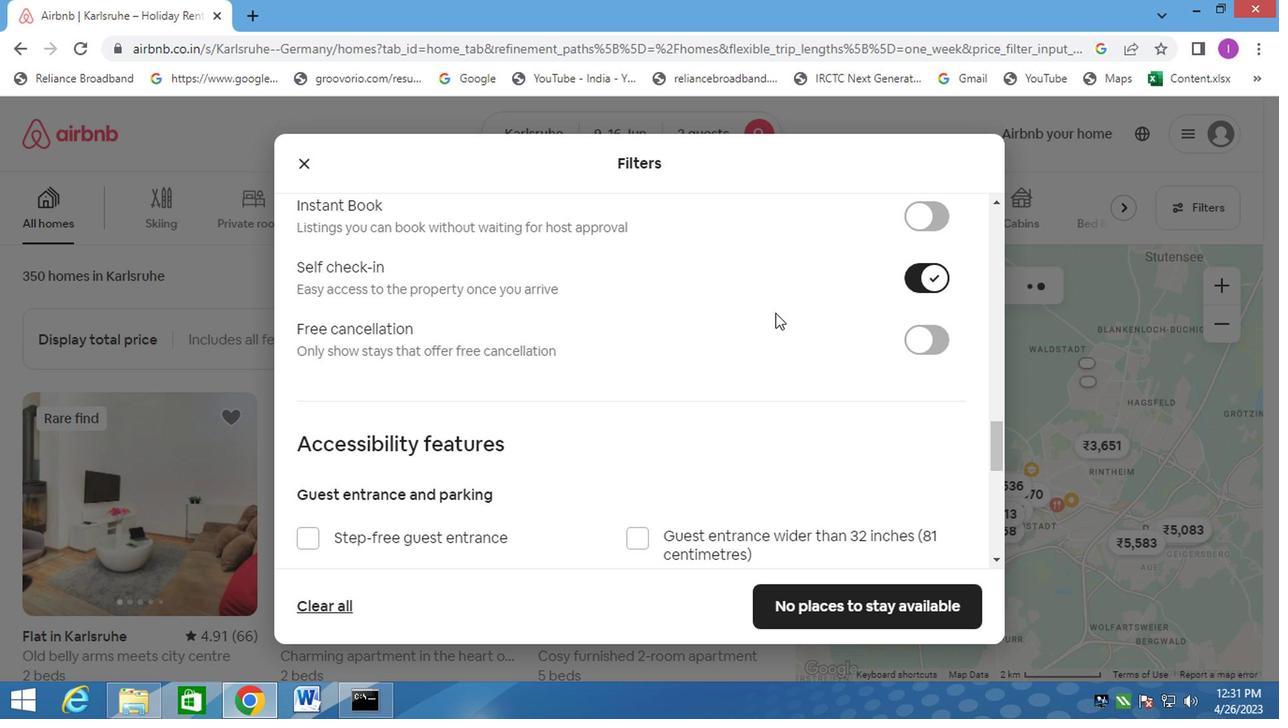 
Action: Mouse moved to (730, 339)
Screenshot: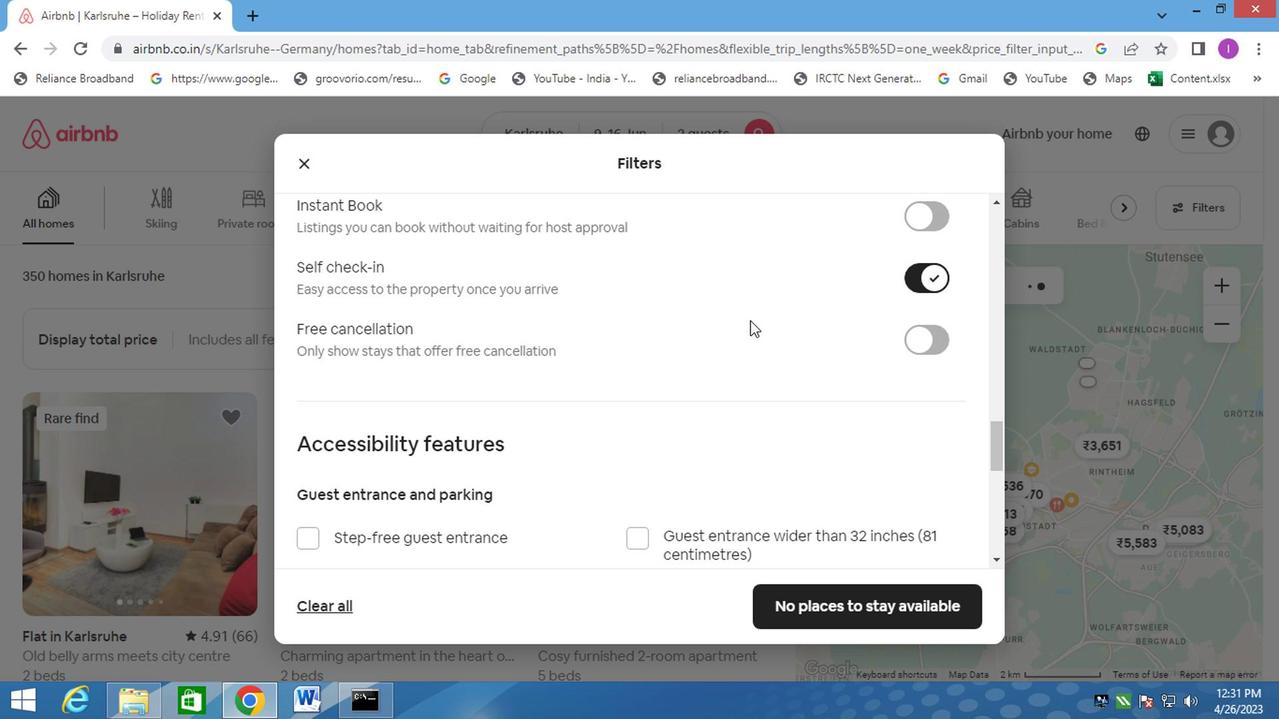 
Action: Mouse scrolled (730, 338) with delta (0, -1)
Screenshot: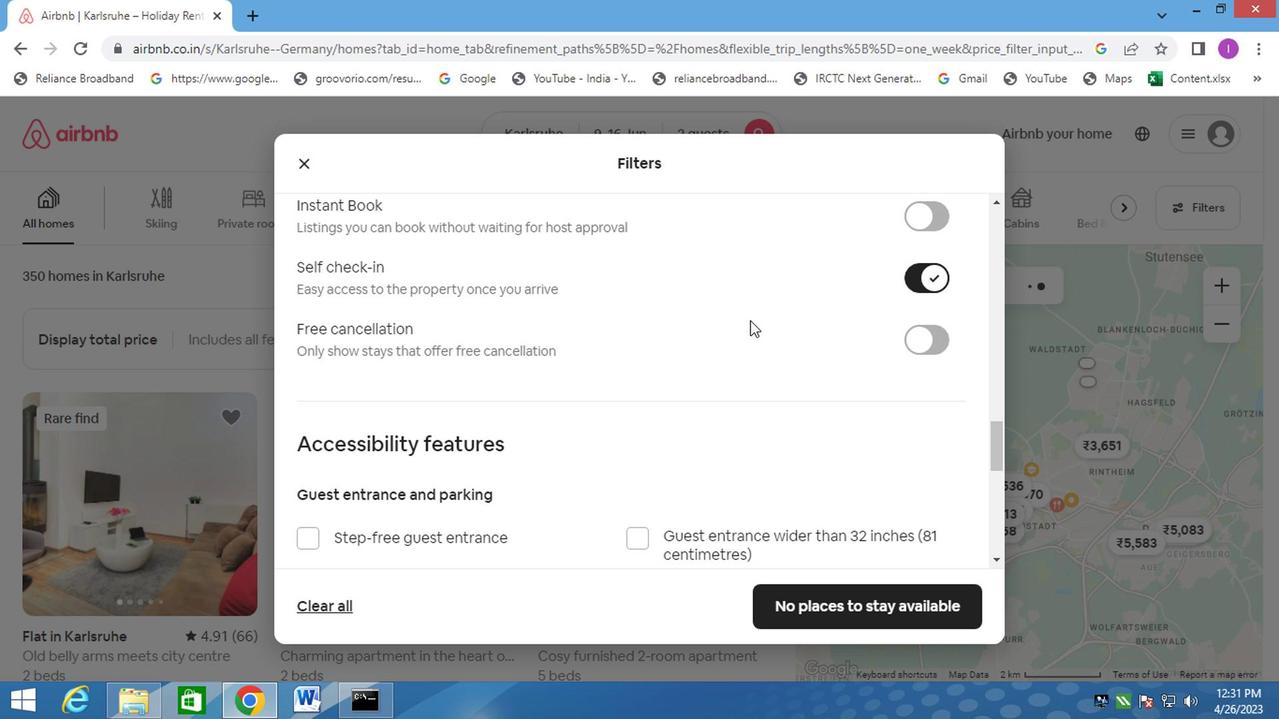
Action: Mouse moved to (722, 343)
Screenshot: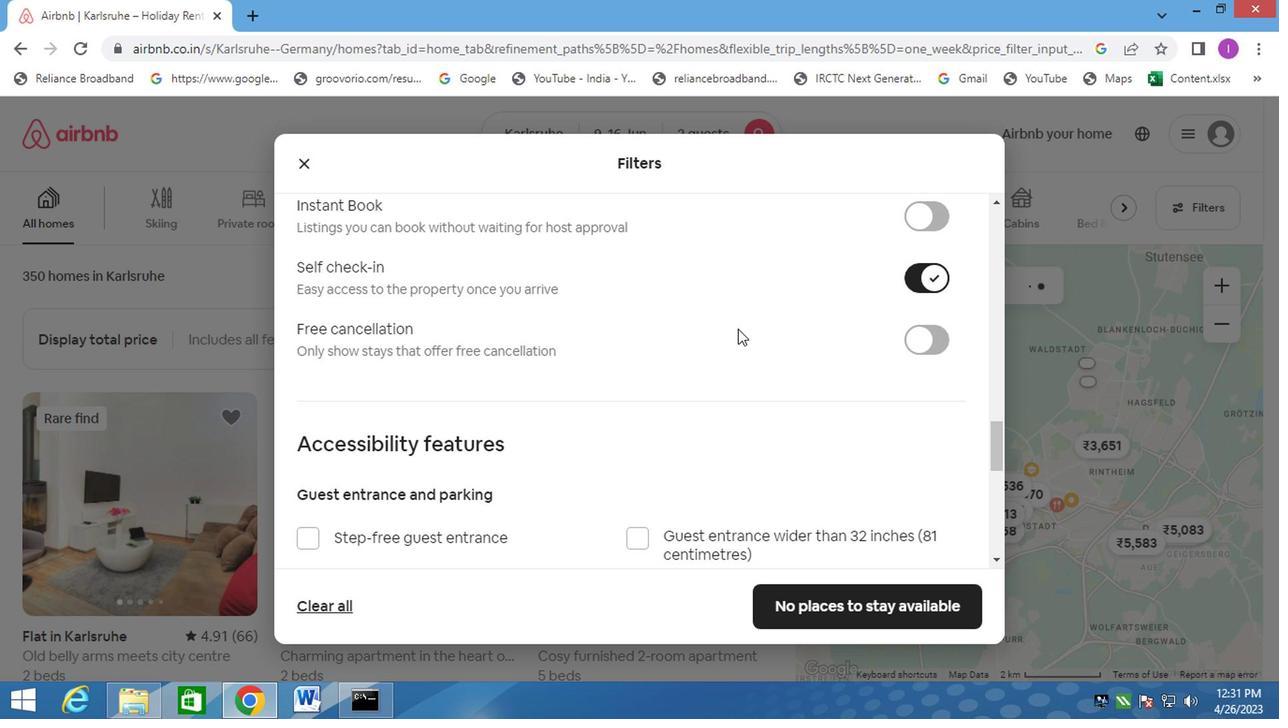 
Action: Mouse scrolled (723, 341) with delta (0, 0)
Screenshot: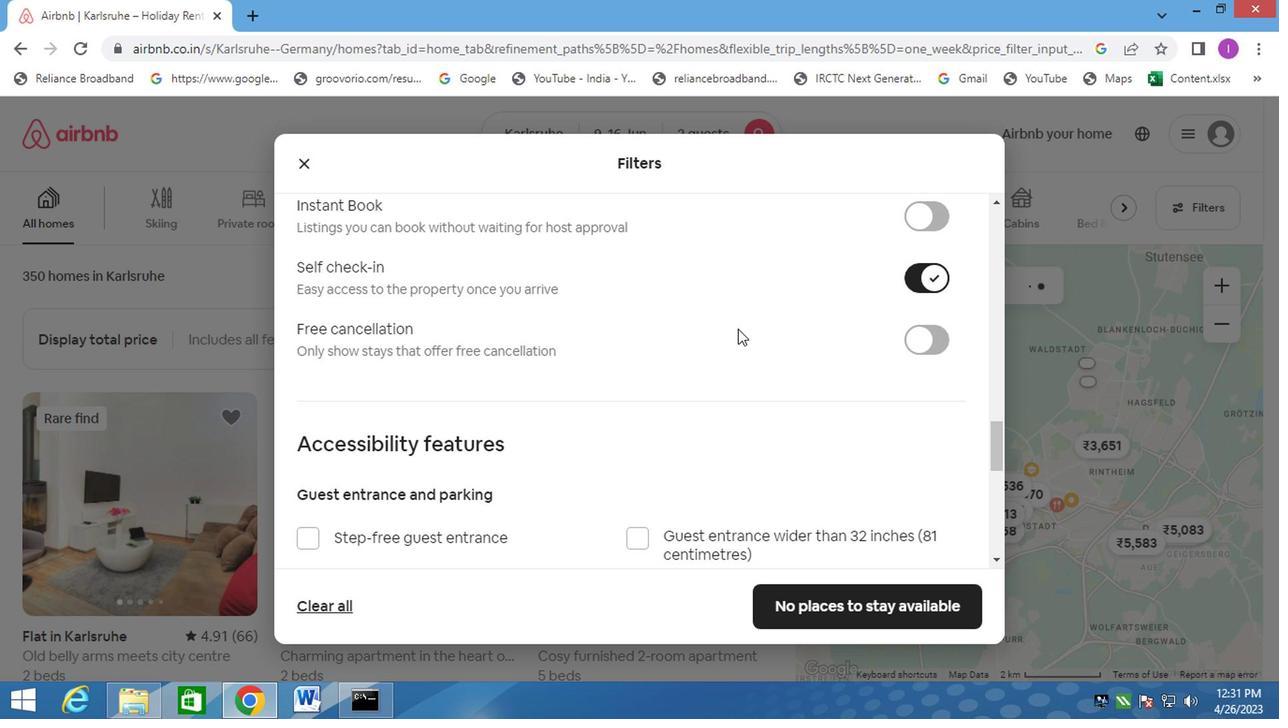 
Action: Mouse moved to (715, 351)
Screenshot: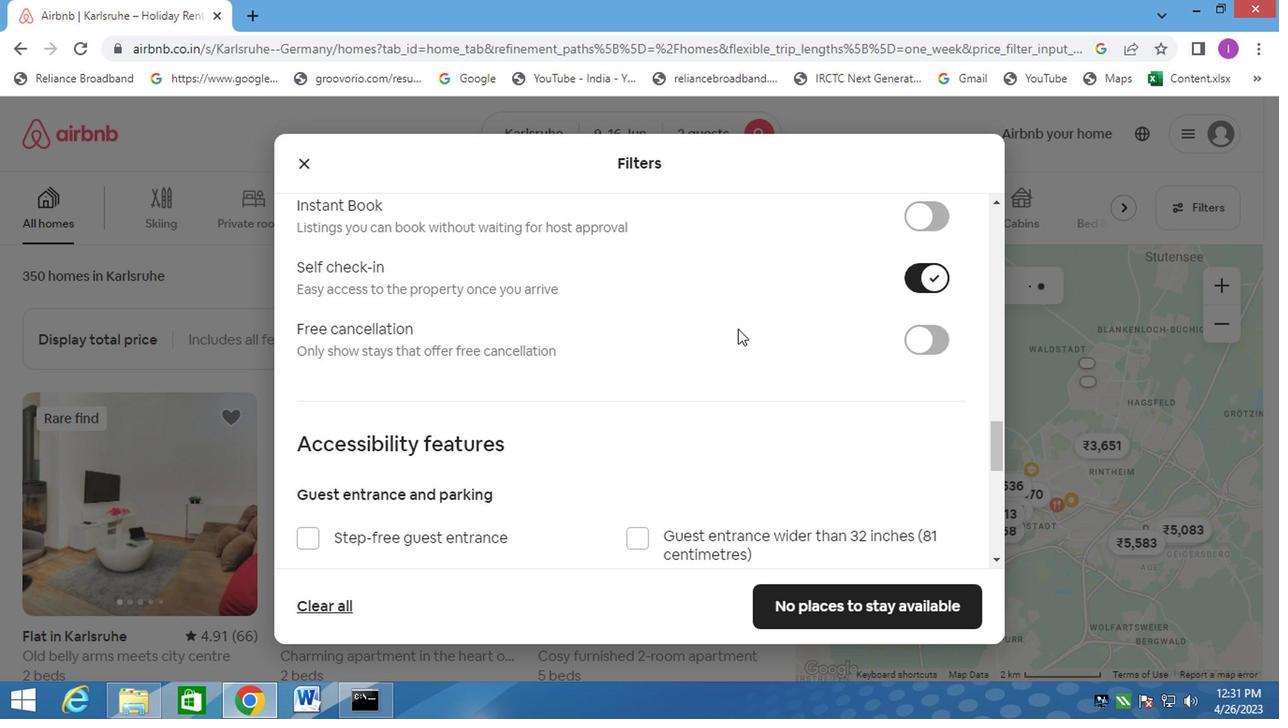 
Action: Mouse scrolled (715, 351) with delta (0, 0)
Screenshot: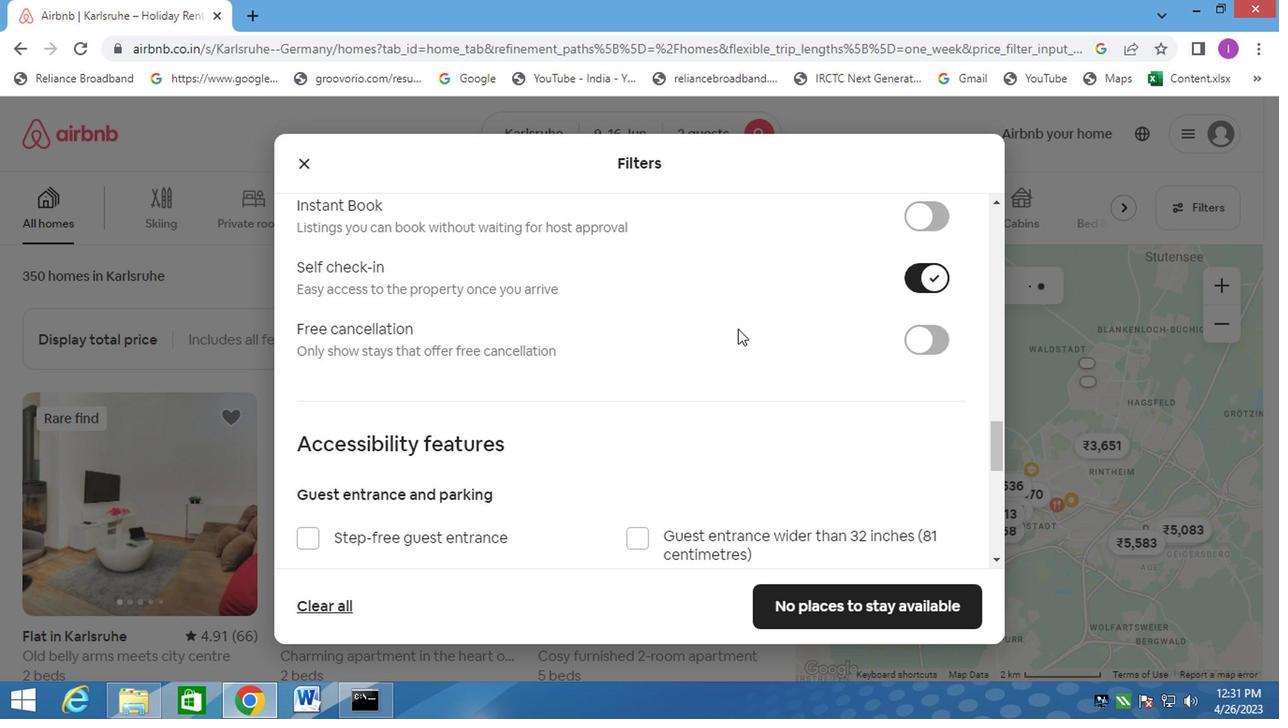 
Action: Mouse moved to (674, 386)
Screenshot: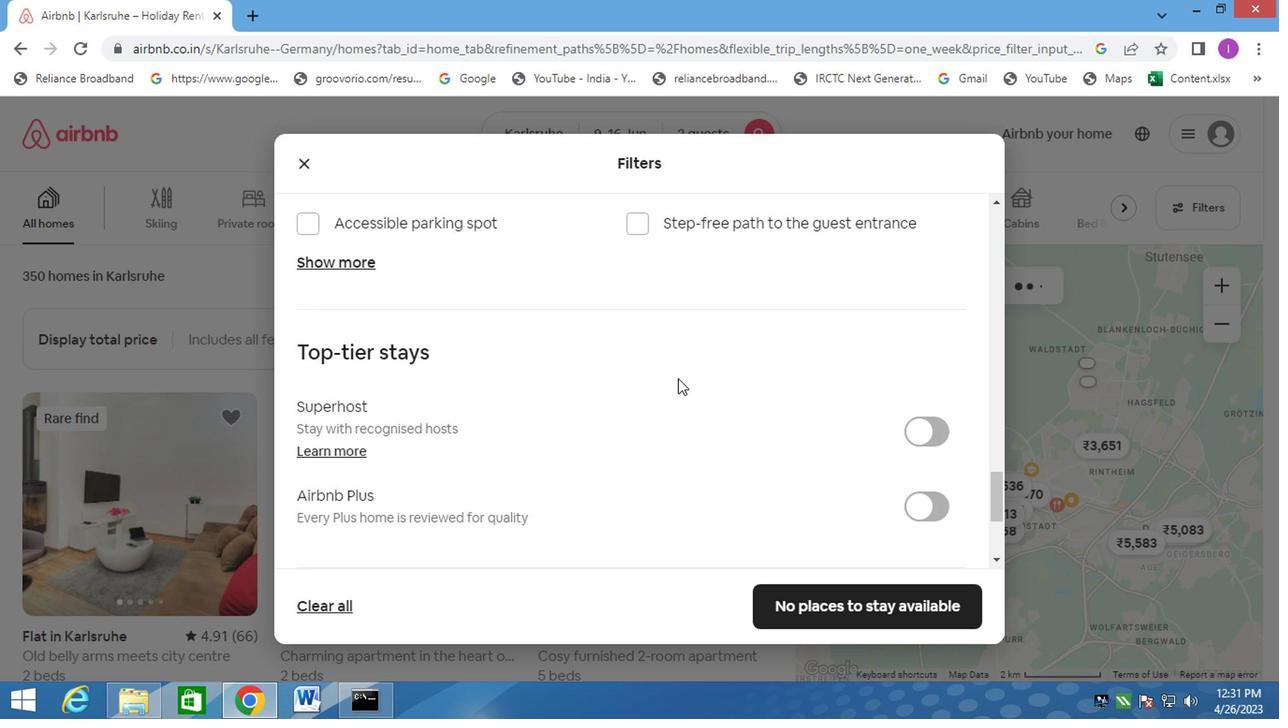 
Action: Mouse scrolled (674, 385) with delta (0, 0)
Screenshot: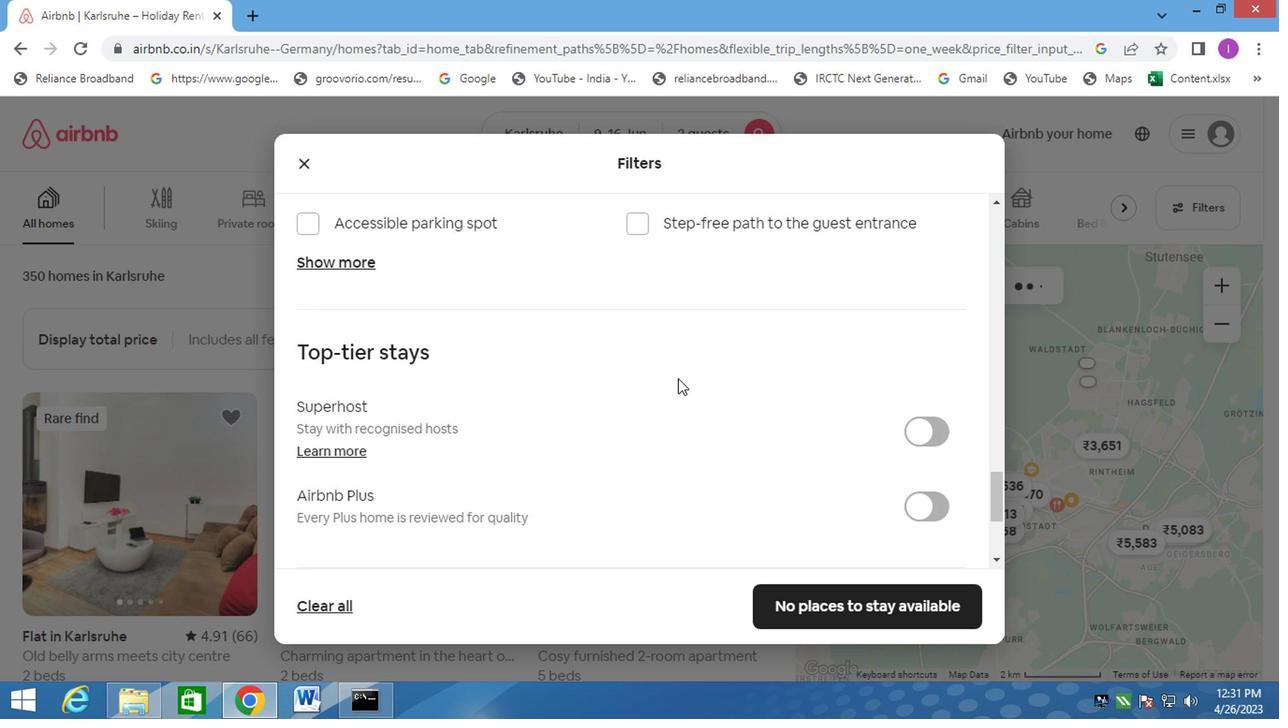 
Action: Mouse moved to (674, 389)
Screenshot: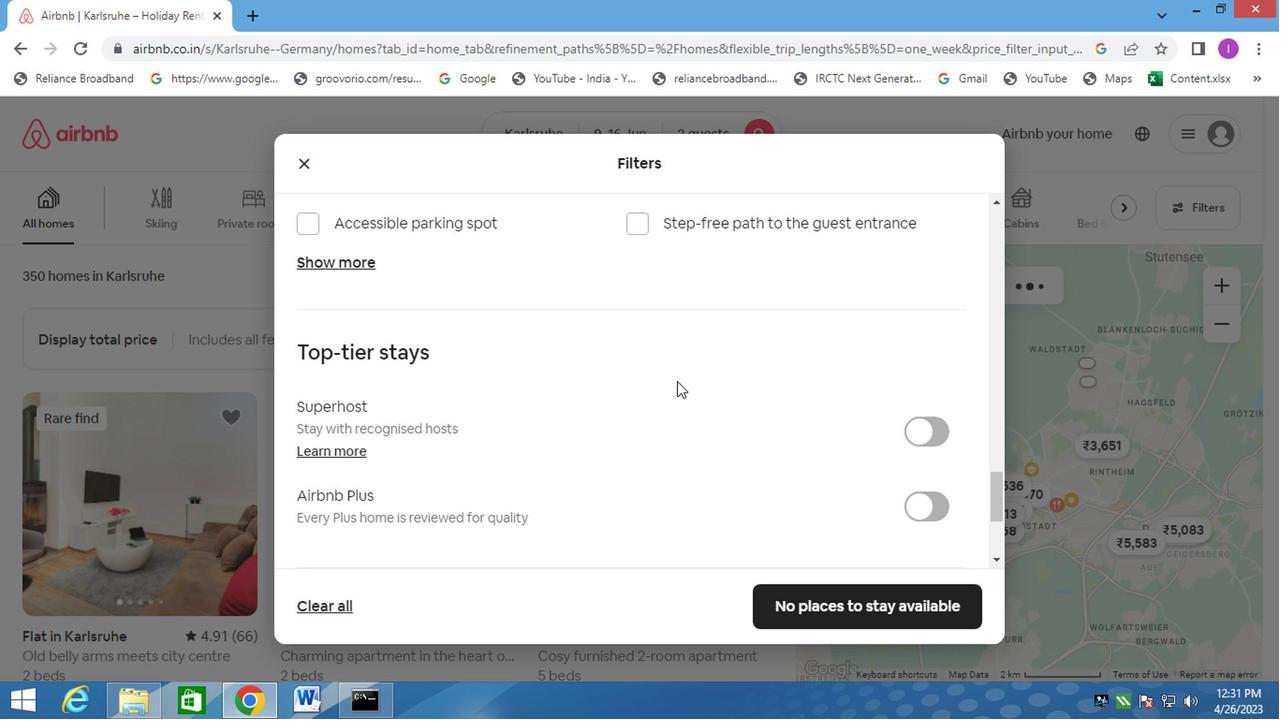 
Action: Mouse scrolled (674, 388) with delta (0, 0)
Screenshot: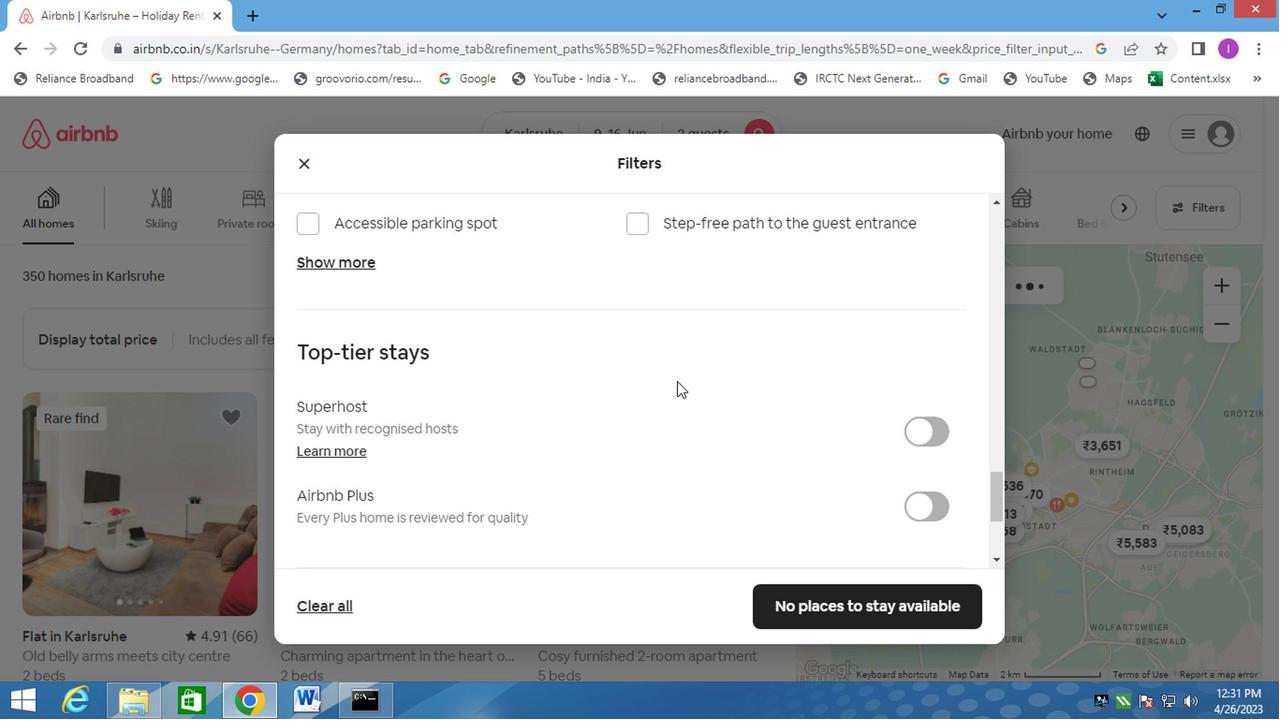 
Action: Mouse moved to (676, 390)
Screenshot: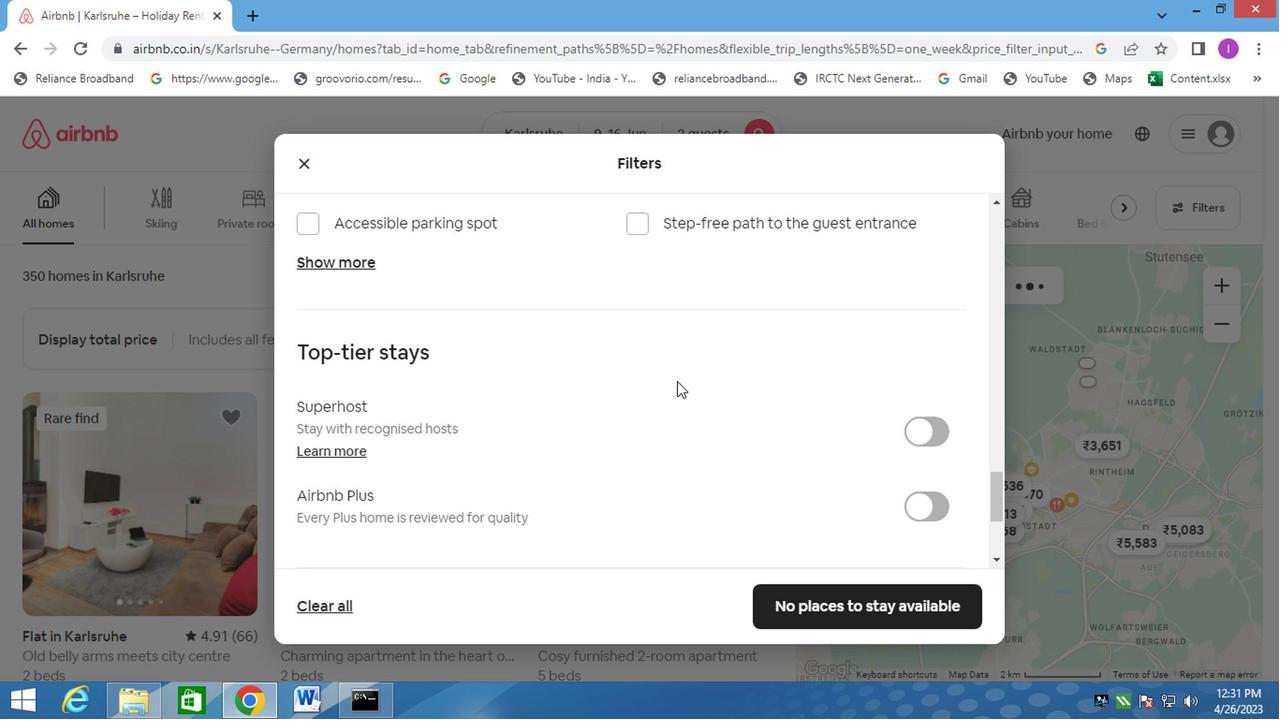 
Action: Mouse scrolled (676, 389) with delta (0, -1)
Screenshot: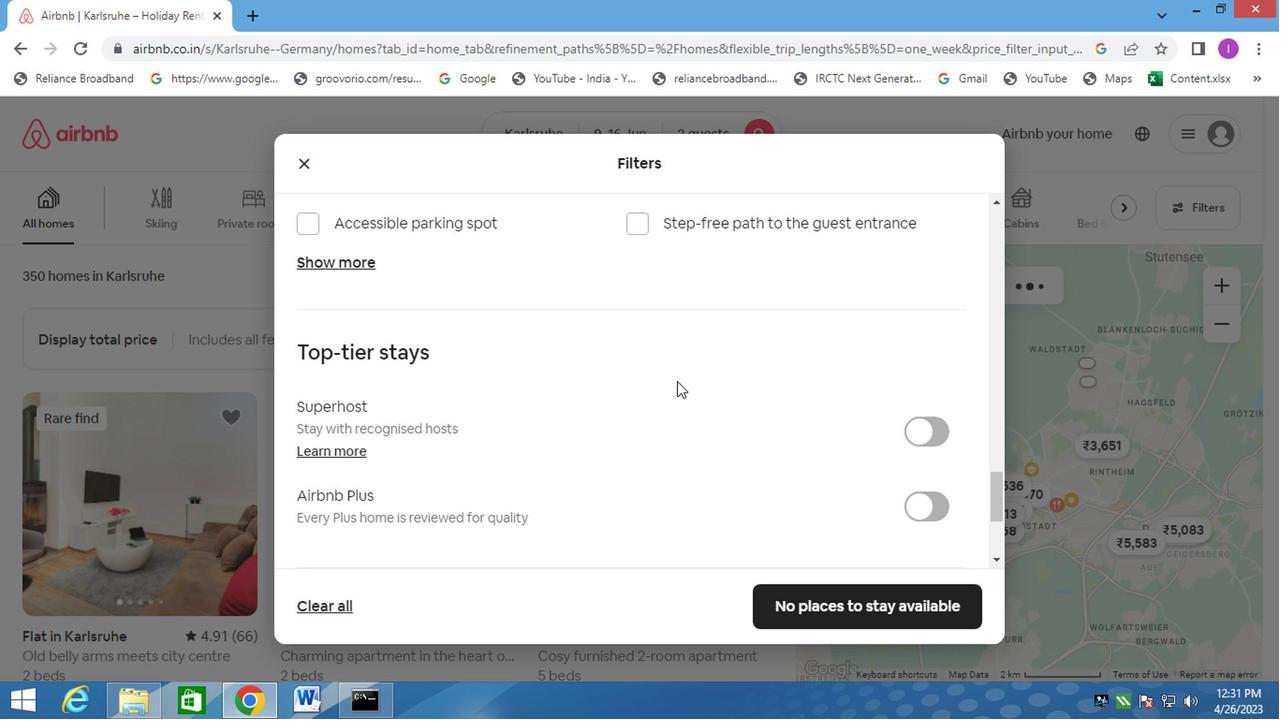 
Action: Mouse scrolled (676, 389) with delta (0, -1)
Screenshot: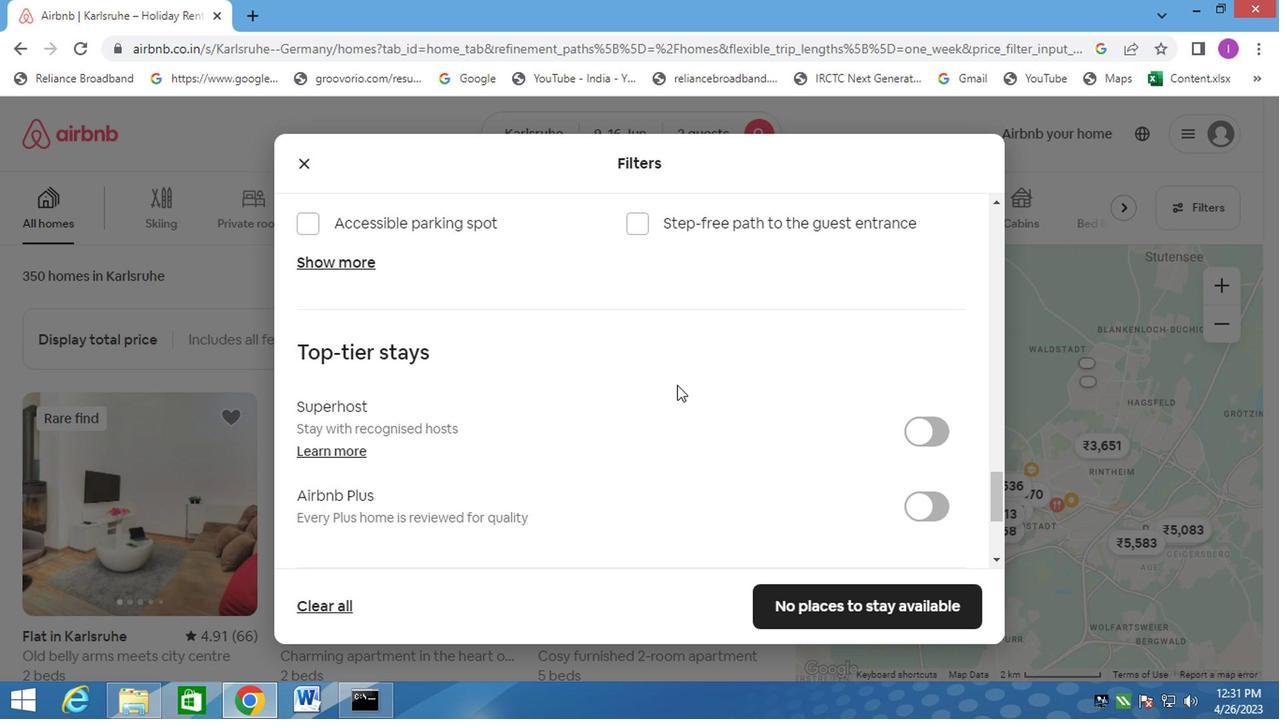 
Action: Mouse scrolled (676, 389) with delta (0, -1)
Screenshot: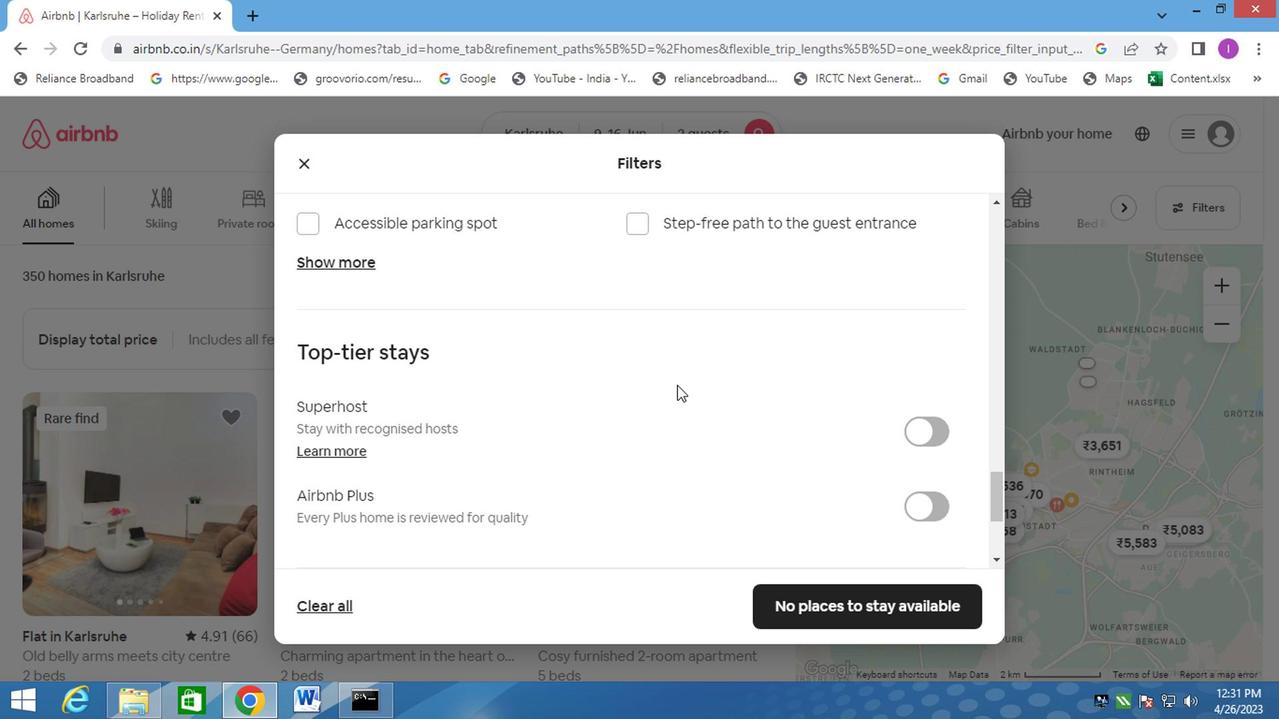 
Action: Mouse scrolled (676, 389) with delta (0, -1)
Screenshot: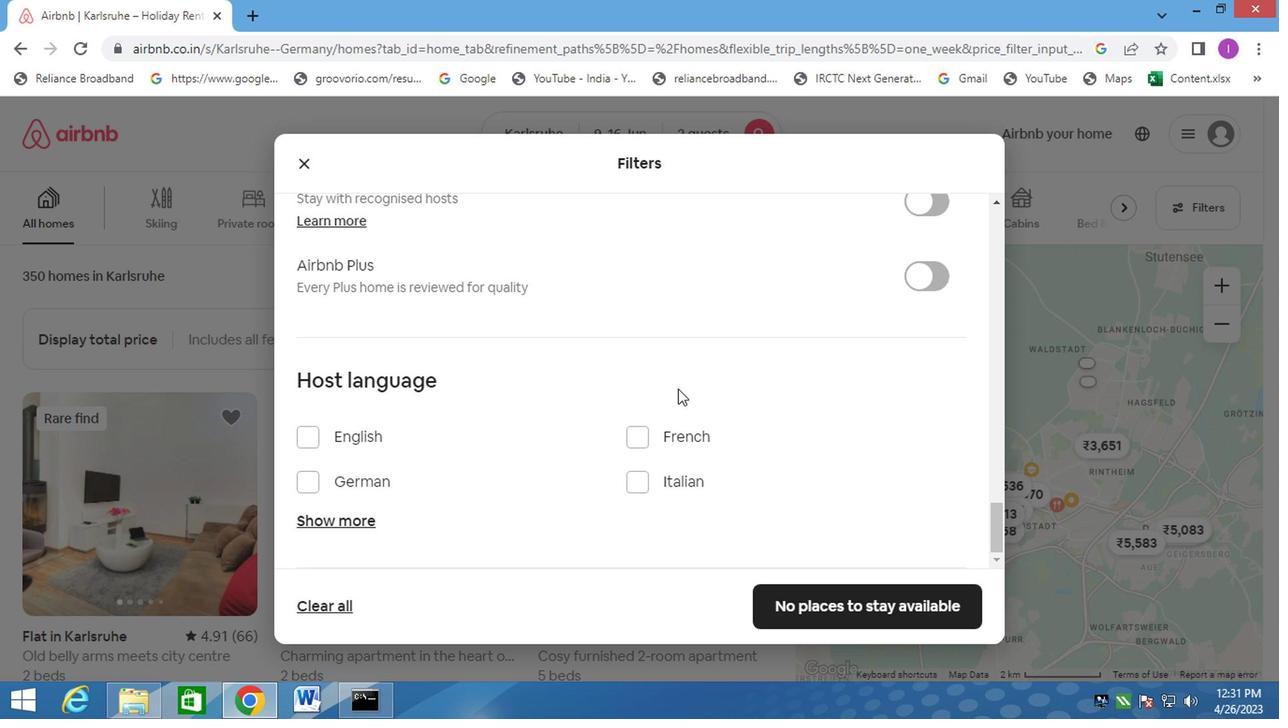 
Action: Mouse moved to (321, 438)
Screenshot: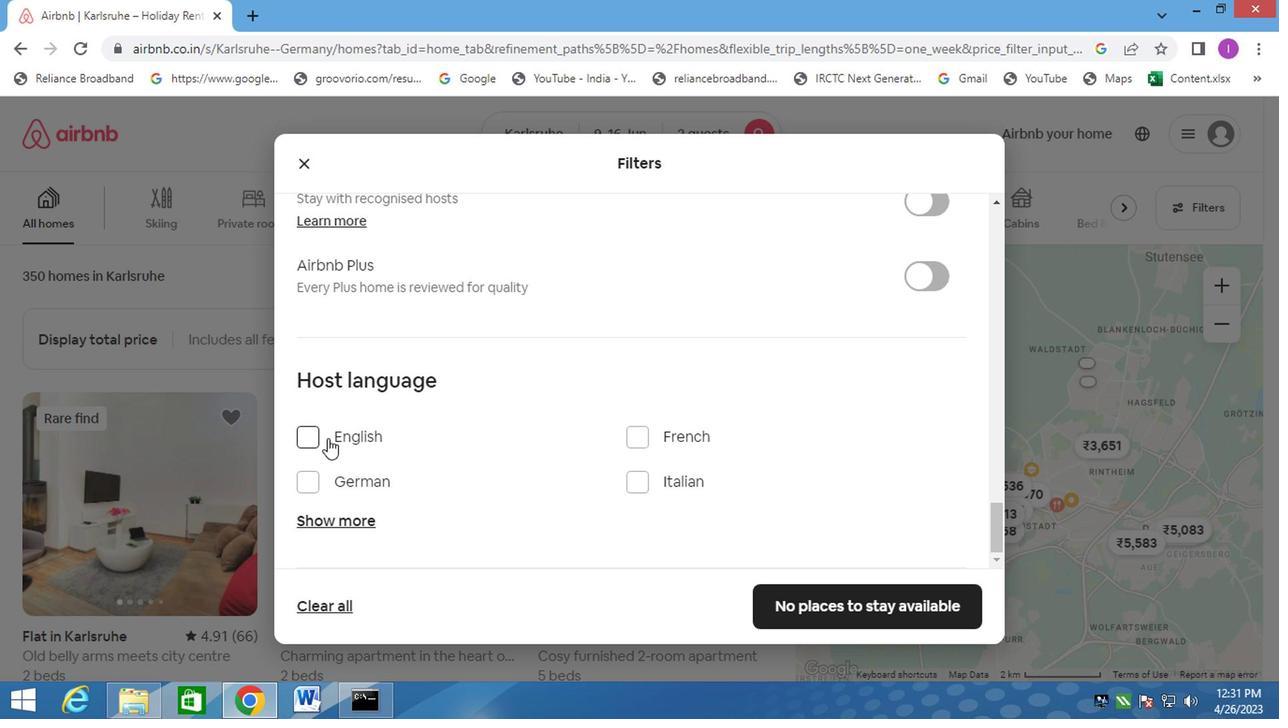 
Action: Mouse pressed left at (321, 438)
Screenshot: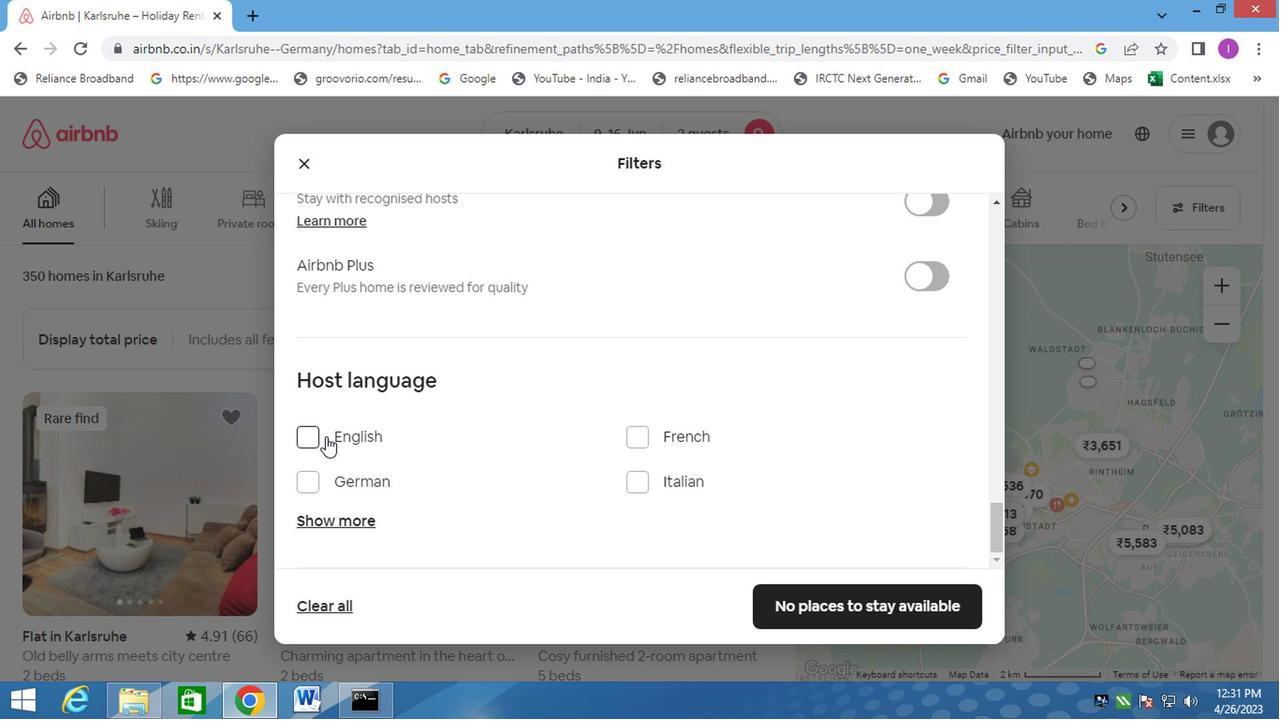 
Action: Mouse moved to (718, 556)
Screenshot: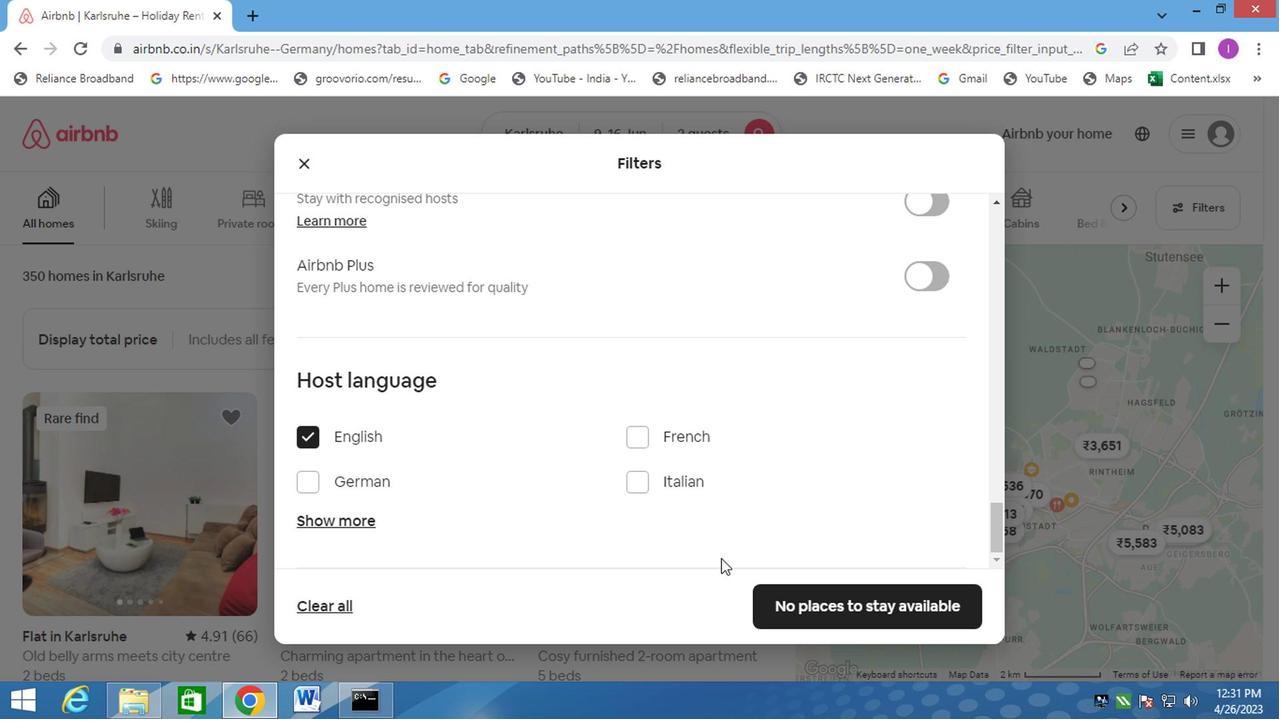
Action: Mouse scrolled (718, 554) with delta (0, -1)
Screenshot: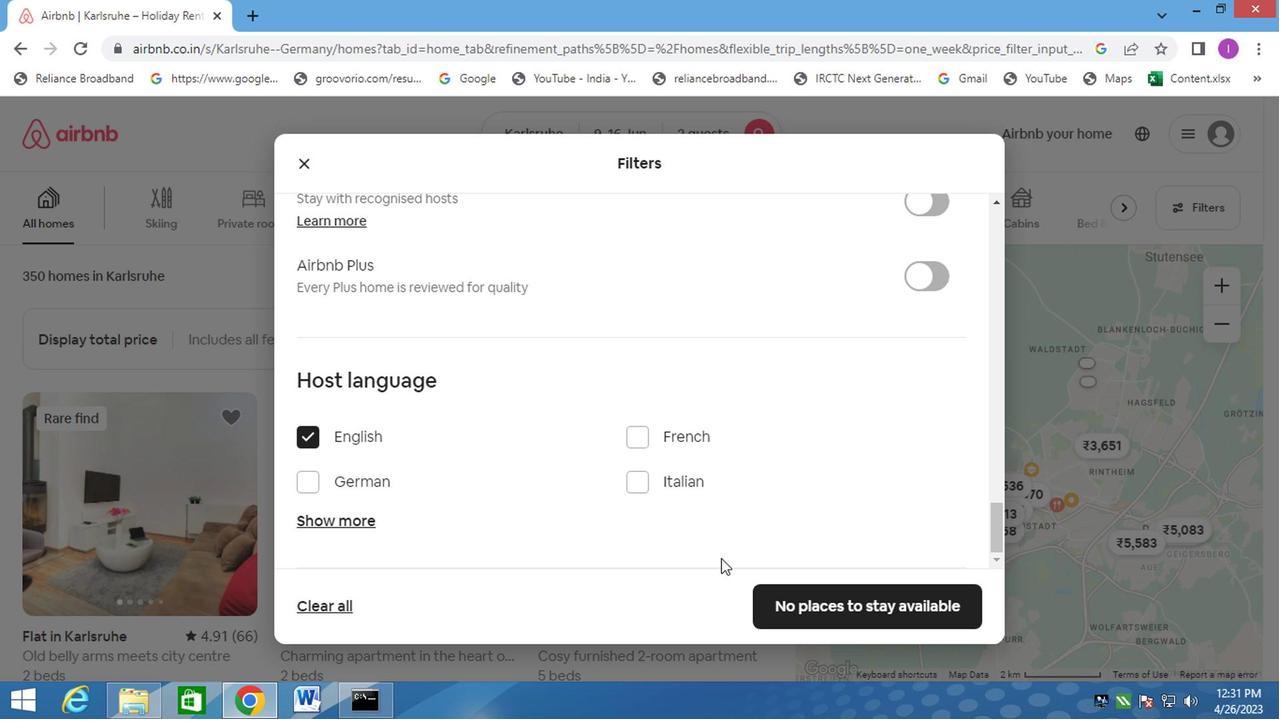 
Action: Mouse scrolled (718, 554) with delta (0, -1)
Screenshot: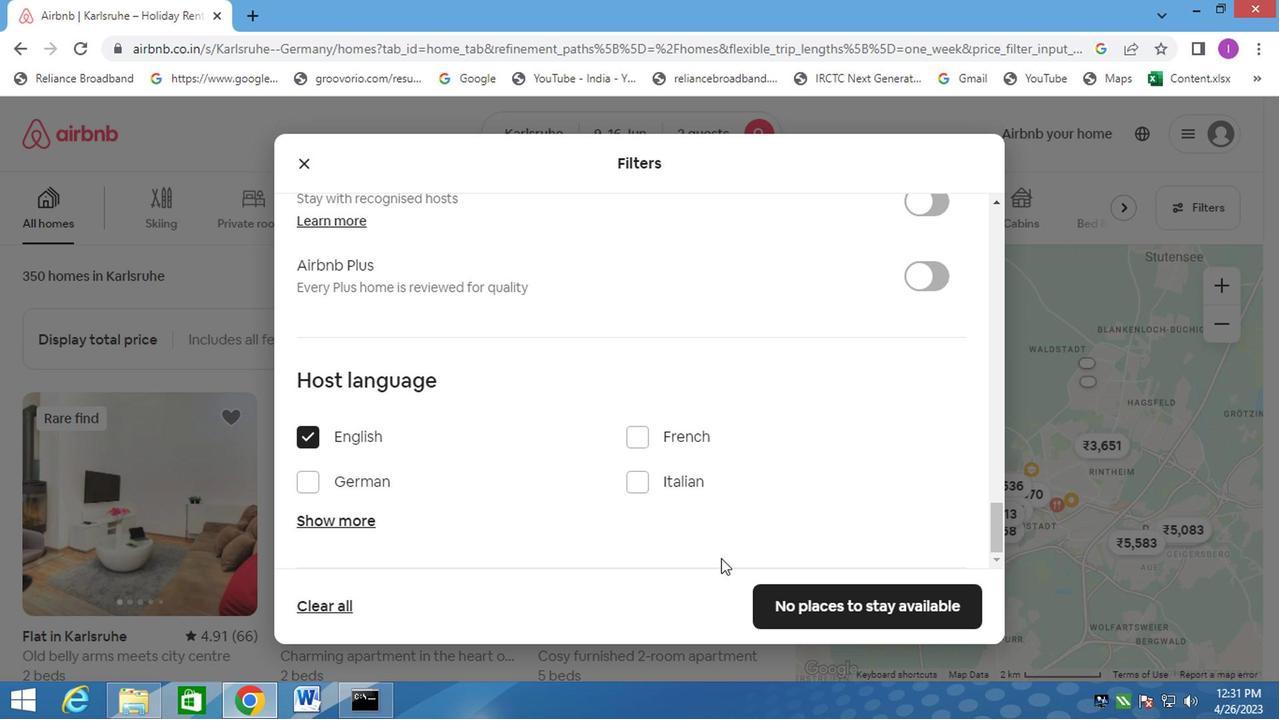 
Action: Mouse scrolled (718, 554) with delta (0, -1)
Screenshot: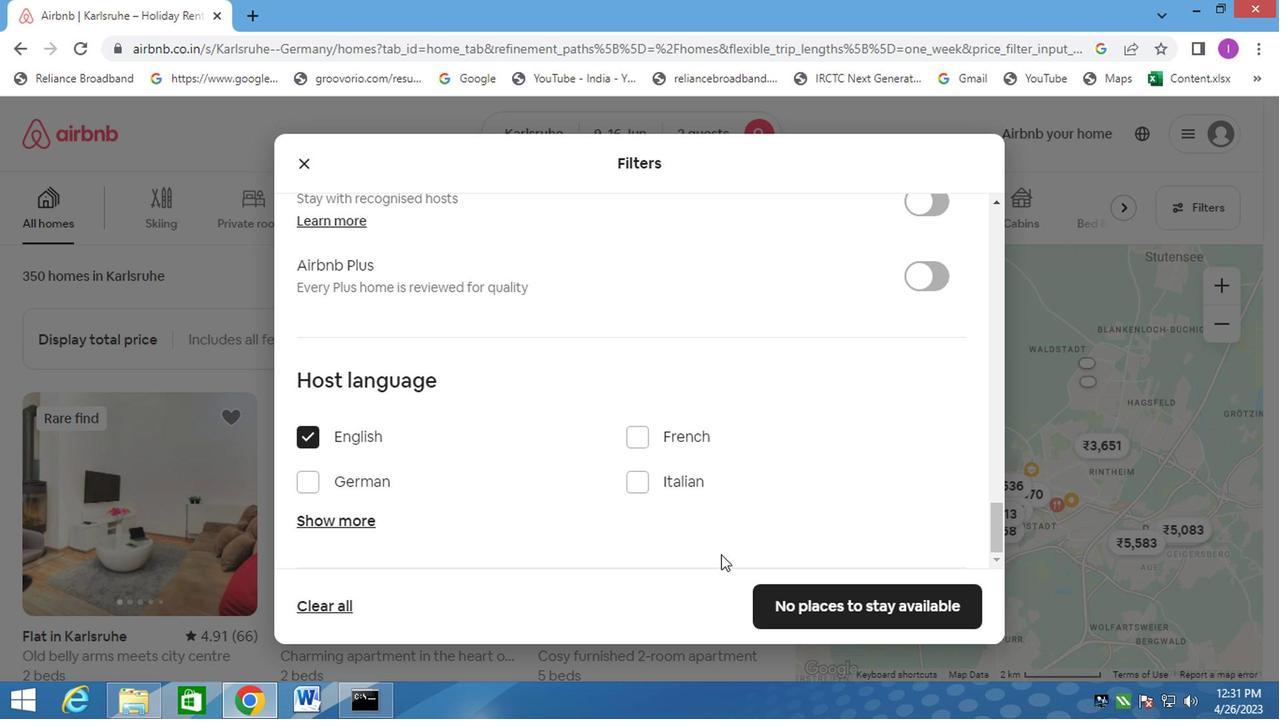 
Action: Mouse moved to (806, 602)
Screenshot: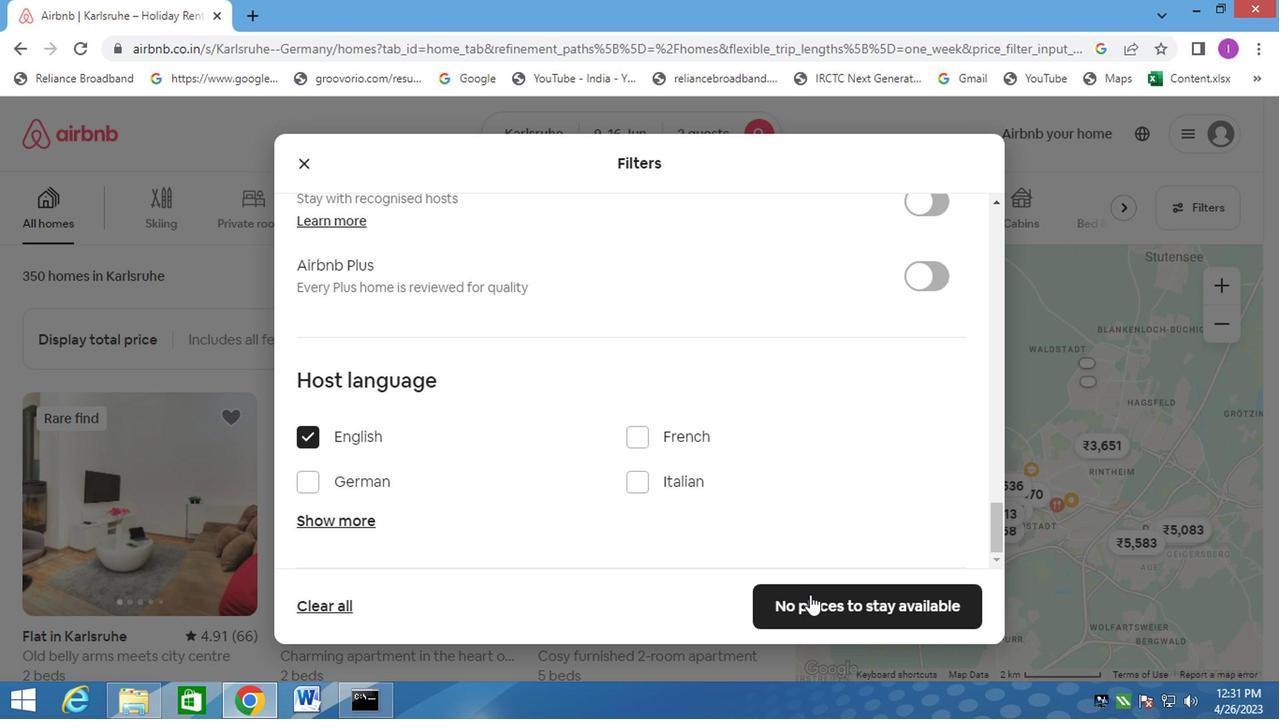
Action: Mouse pressed left at (806, 602)
Screenshot: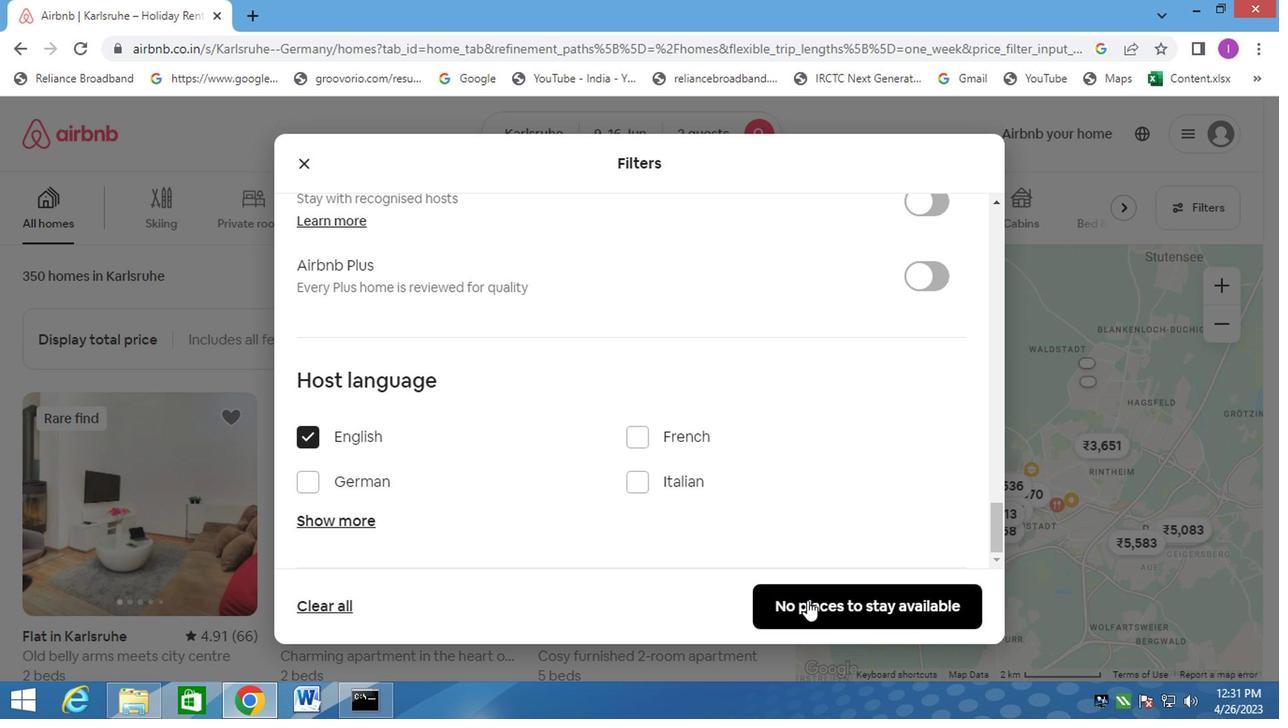 
Action: Mouse moved to (830, 584)
Screenshot: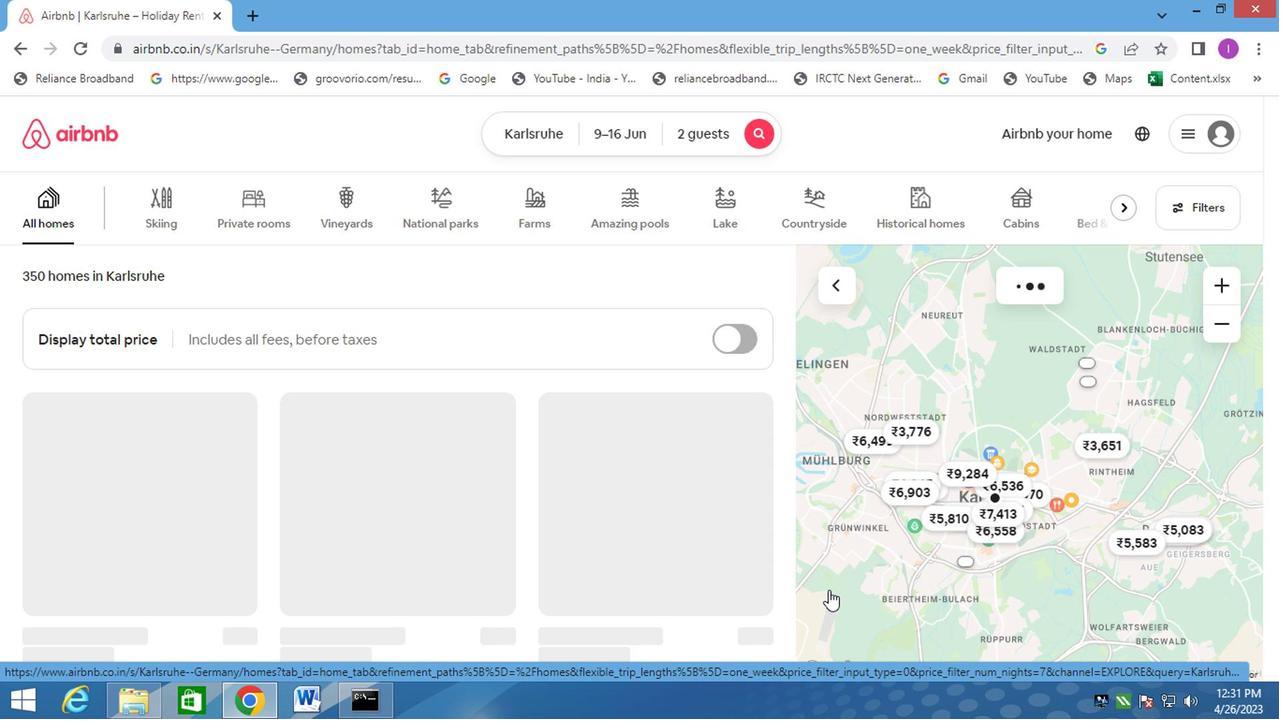 
